 Task: Check the picks of the 2023 Victory Lane Racing NASCAR Cup Series for the race "Coca-Cola 600" on the track "Charlotte".
Action: Mouse moved to (198, 433)
Screenshot: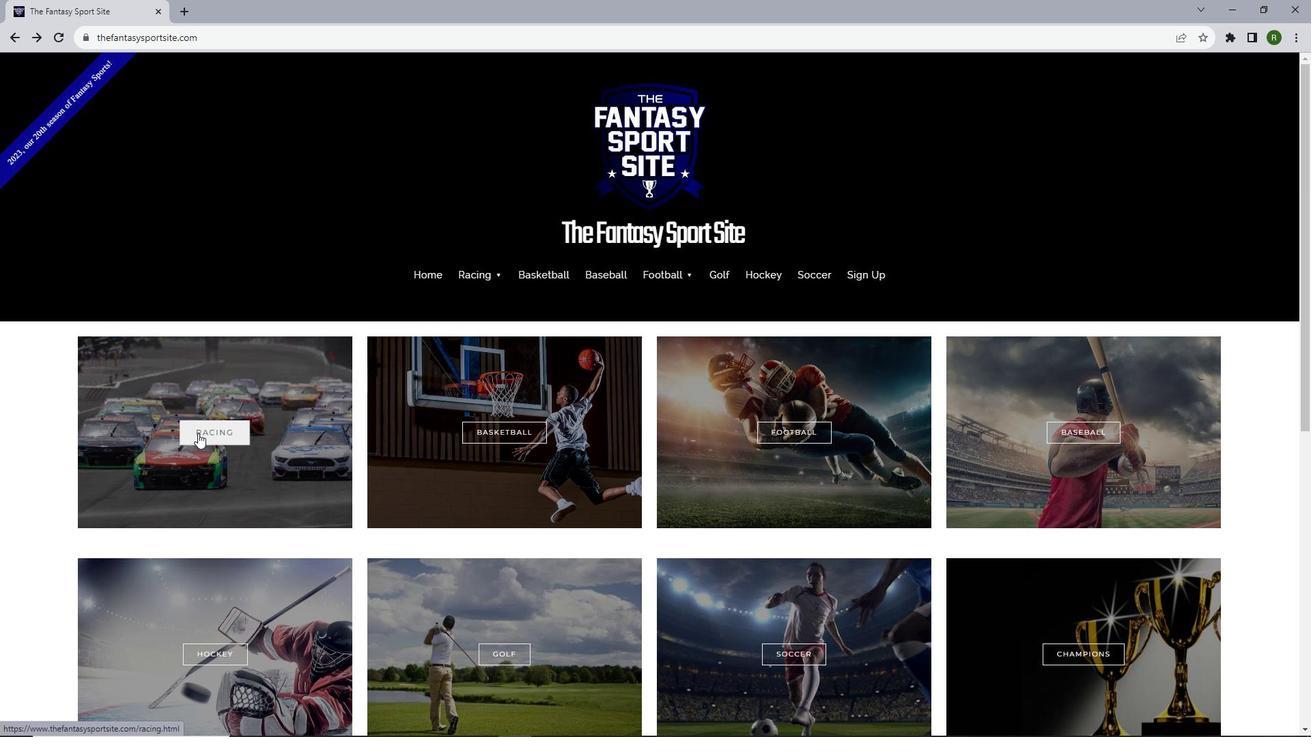 
Action: Mouse pressed left at (198, 433)
Screenshot: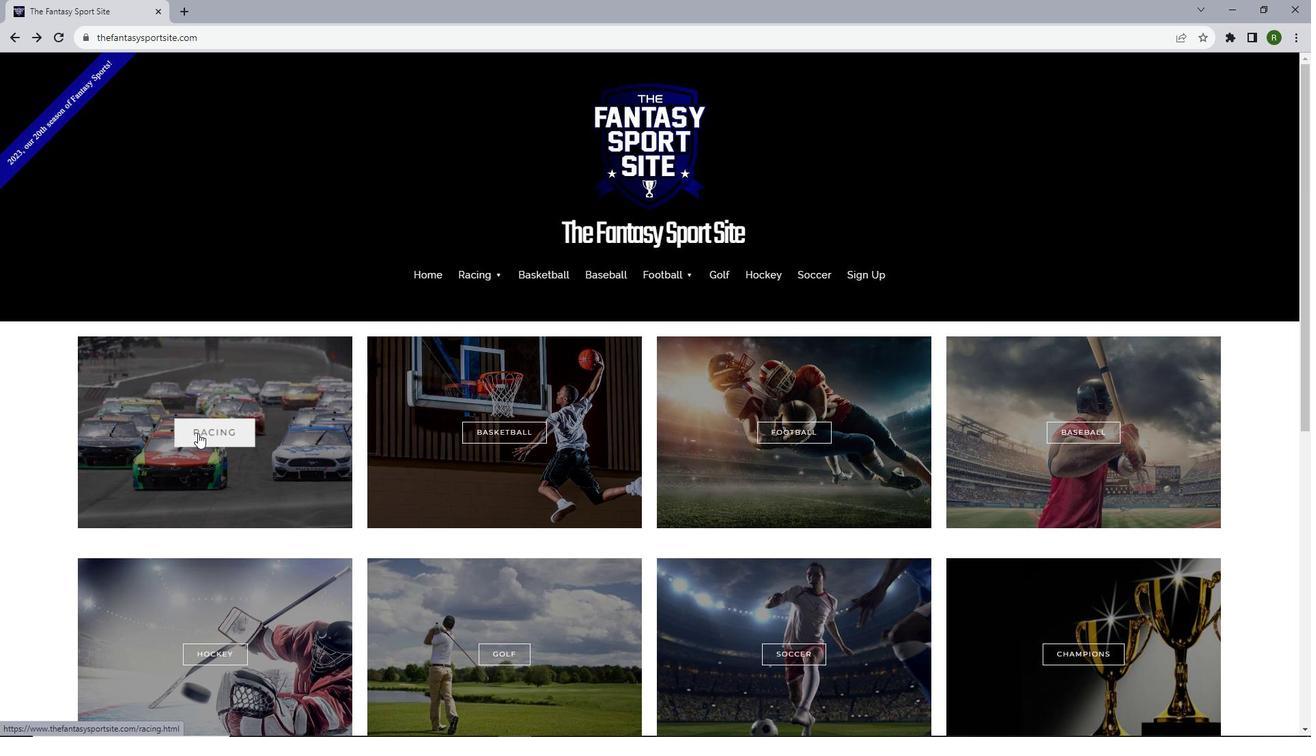 
Action: Mouse moved to (409, 429)
Screenshot: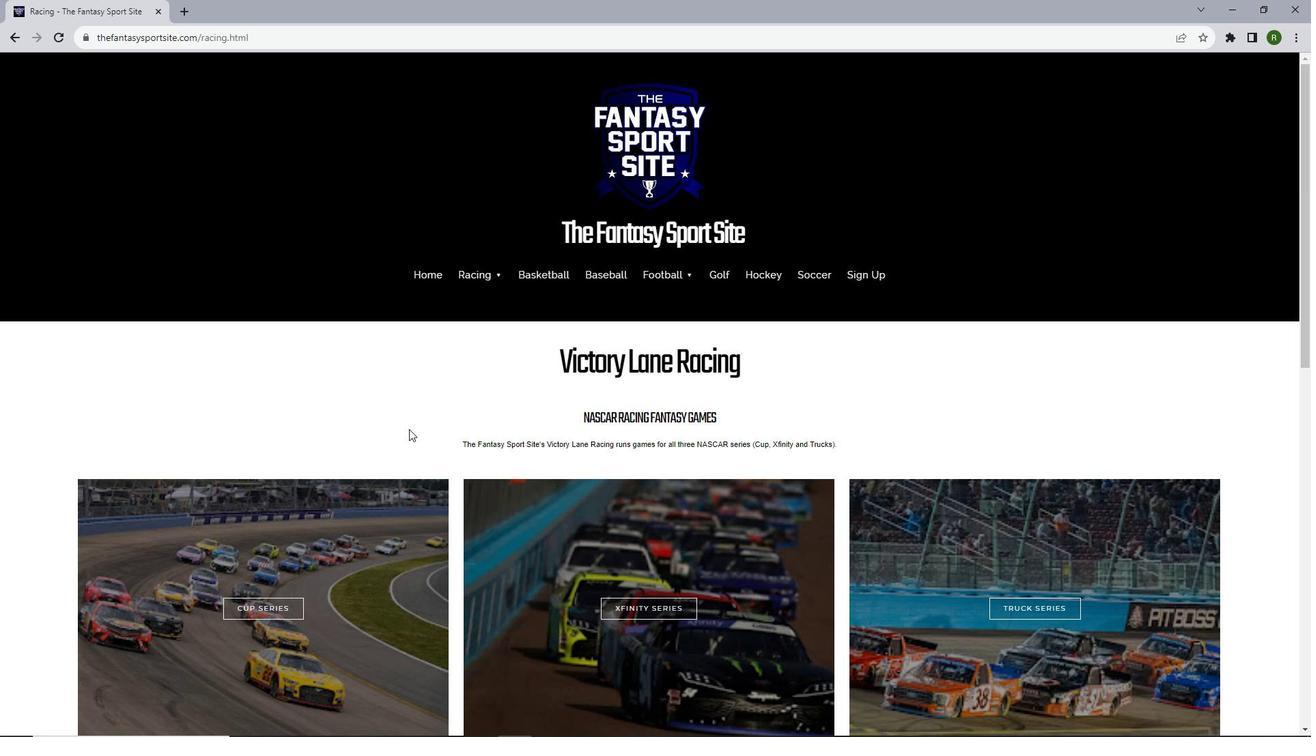 
Action: Mouse scrolled (409, 428) with delta (0, 0)
Screenshot: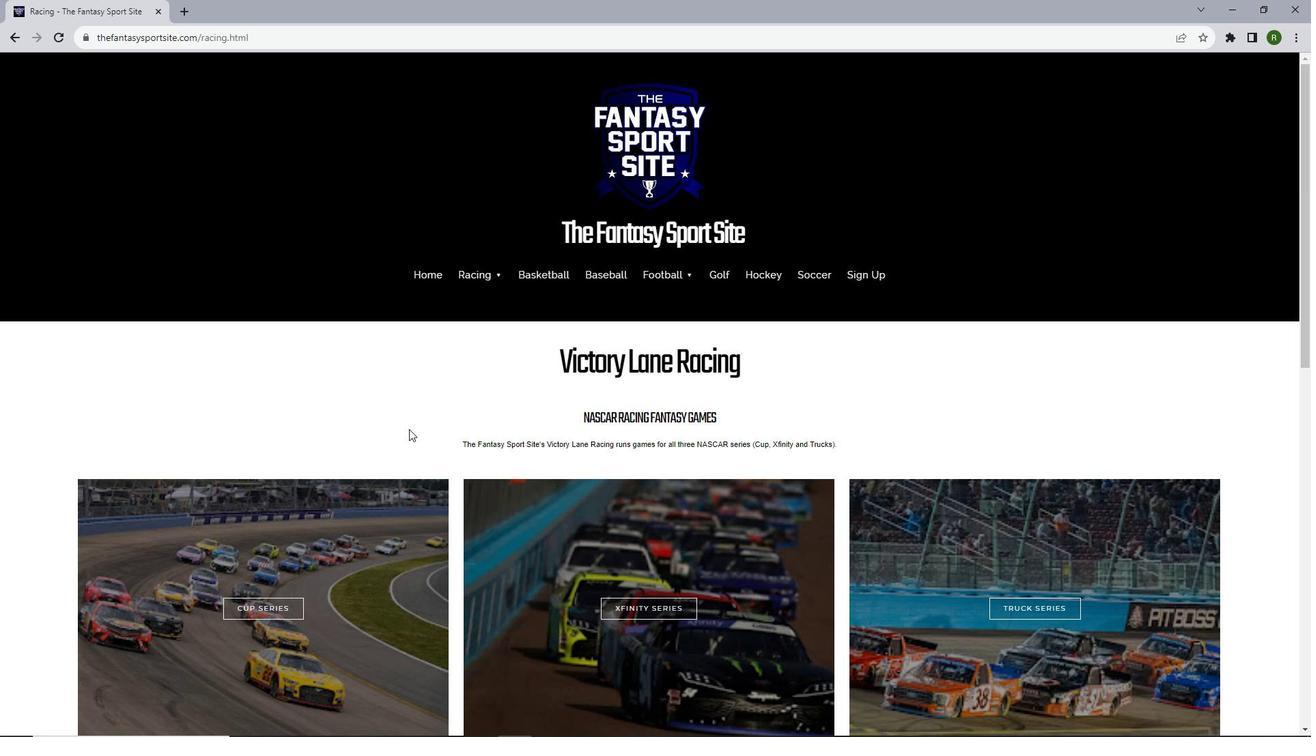 
Action: Mouse scrolled (409, 428) with delta (0, 0)
Screenshot: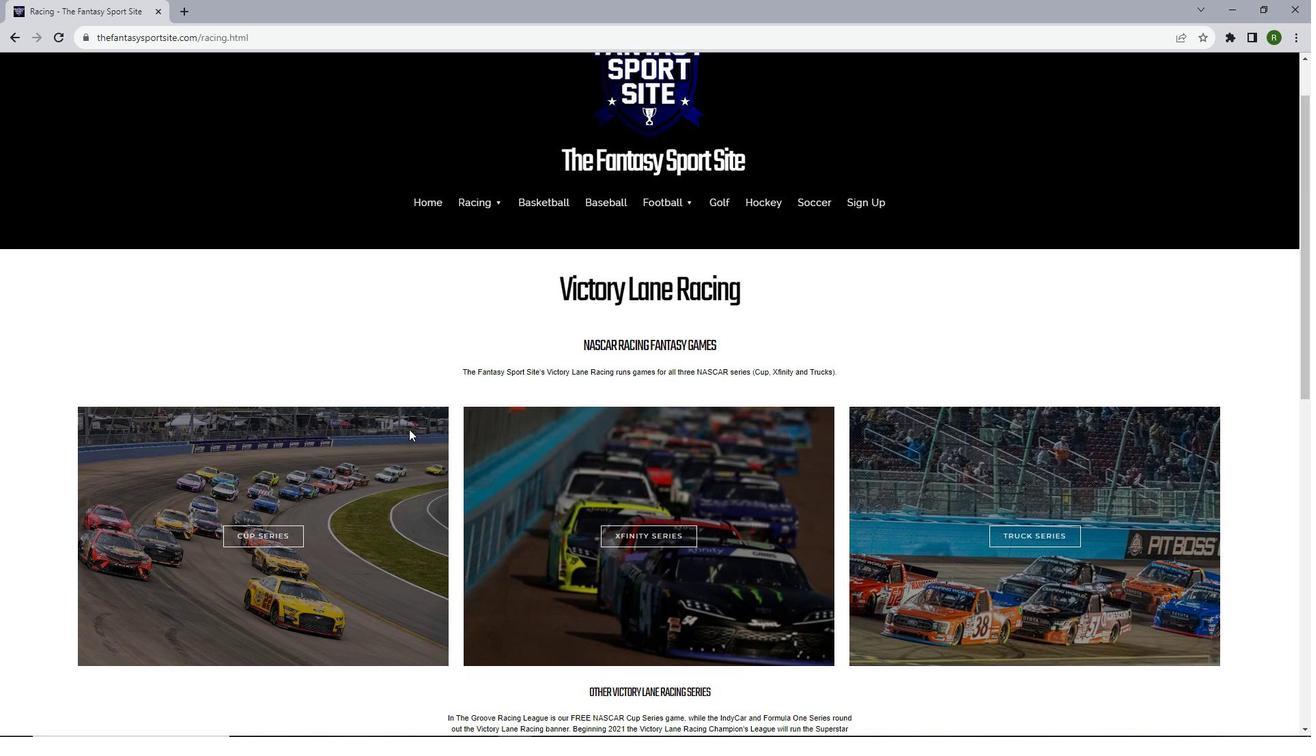 
Action: Mouse moved to (409, 440)
Screenshot: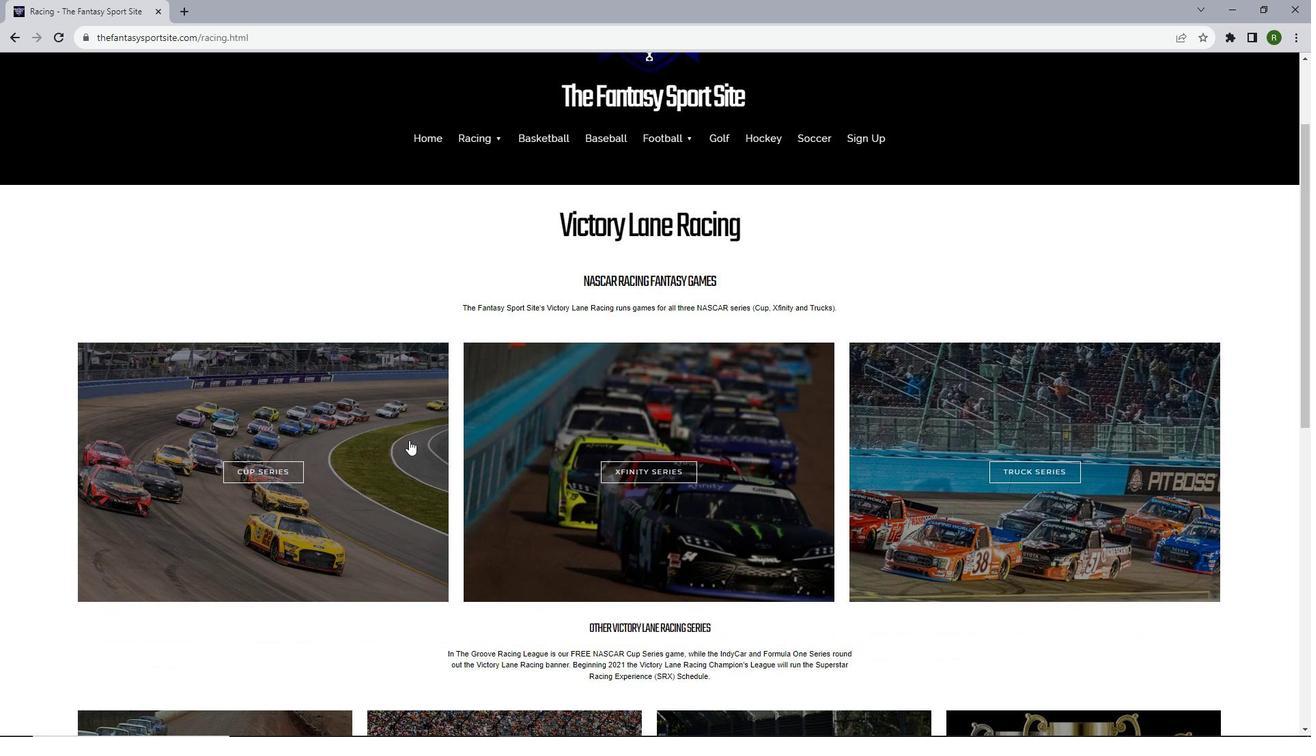 
Action: Mouse scrolled (409, 439) with delta (0, 0)
Screenshot: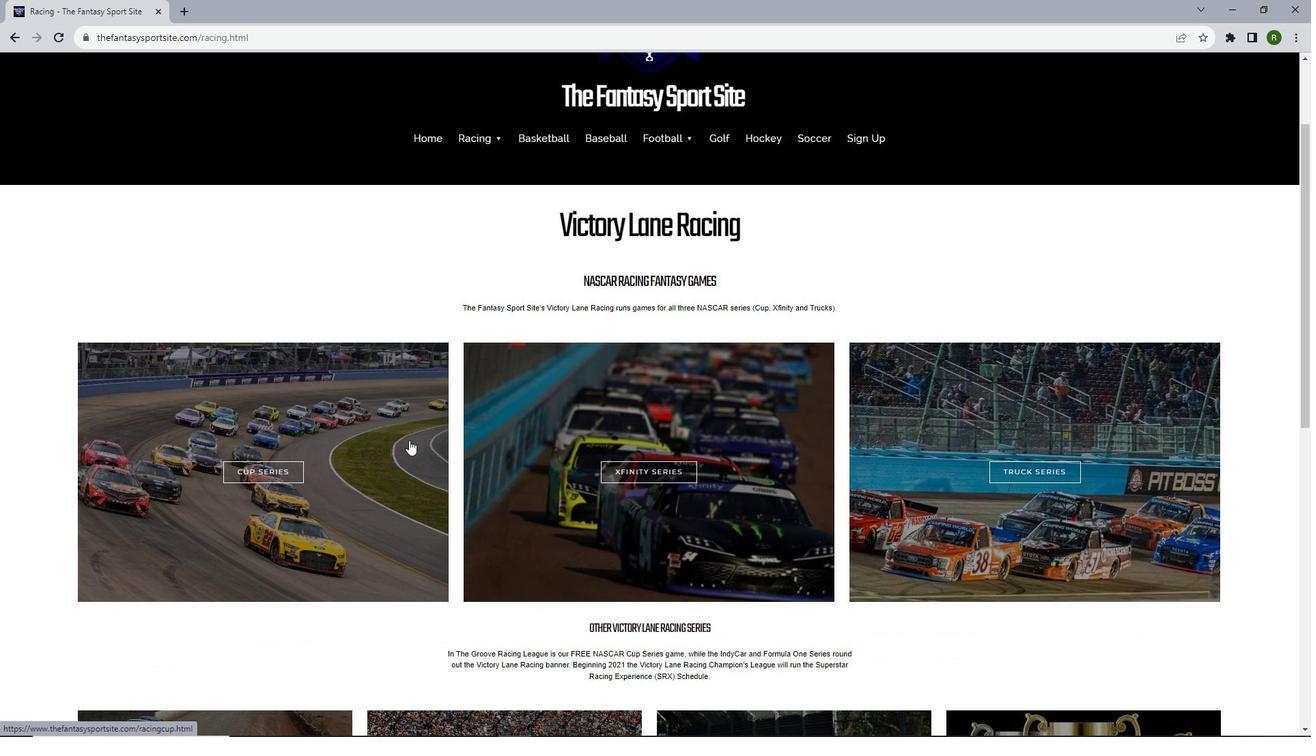
Action: Mouse moved to (237, 397)
Screenshot: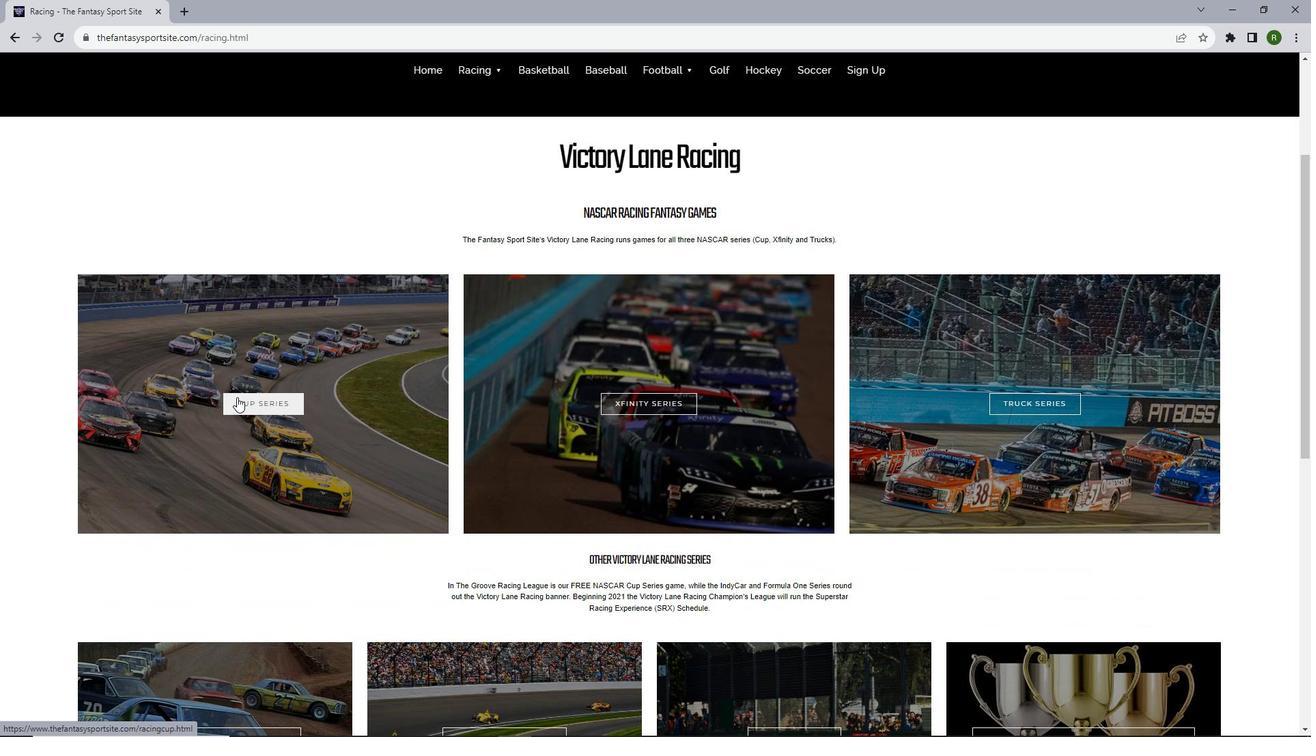 
Action: Mouse pressed left at (237, 397)
Screenshot: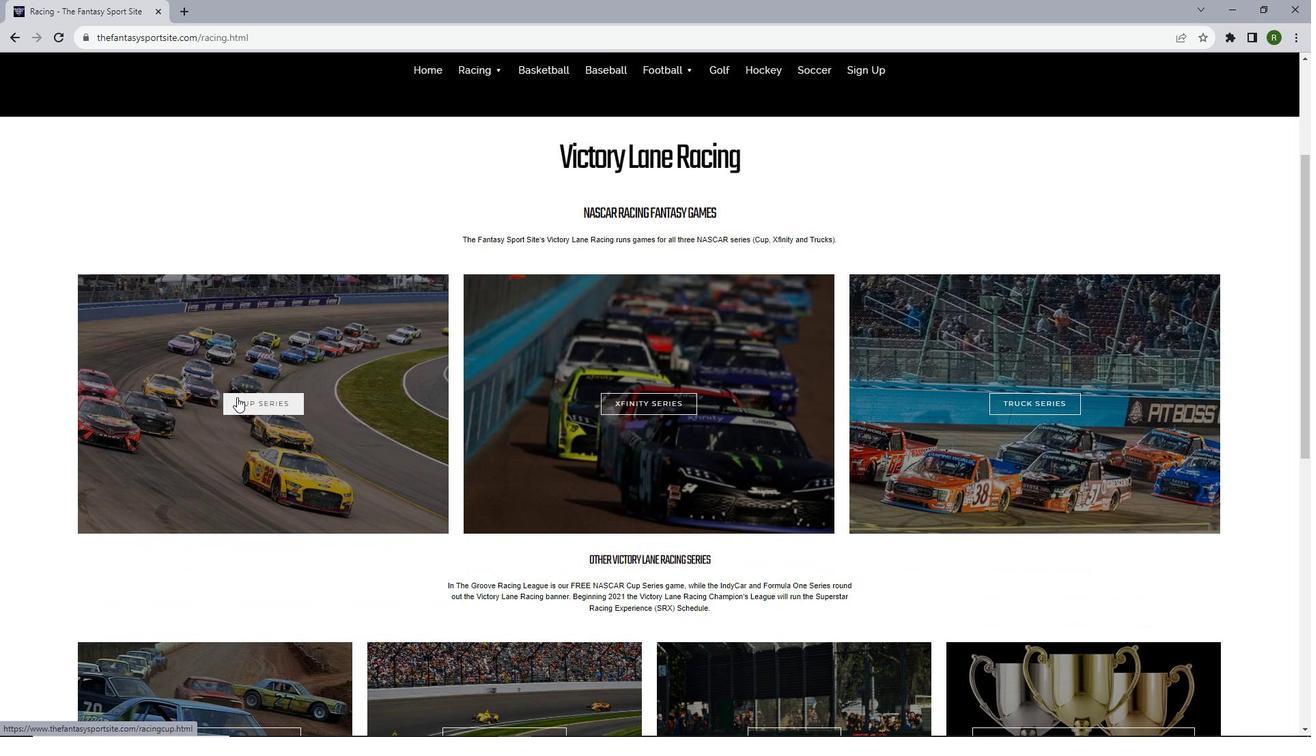 
Action: Mouse moved to (458, 403)
Screenshot: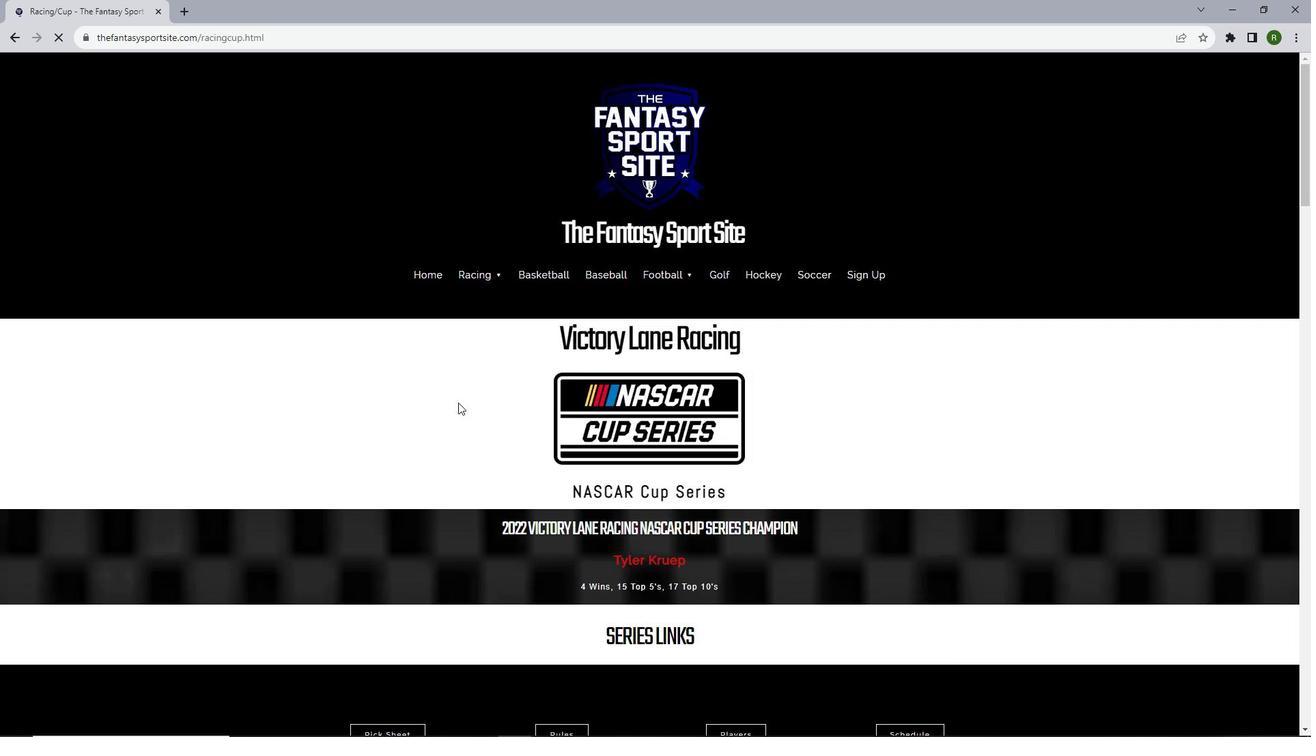 
Action: Mouse scrolled (458, 402) with delta (0, 0)
Screenshot: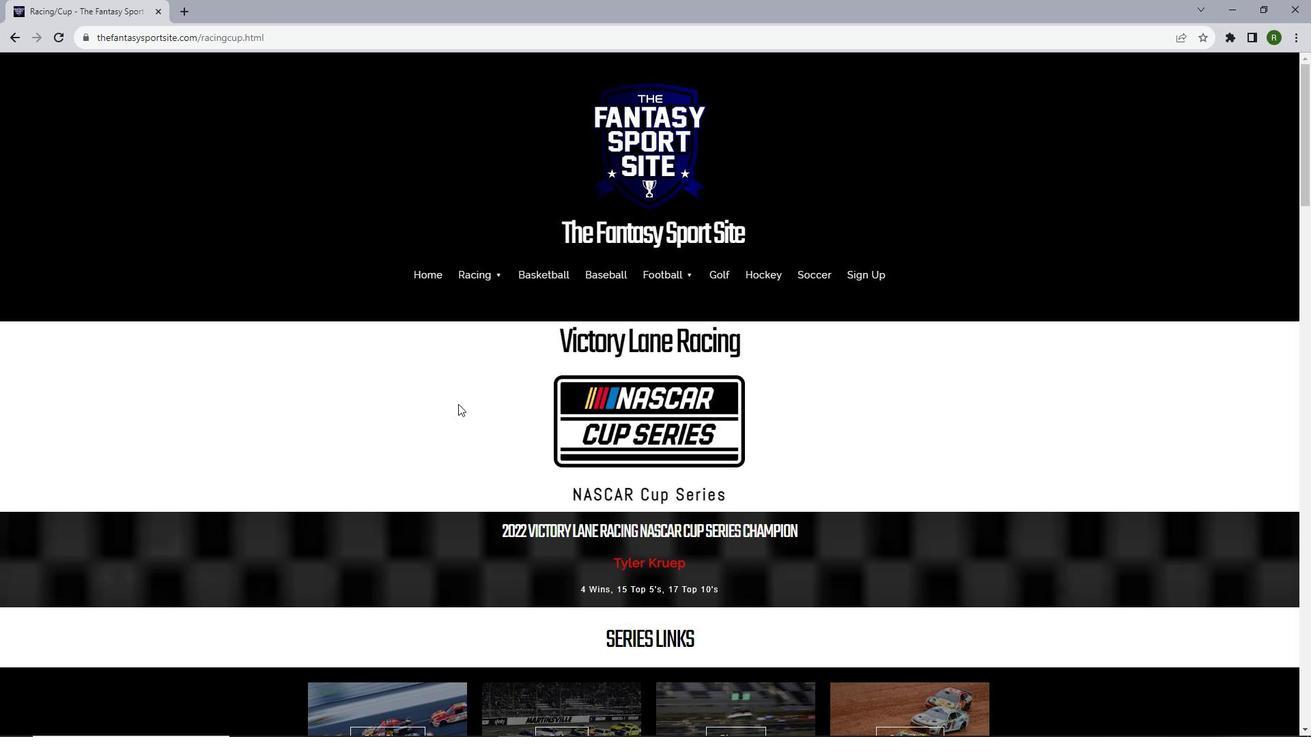 
Action: Mouse moved to (458, 404)
Screenshot: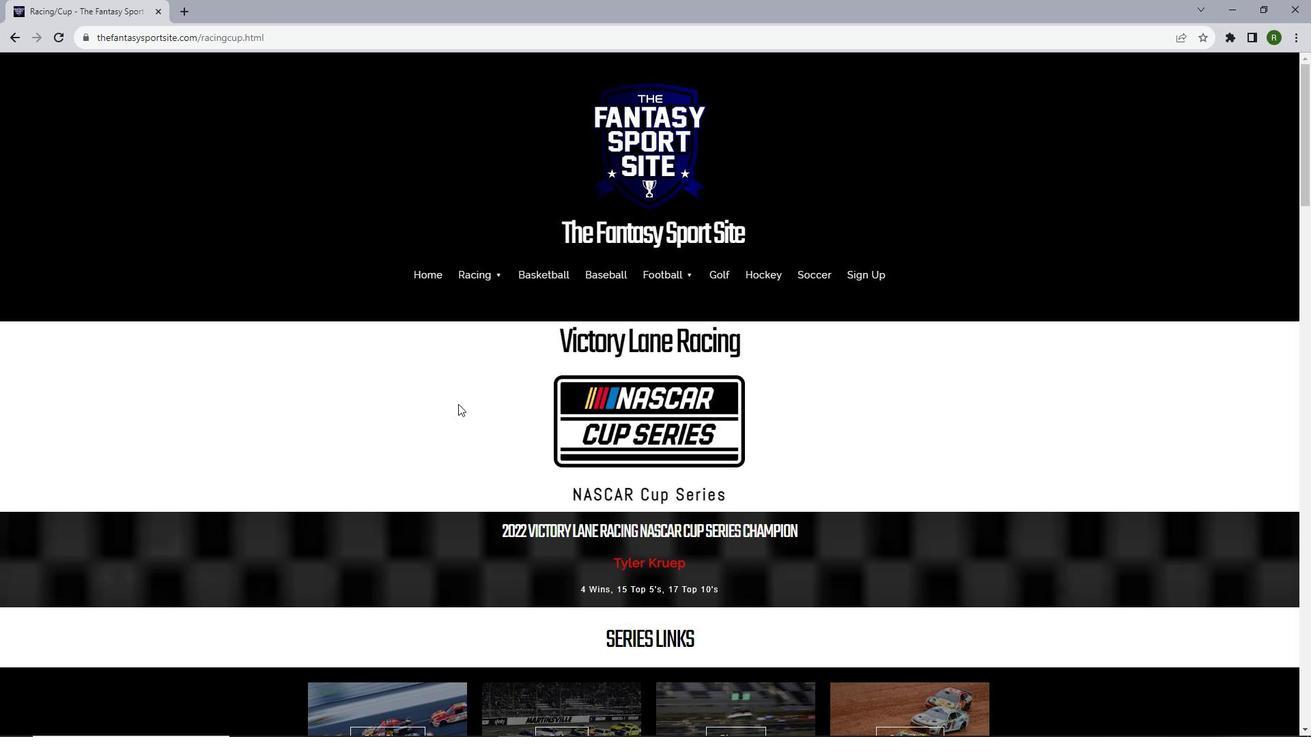
Action: Mouse scrolled (458, 403) with delta (0, 0)
Screenshot: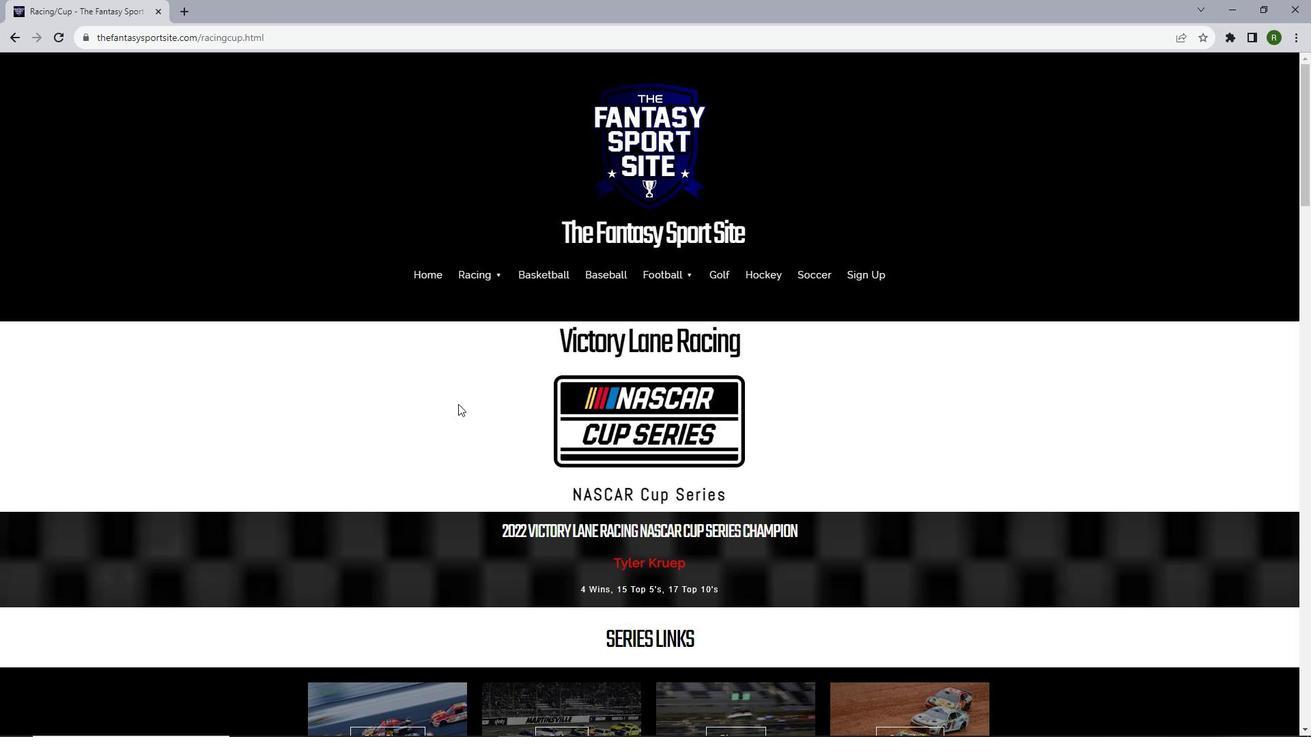 
Action: Mouse moved to (459, 406)
Screenshot: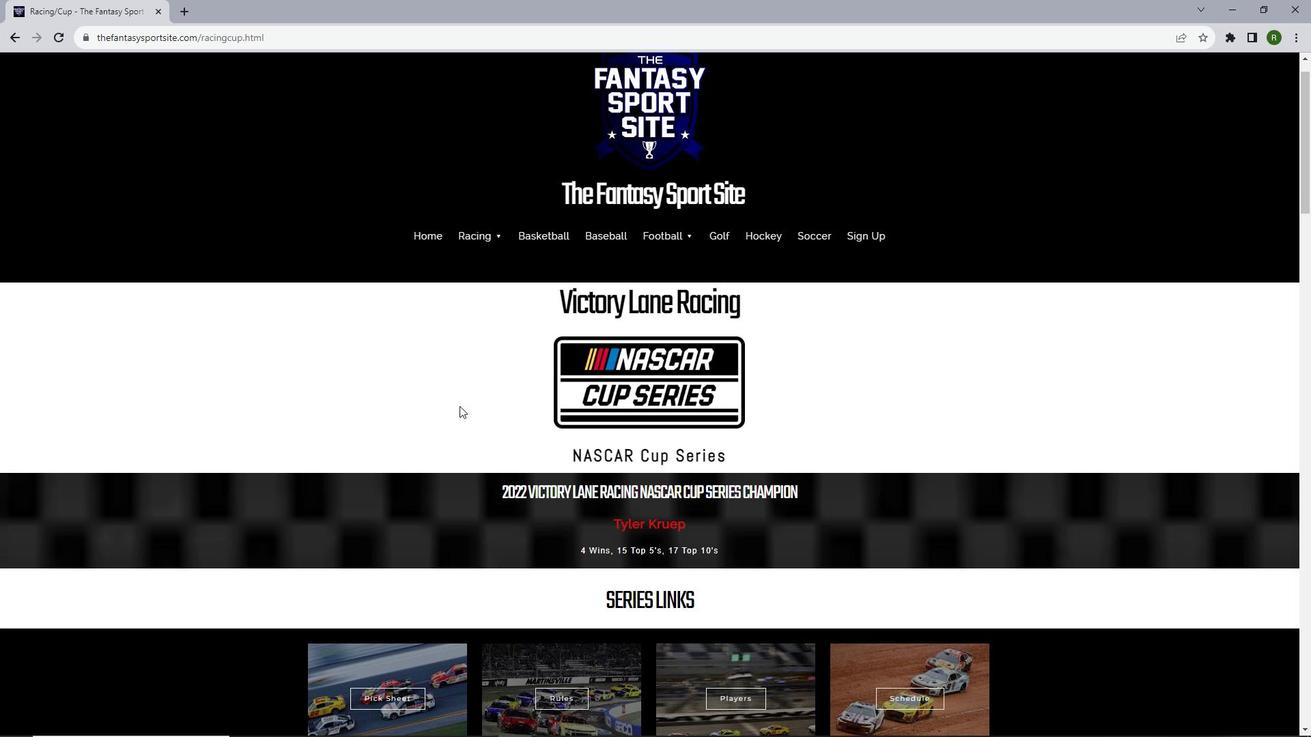 
Action: Mouse scrolled (459, 405) with delta (0, 0)
Screenshot: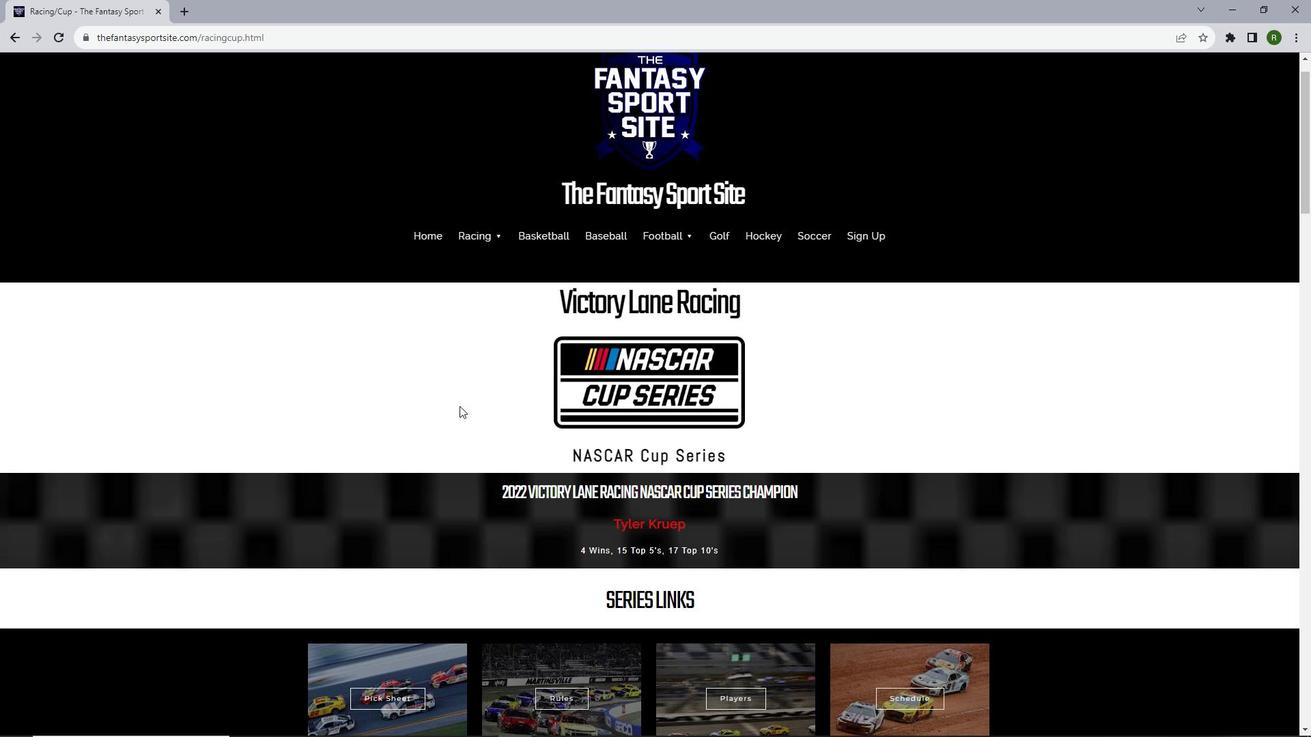 
Action: Mouse scrolled (459, 405) with delta (0, 0)
Screenshot: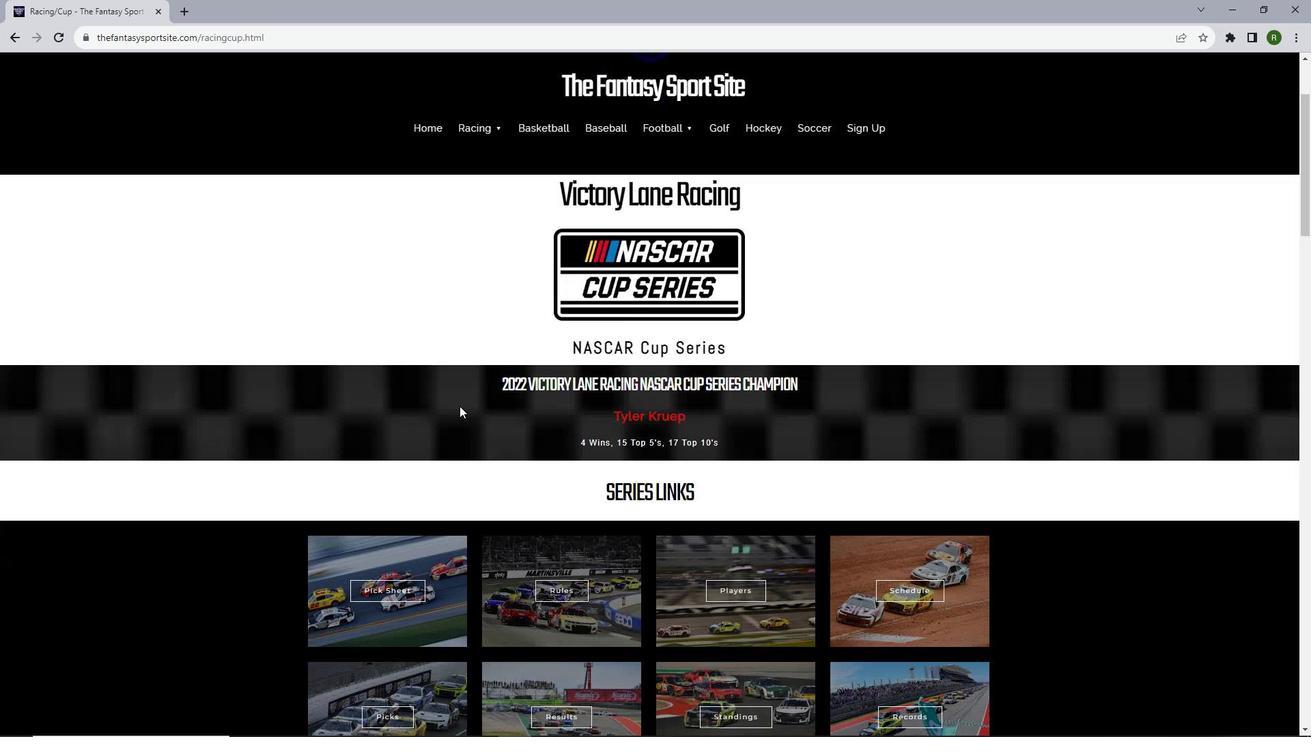 
Action: Mouse moved to (396, 582)
Screenshot: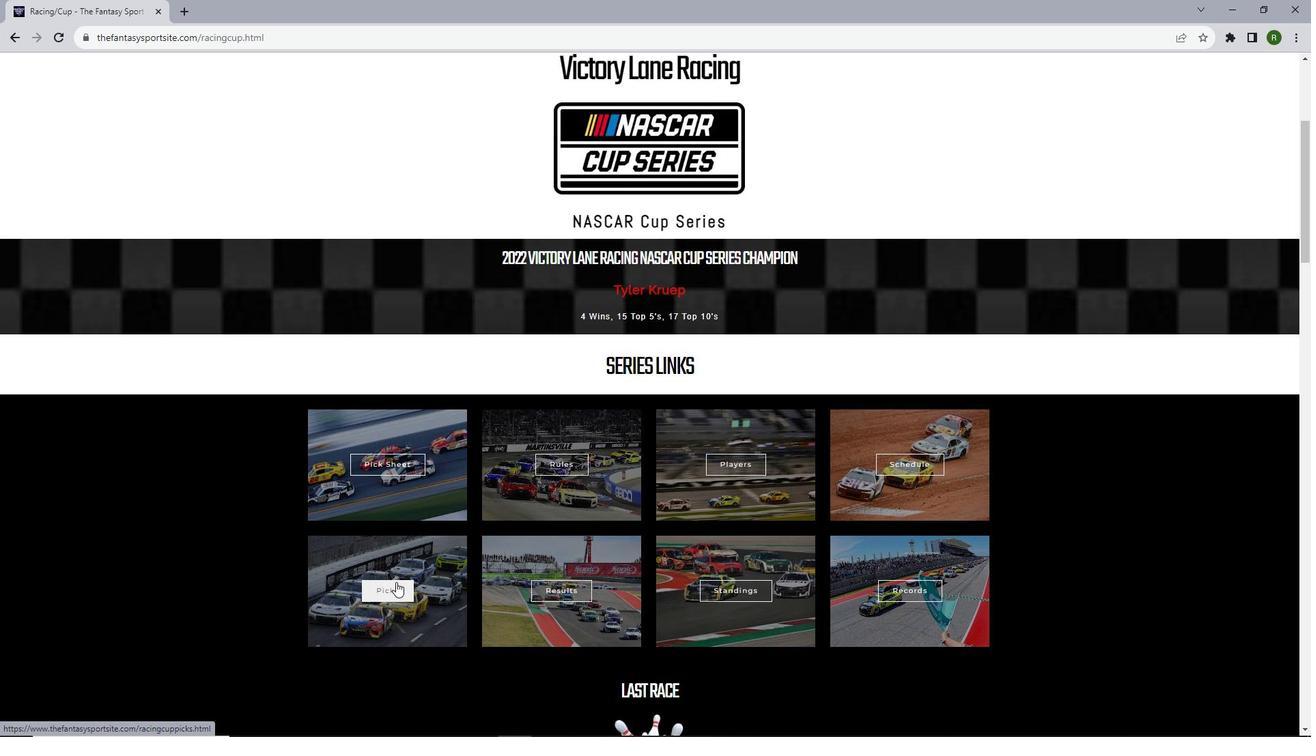 
Action: Mouse pressed left at (396, 582)
Screenshot: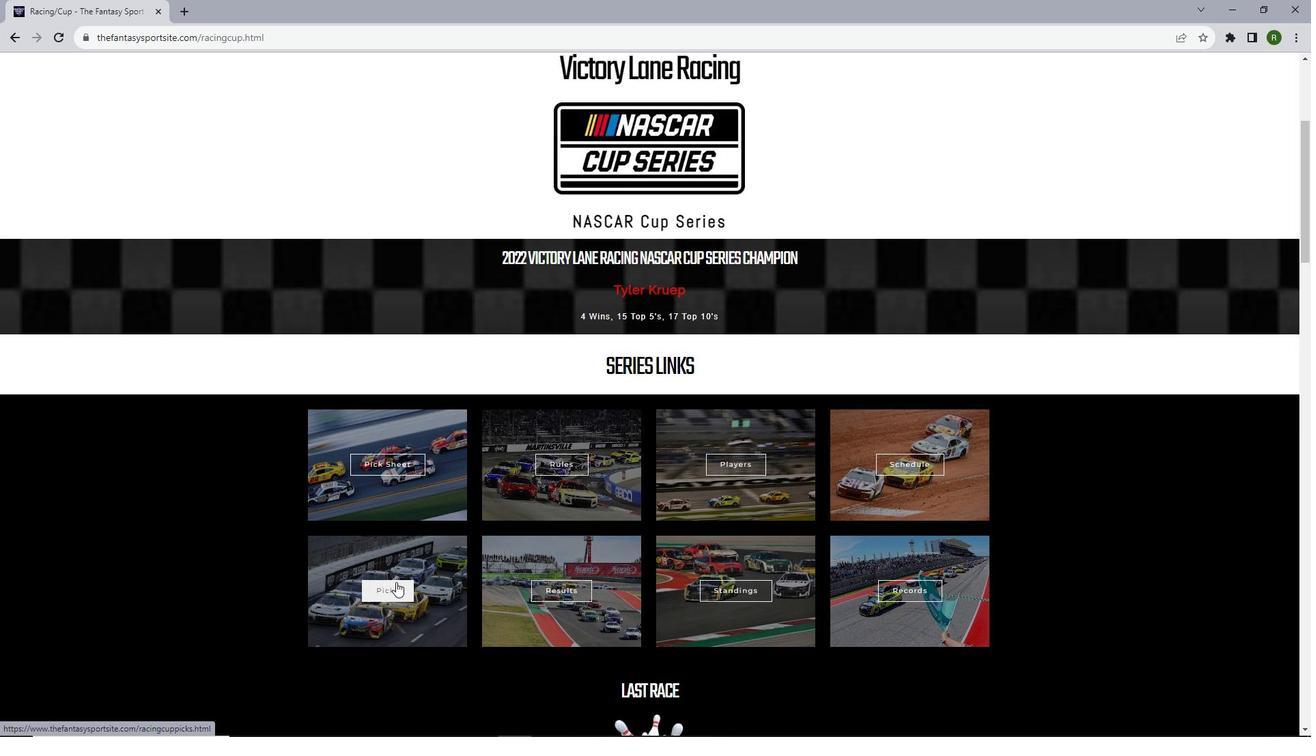
Action: Mouse moved to (456, 457)
Screenshot: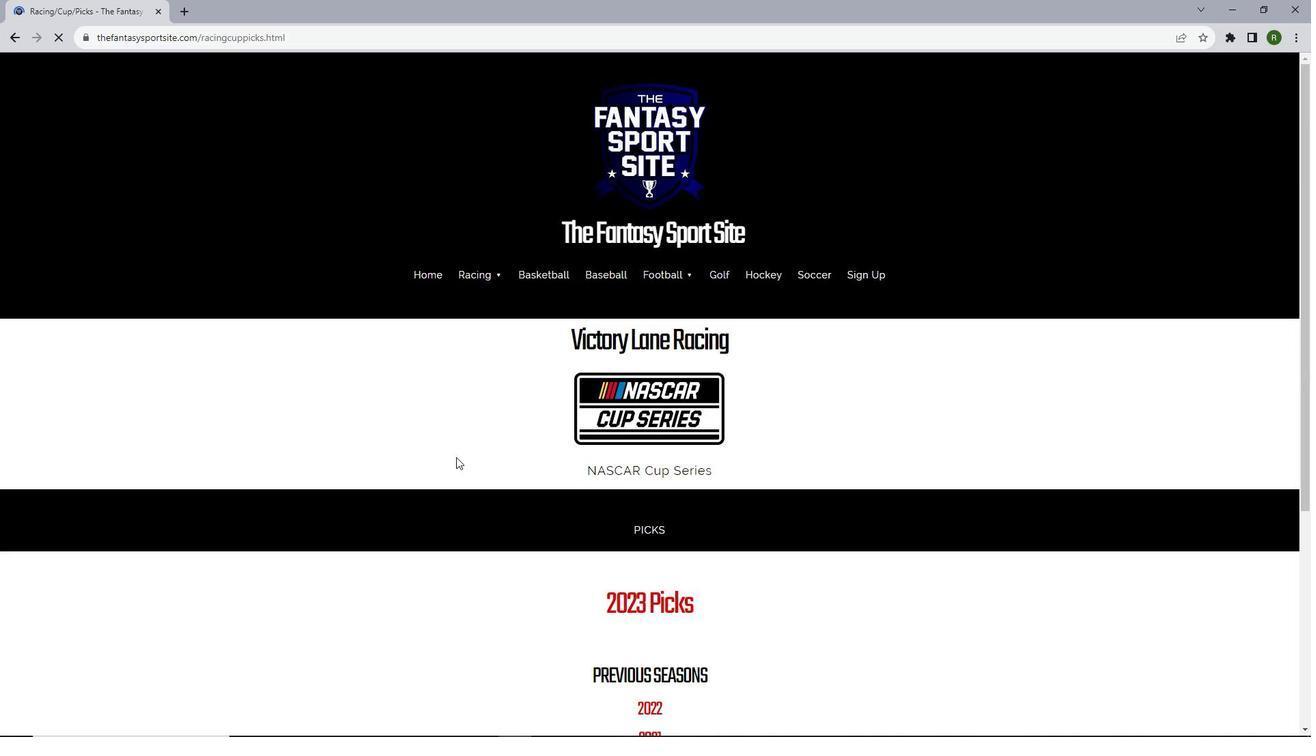 
Action: Mouse scrolled (456, 457) with delta (0, 0)
Screenshot: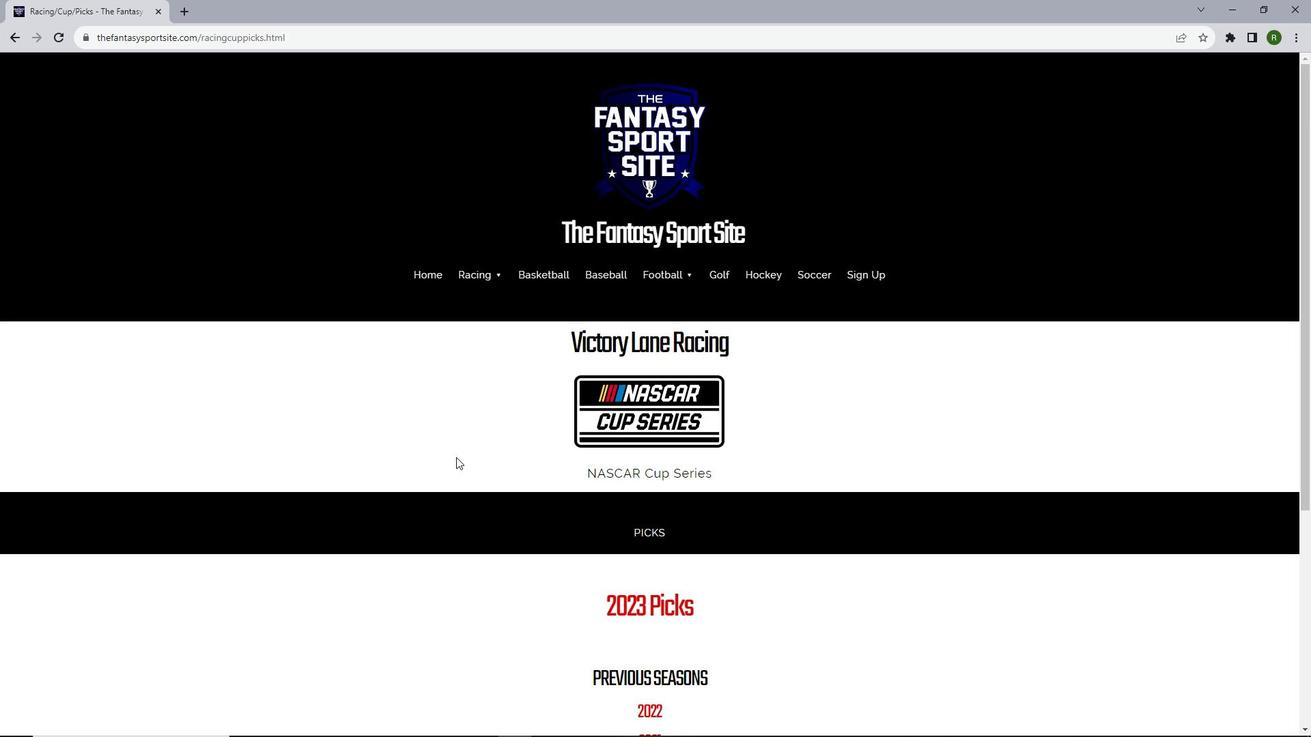 
Action: Mouse scrolled (456, 457) with delta (0, 0)
Screenshot: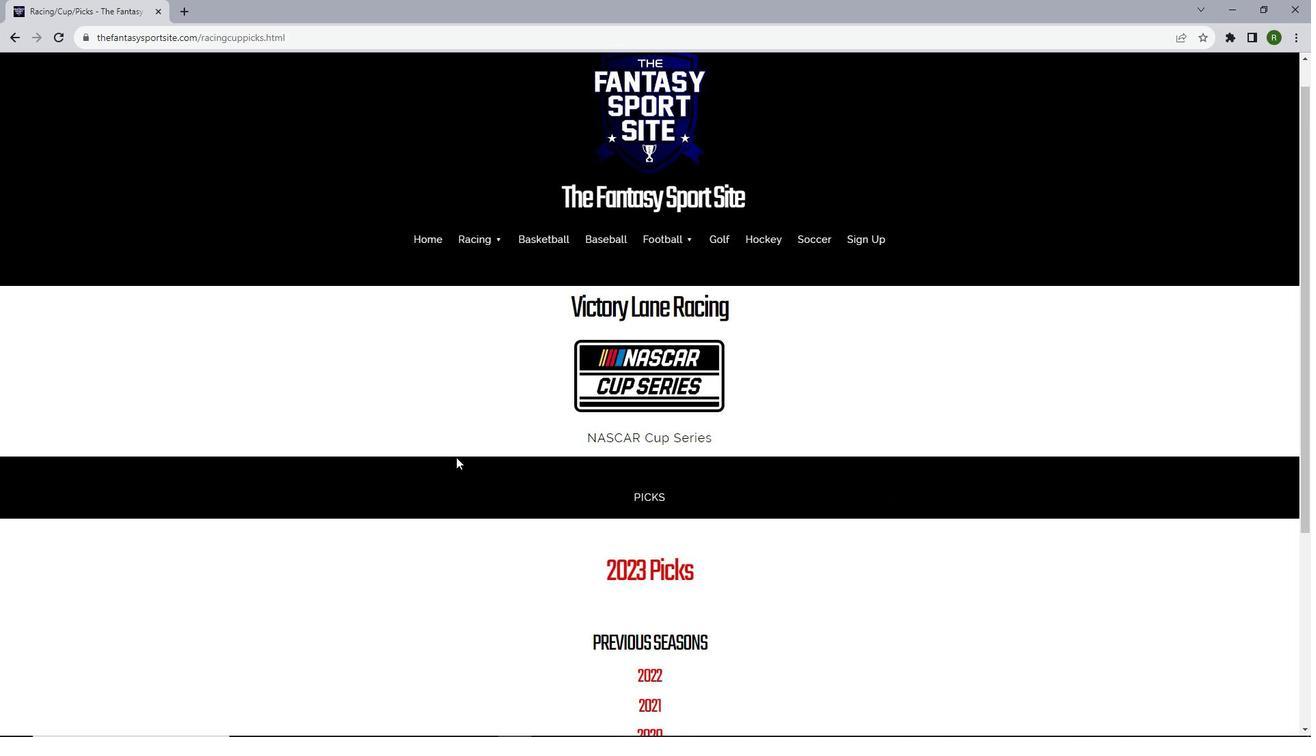 
Action: Mouse scrolled (456, 457) with delta (0, 0)
Screenshot: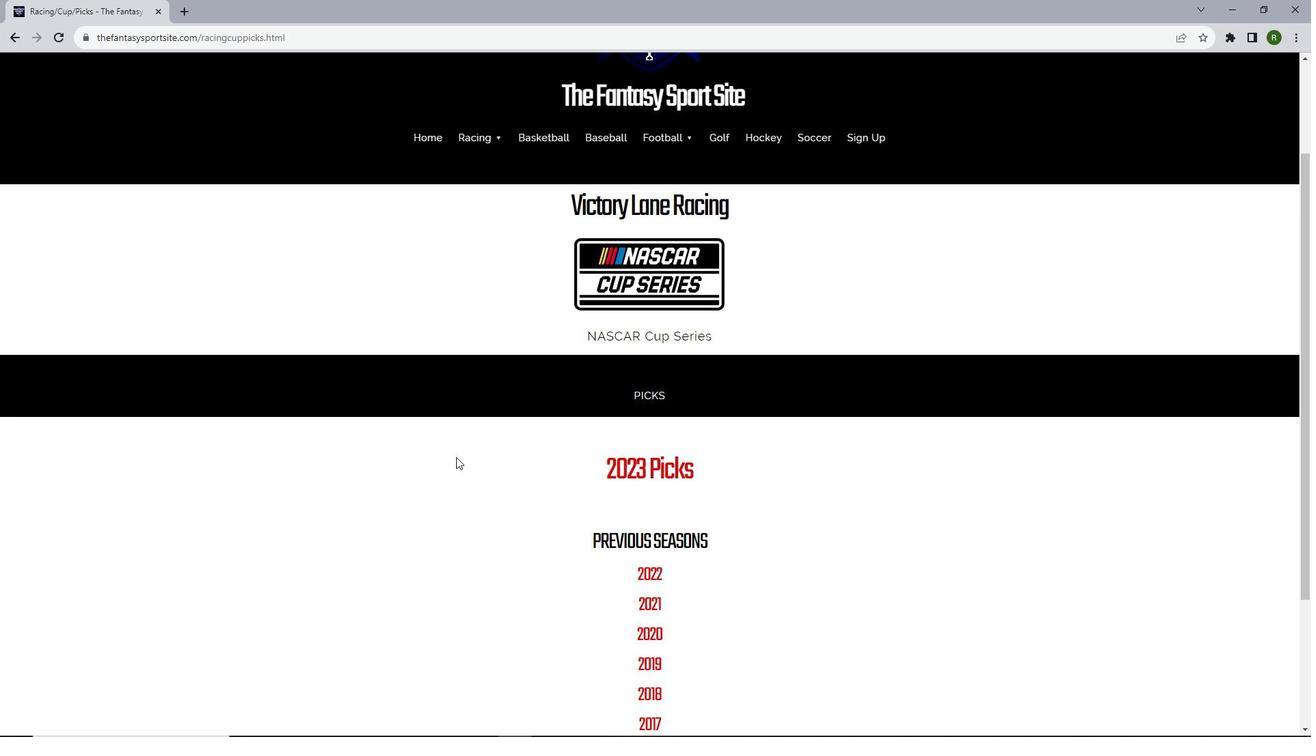 
Action: Mouse moved to (646, 390)
Screenshot: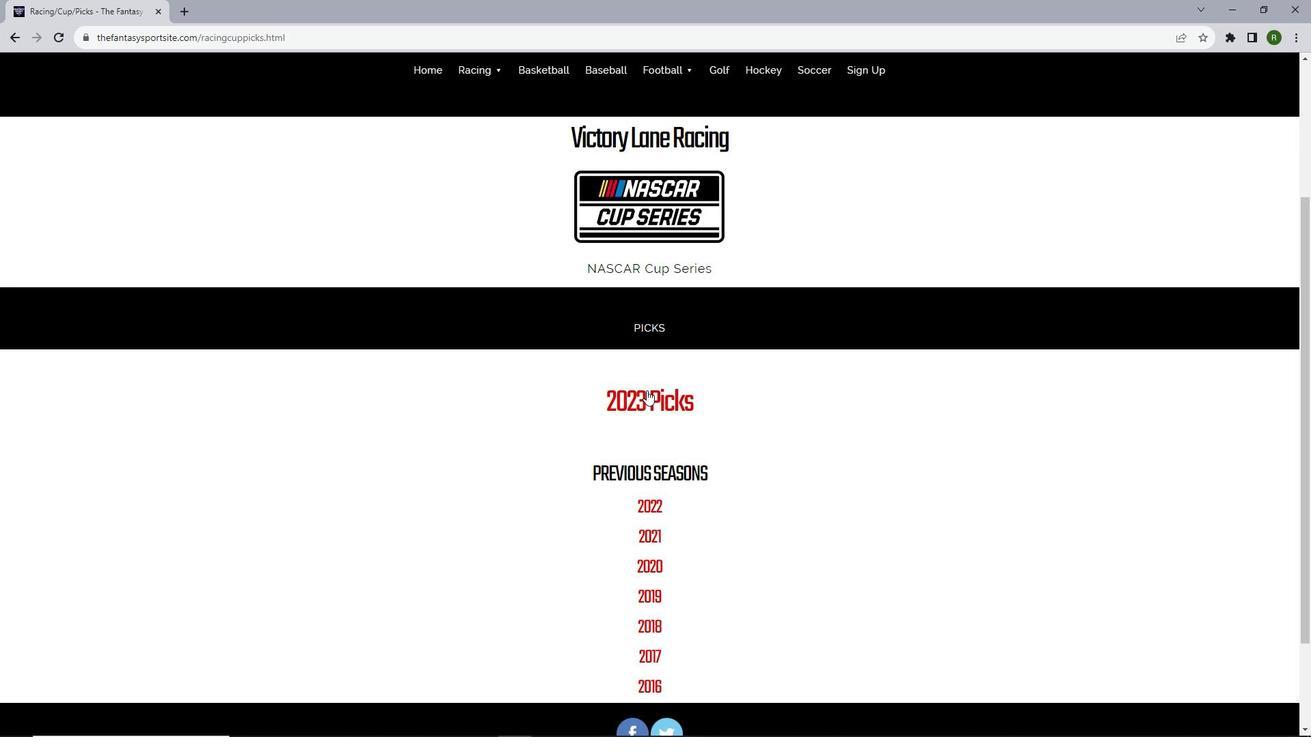 
Action: Mouse pressed left at (646, 390)
Screenshot: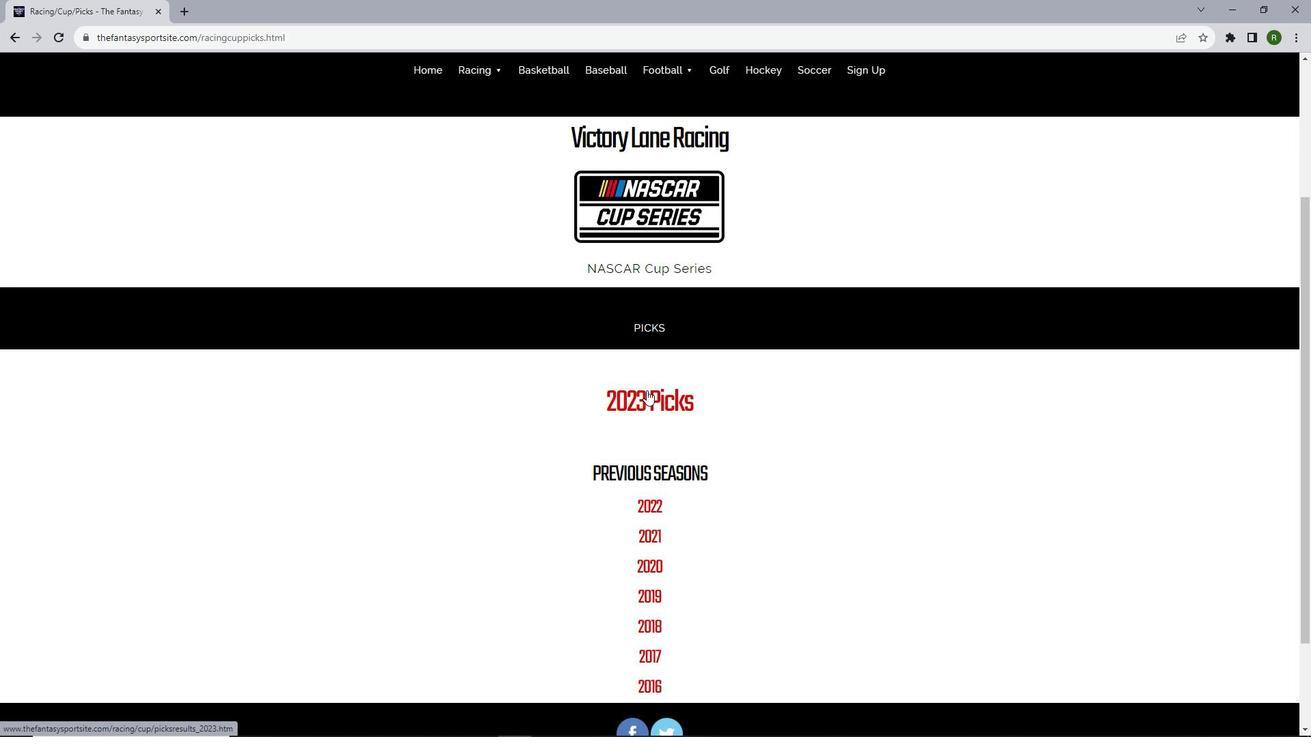 
Action: Mouse moved to (650, 292)
Screenshot: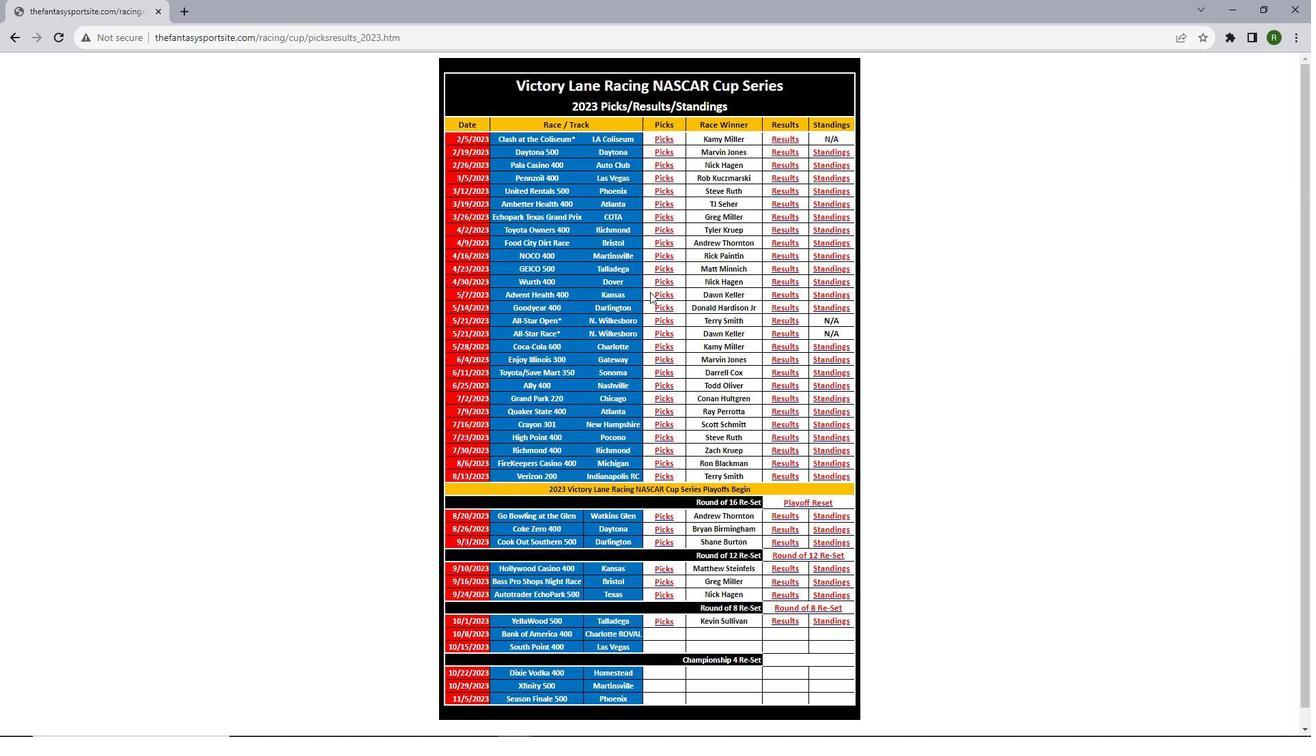 
Action: Mouse scrolled (650, 291) with delta (0, 0)
Screenshot: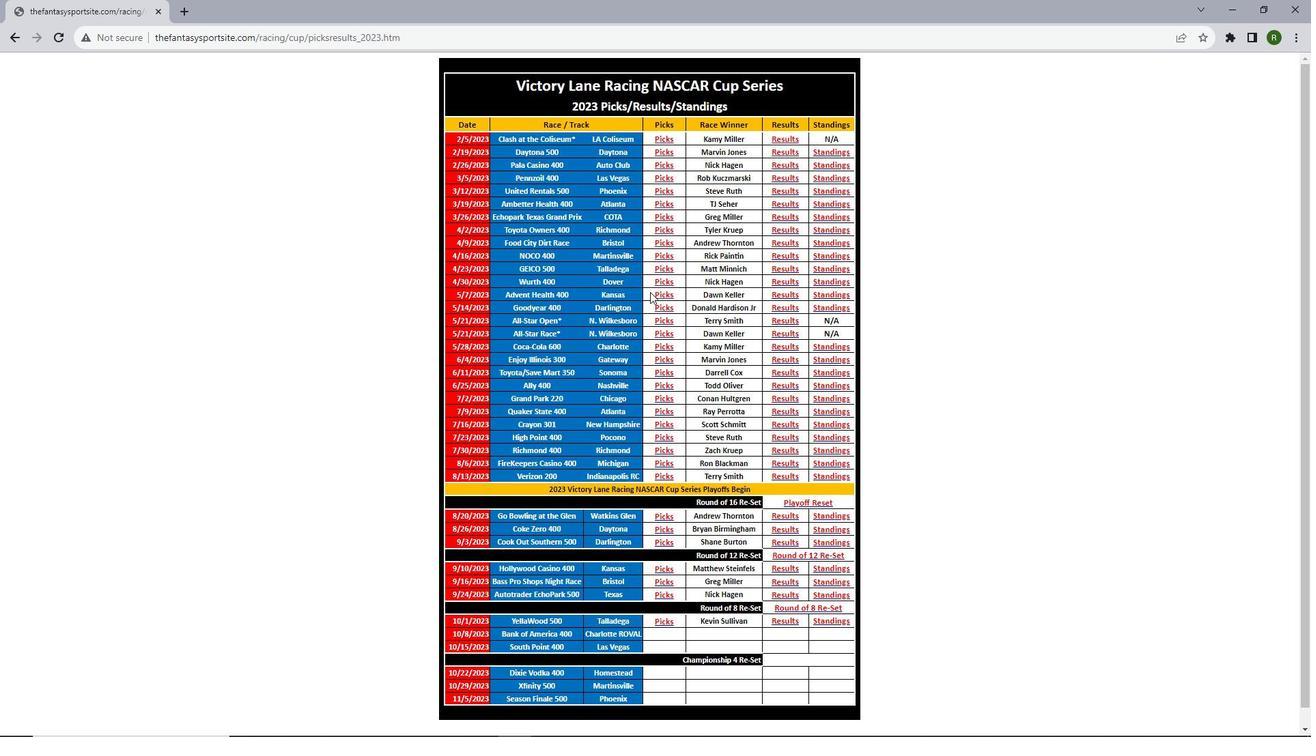 
Action: Mouse moved to (666, 323)
Screenshot: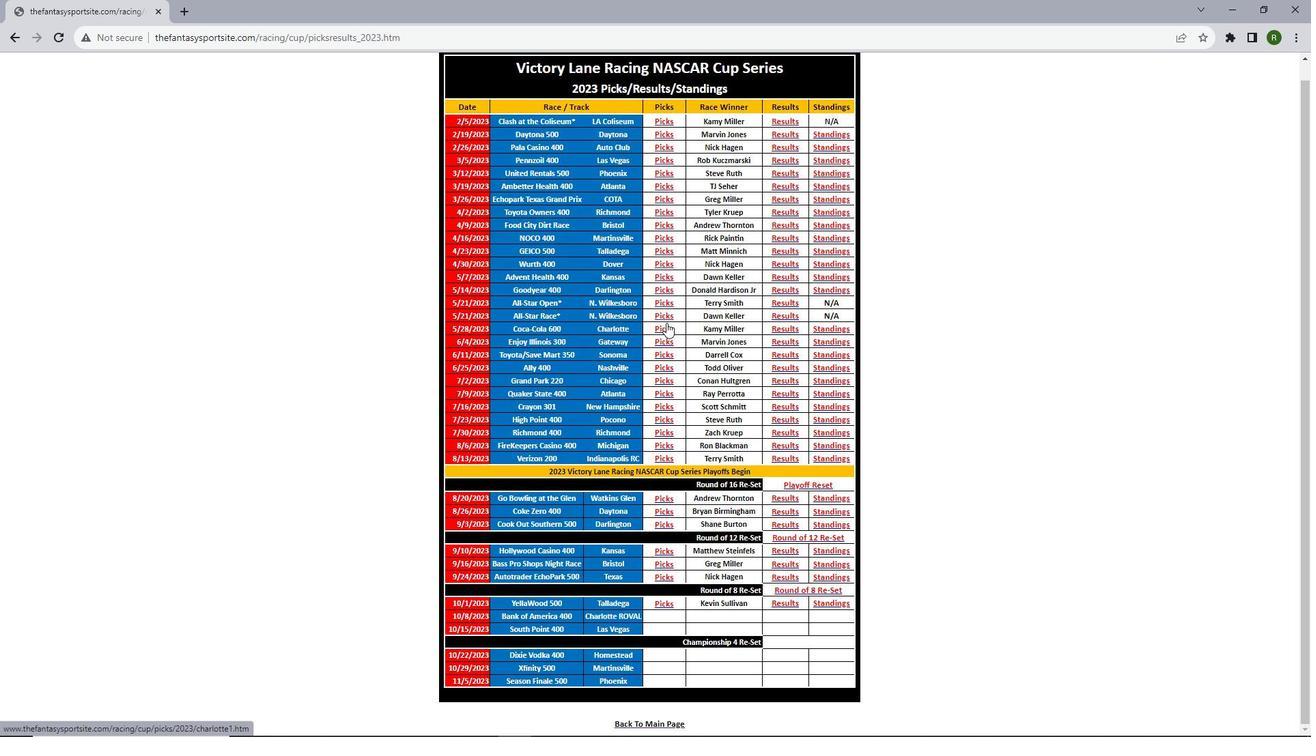 
Action: Mouse pressed left at (666, 323)
Screenshot: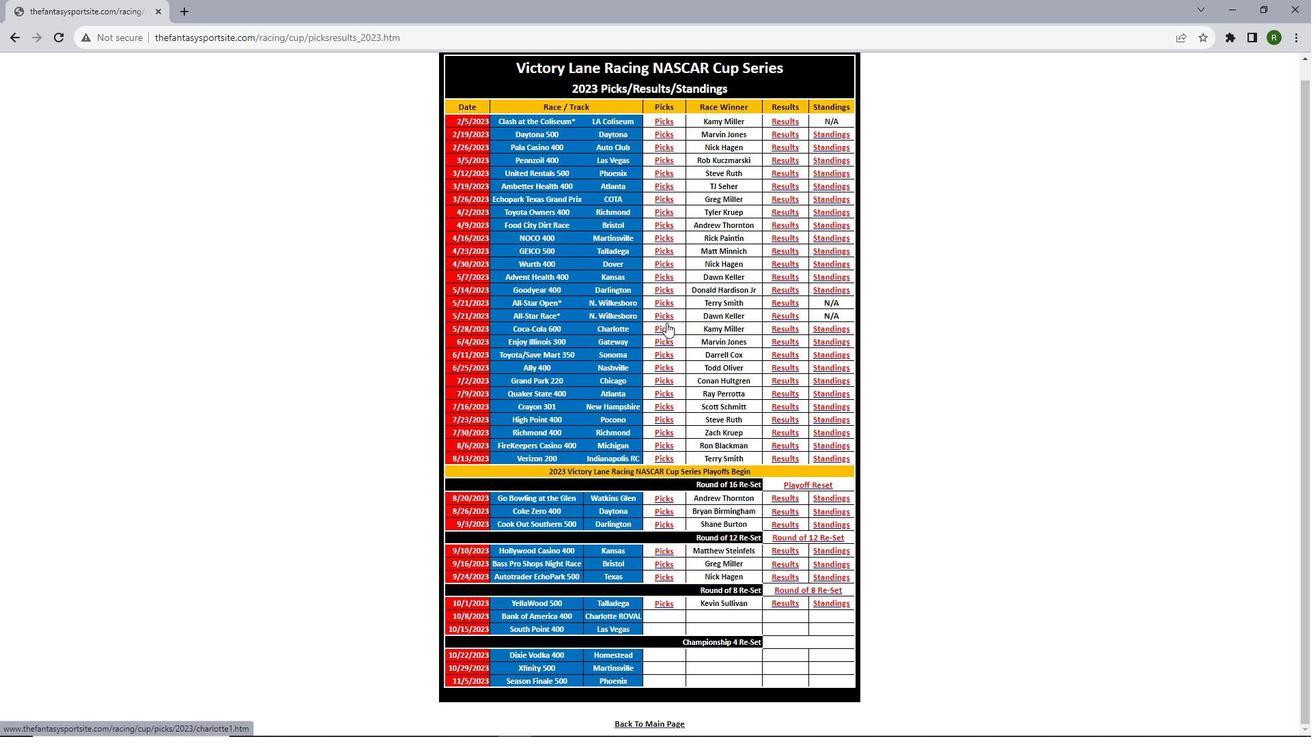 
Action: Mouse moved to (679, 283)
Screenshot: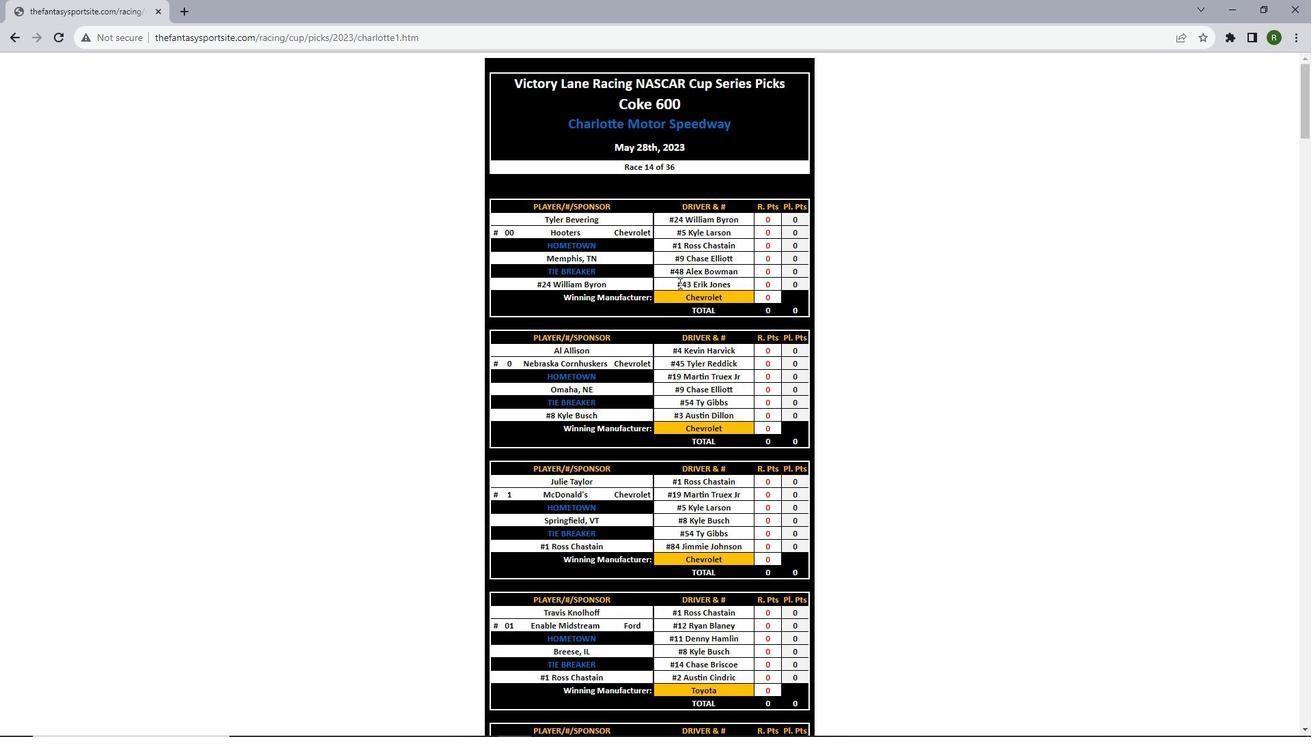
Action: Mouse scrolled (679, 282) with delta (0, 0)
Screenshot: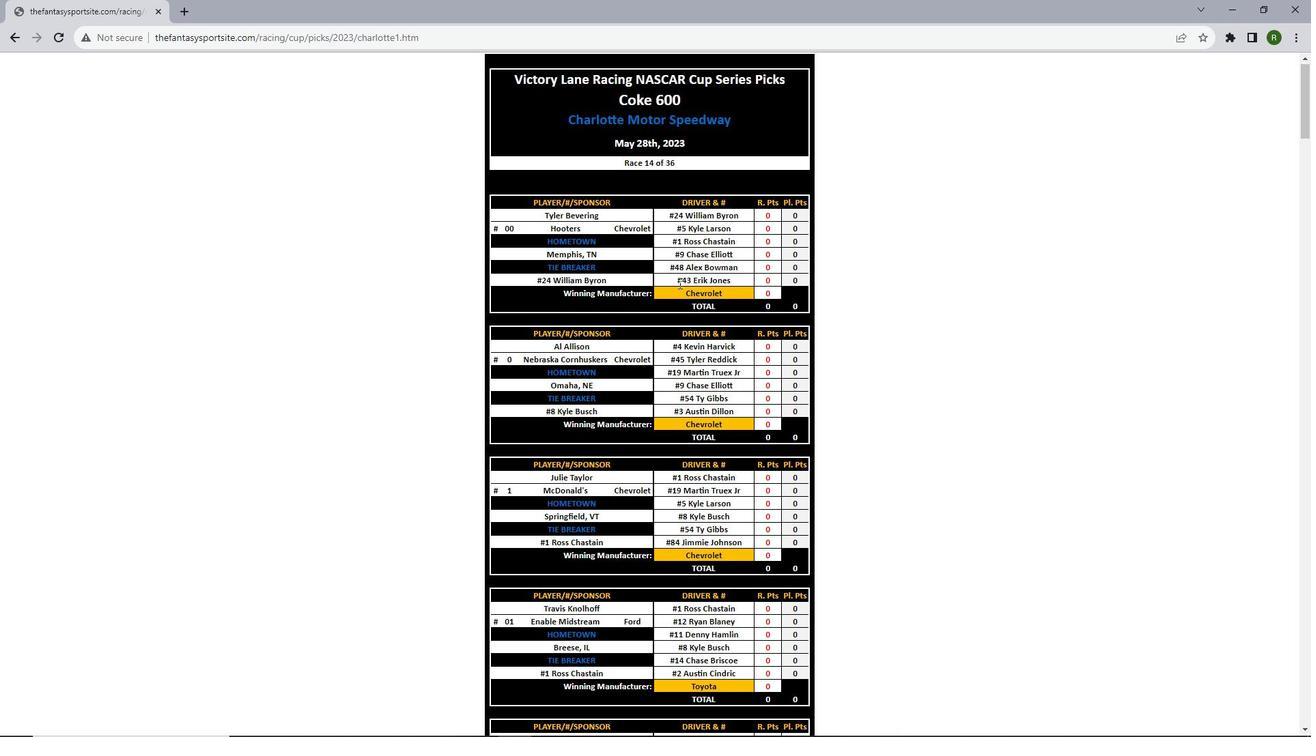 
Action: Mouse scrolled (679, 282) with delta (0, 0)
Screenshot: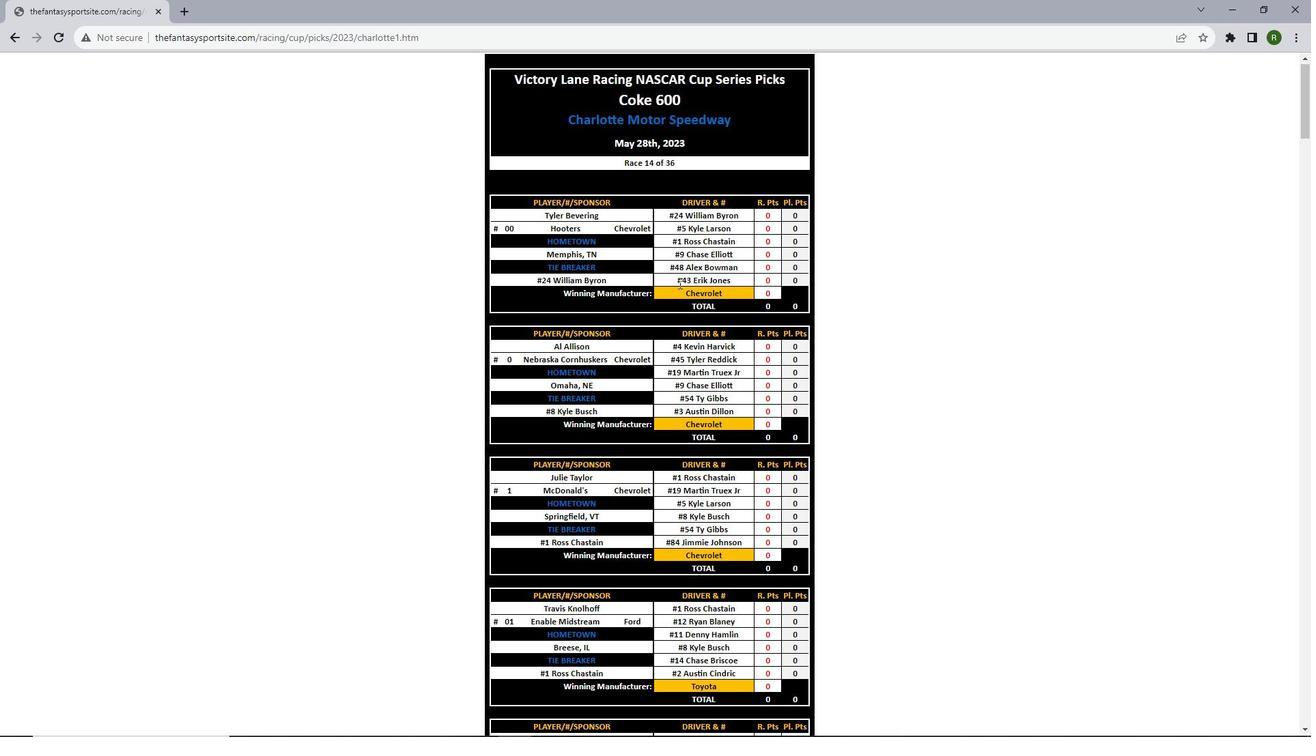 
Action: Mouse scrolled (679, 282) with delta (0, 0)
Screenshot: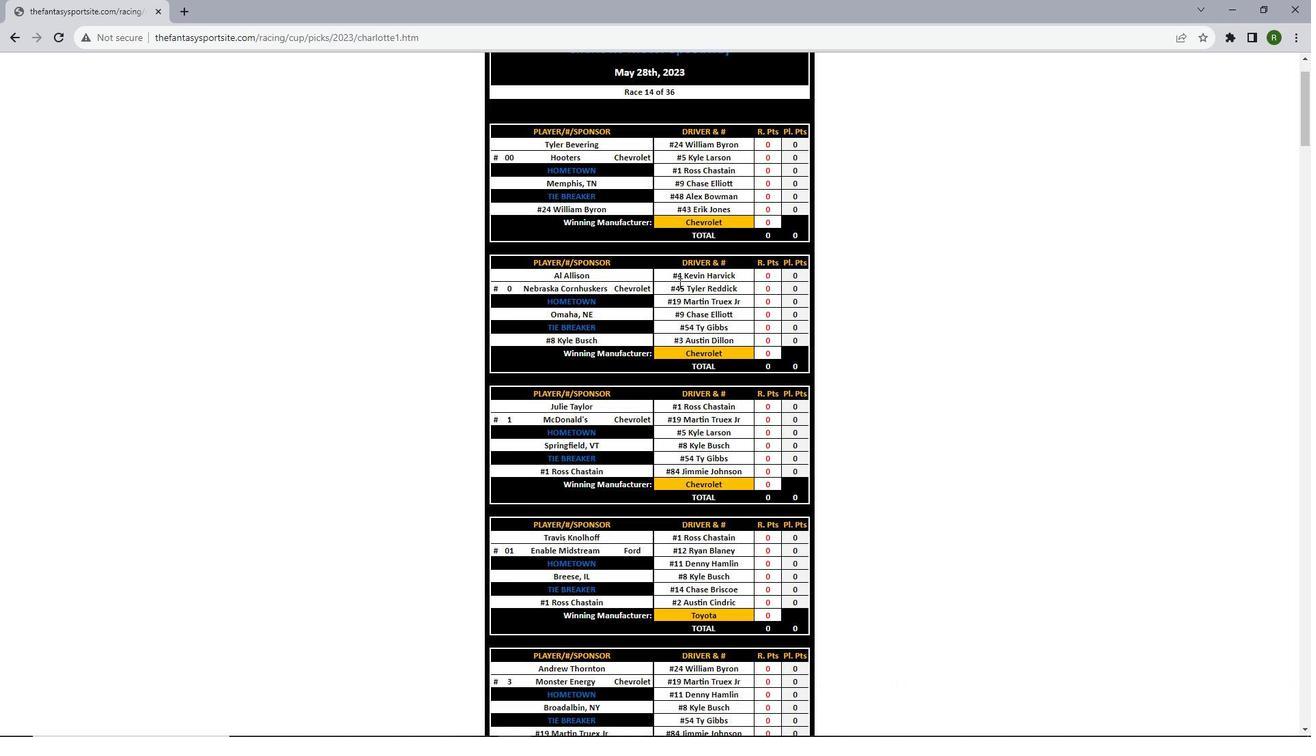 
Action: Mouse moved to (678, 283)
Screenshot: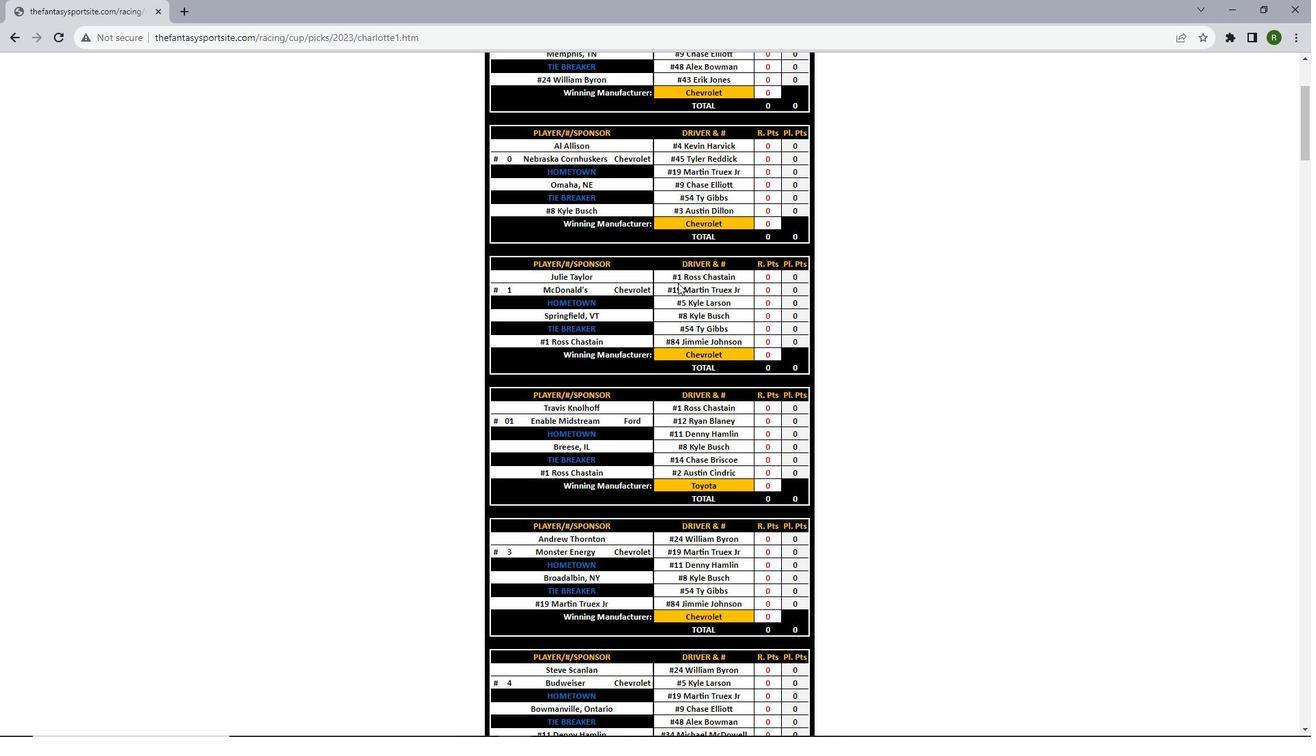 
Action: Mouse scrolled (678, 282) with delta (0, 0)
Screenshot: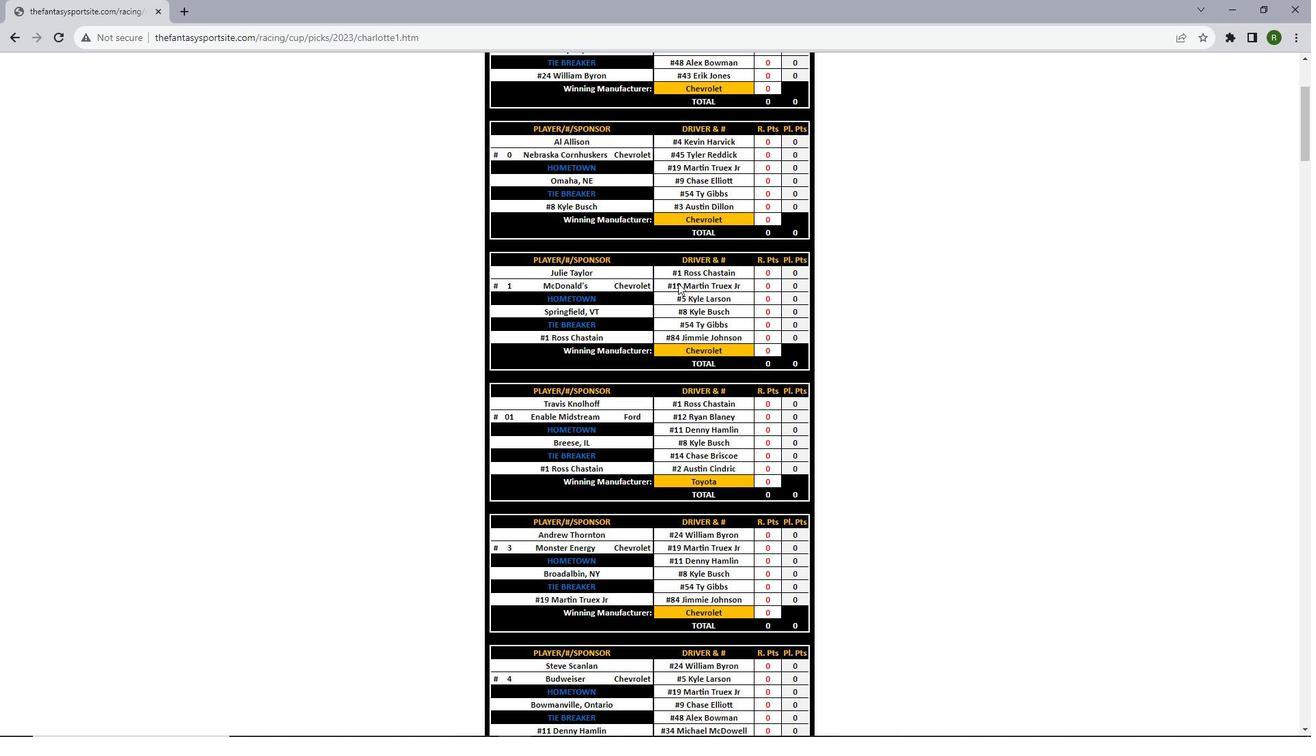
Action: Mouse scrolled (678, 282) with delta (0, 0)
Screenshot: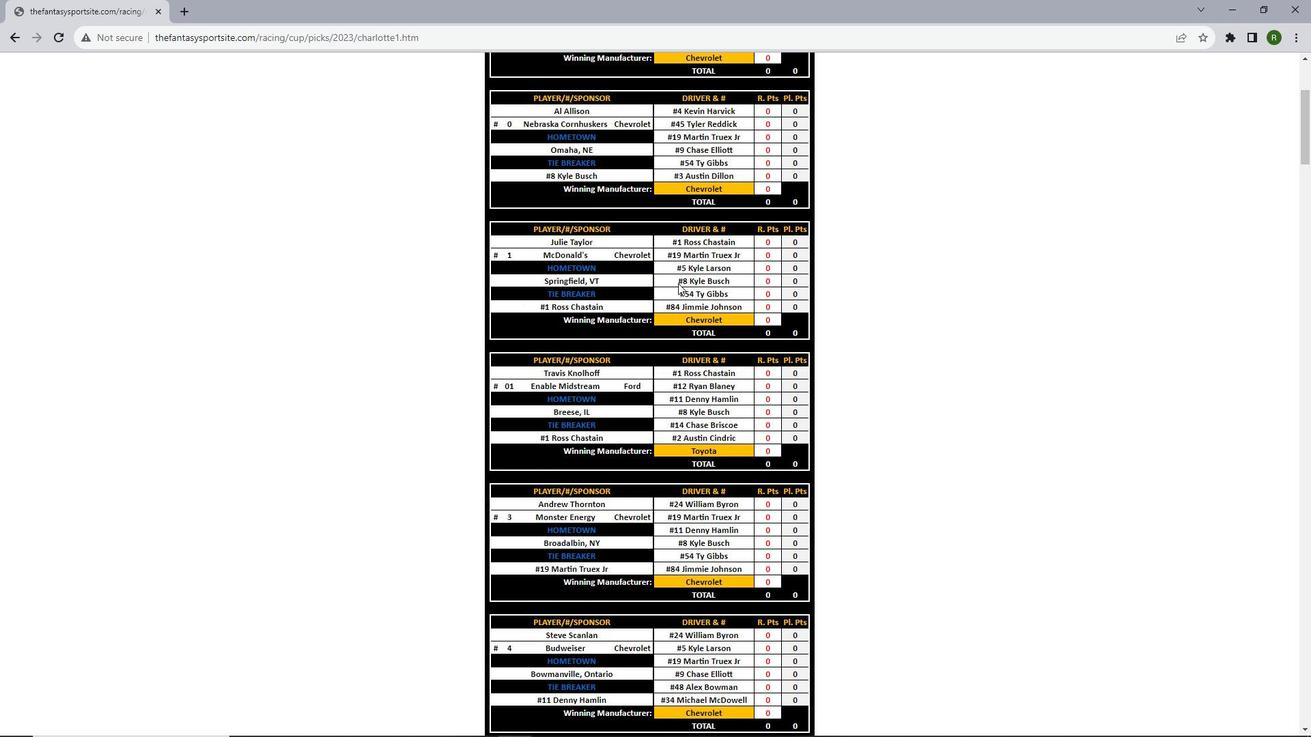 
Action: Mouse moved to (676, 284)
Screenshot: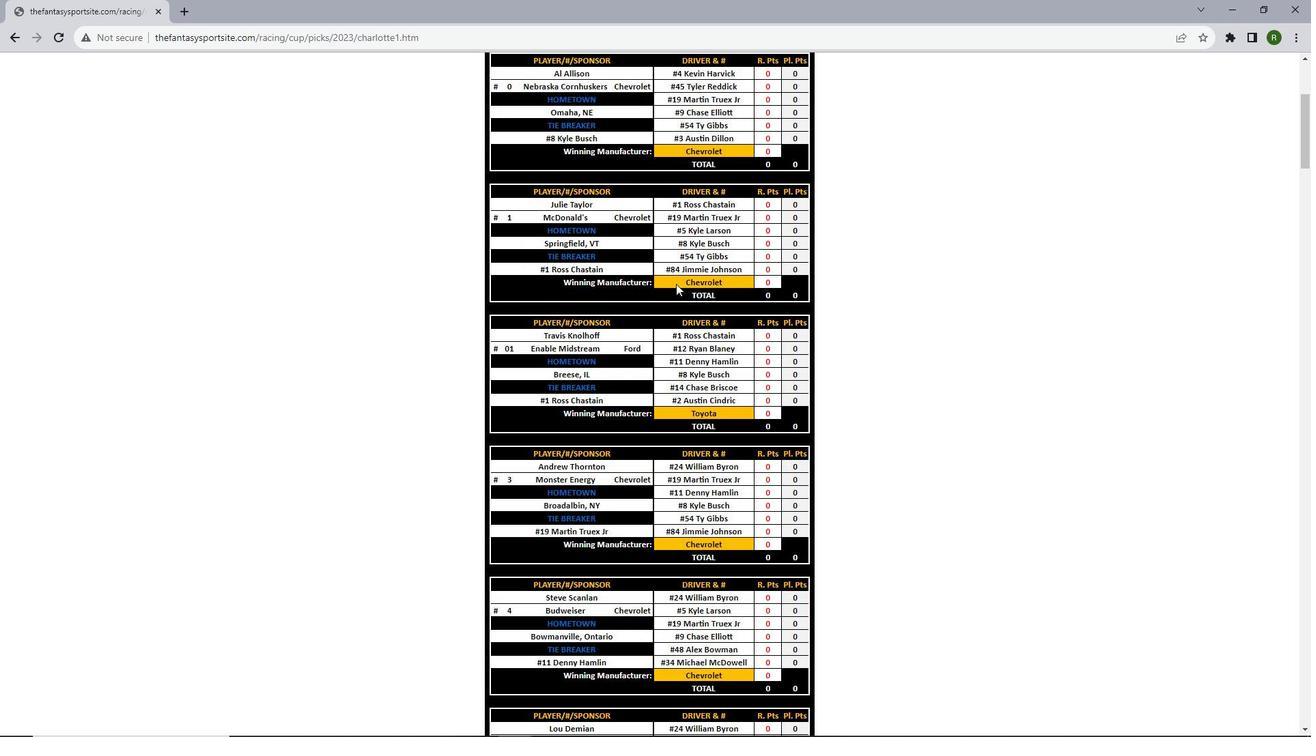 
Action: Mouse scrolled (676, 283) with delta (0, 0)
Screenshot: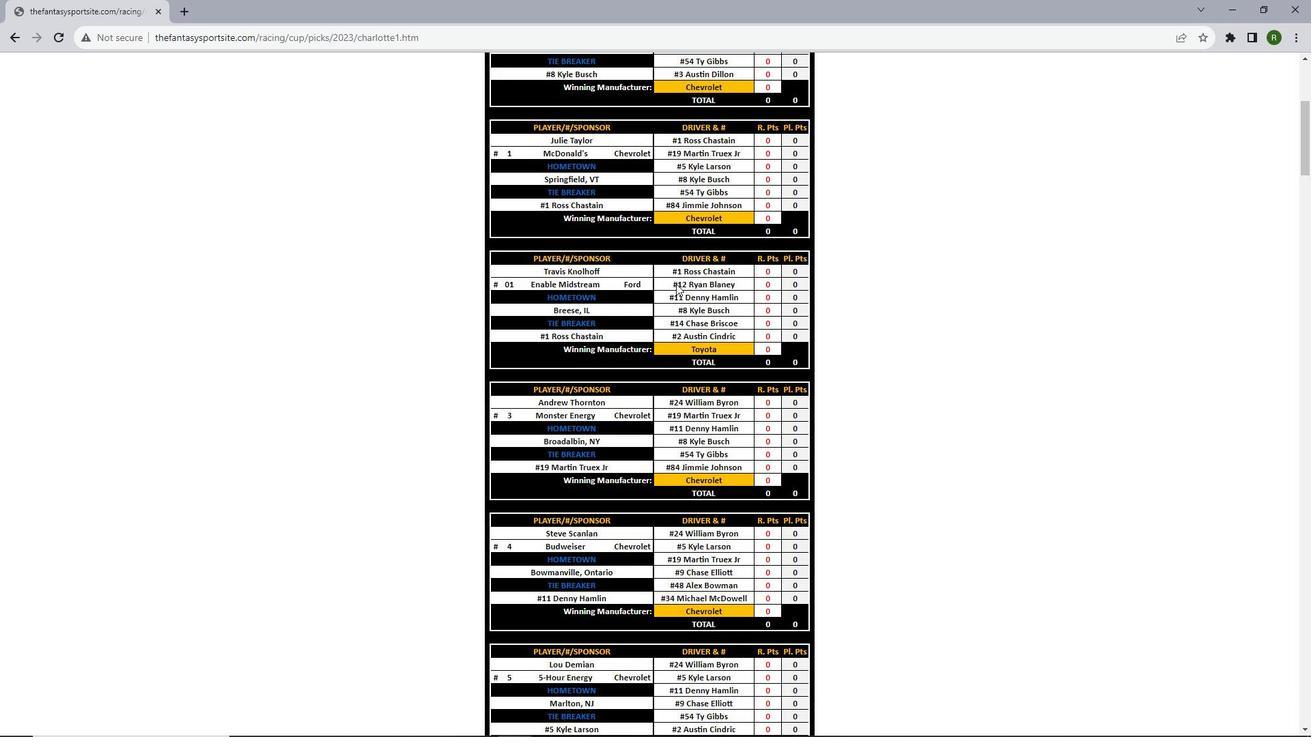 
Action: Mouse scrolled (676, 283) with delta (0, 0)
Screenshot: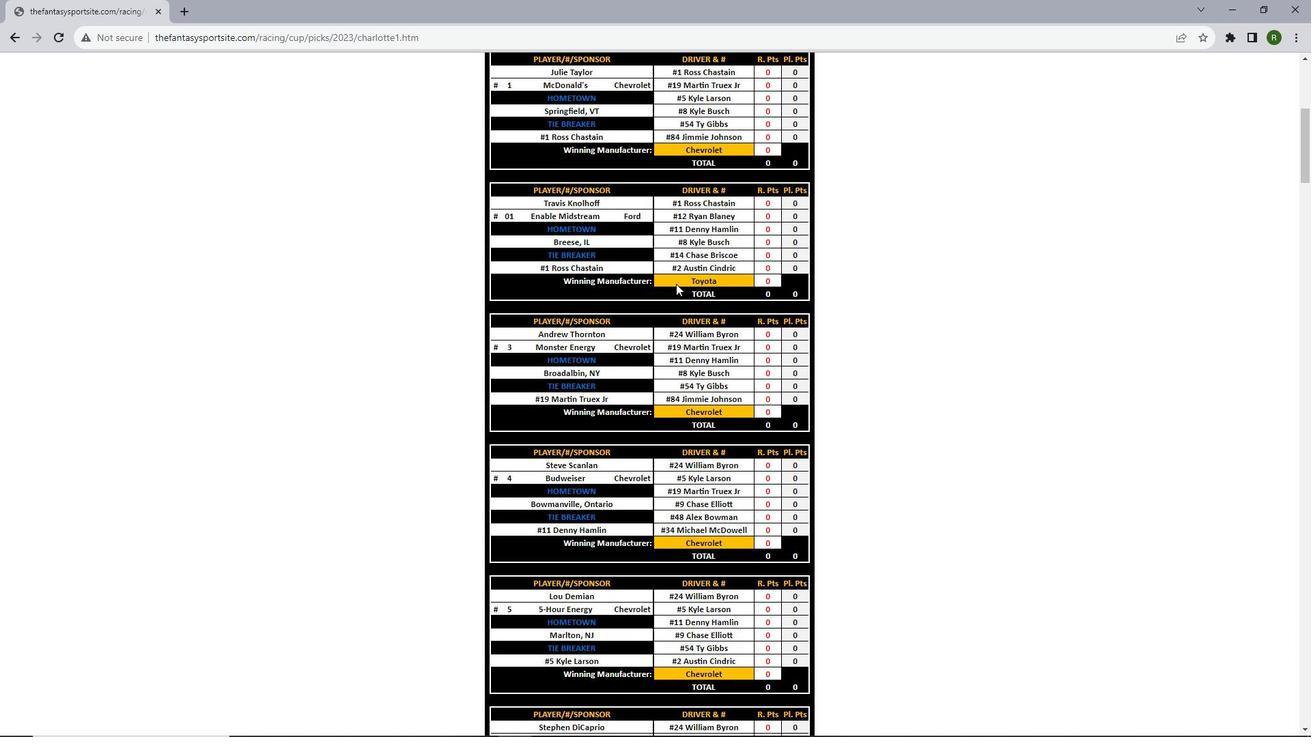 
Action: Mouse scrolled (676, 283) with delta (0, 0)
Screenshot: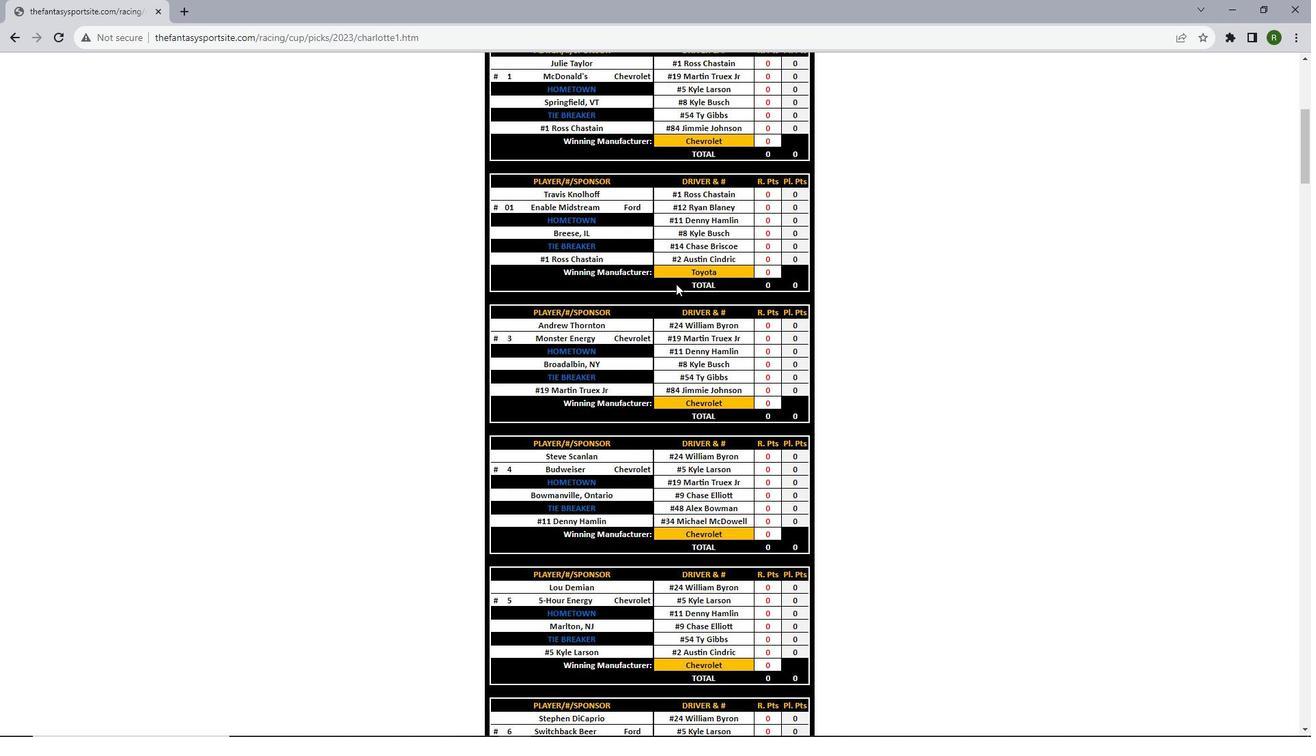 
Action: Mouse scrolled (676, 283) with delta (0, 0)
Screenshot: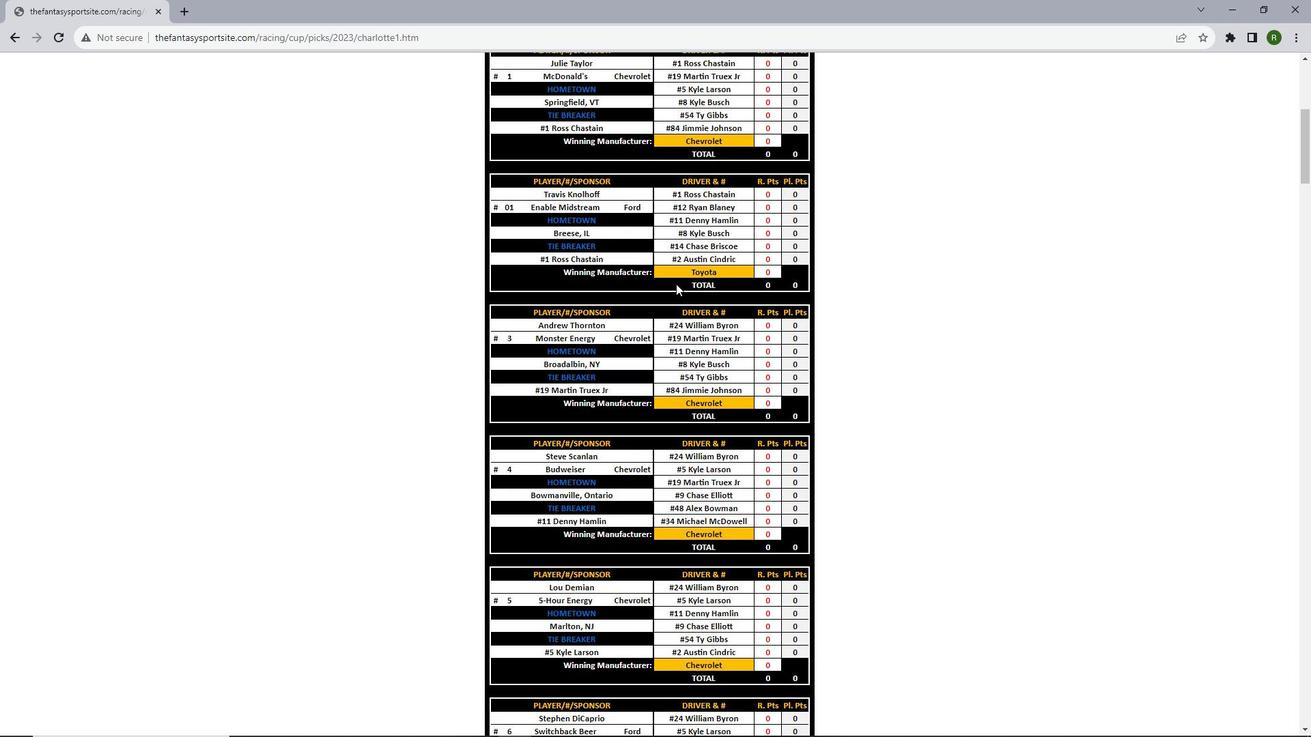 
Action: Mouse scrolled (676, 283) with delta (0, 0)
Screenshot: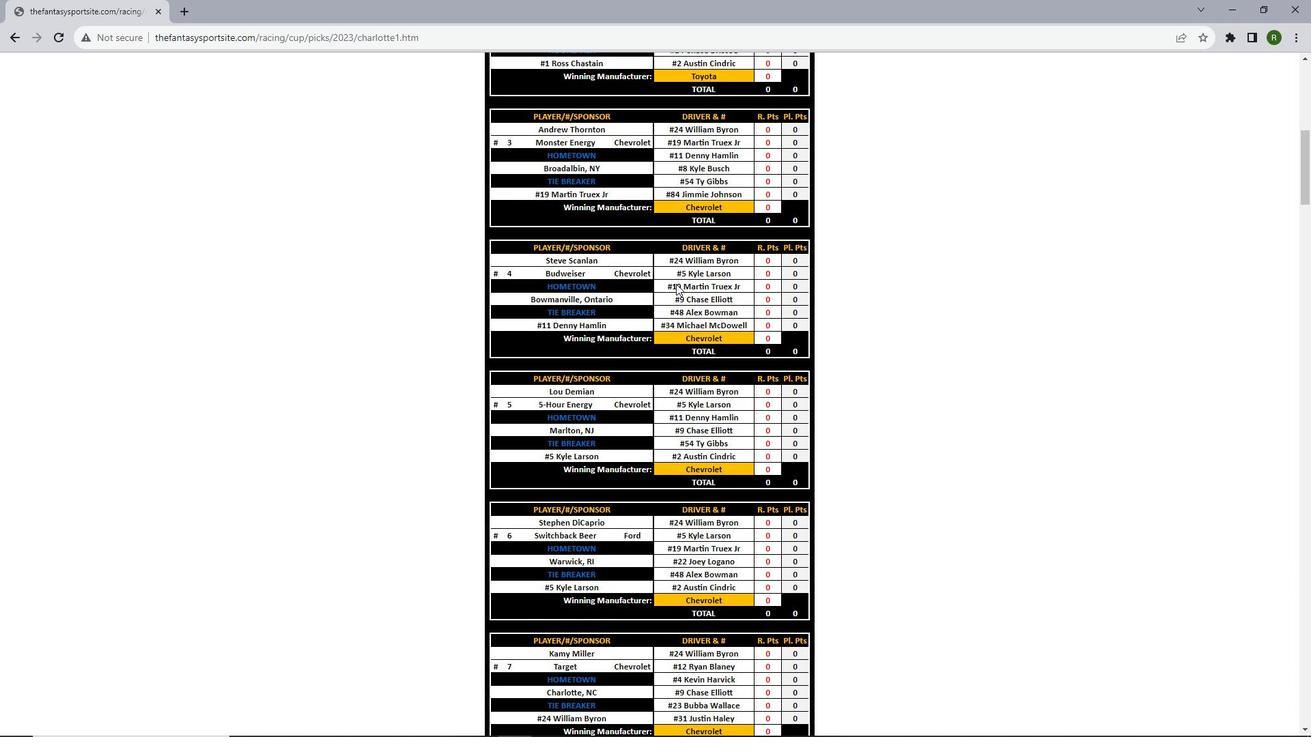 
Action: Mouse scrolled (676, 283) with delta (0, 0)
Screenshot: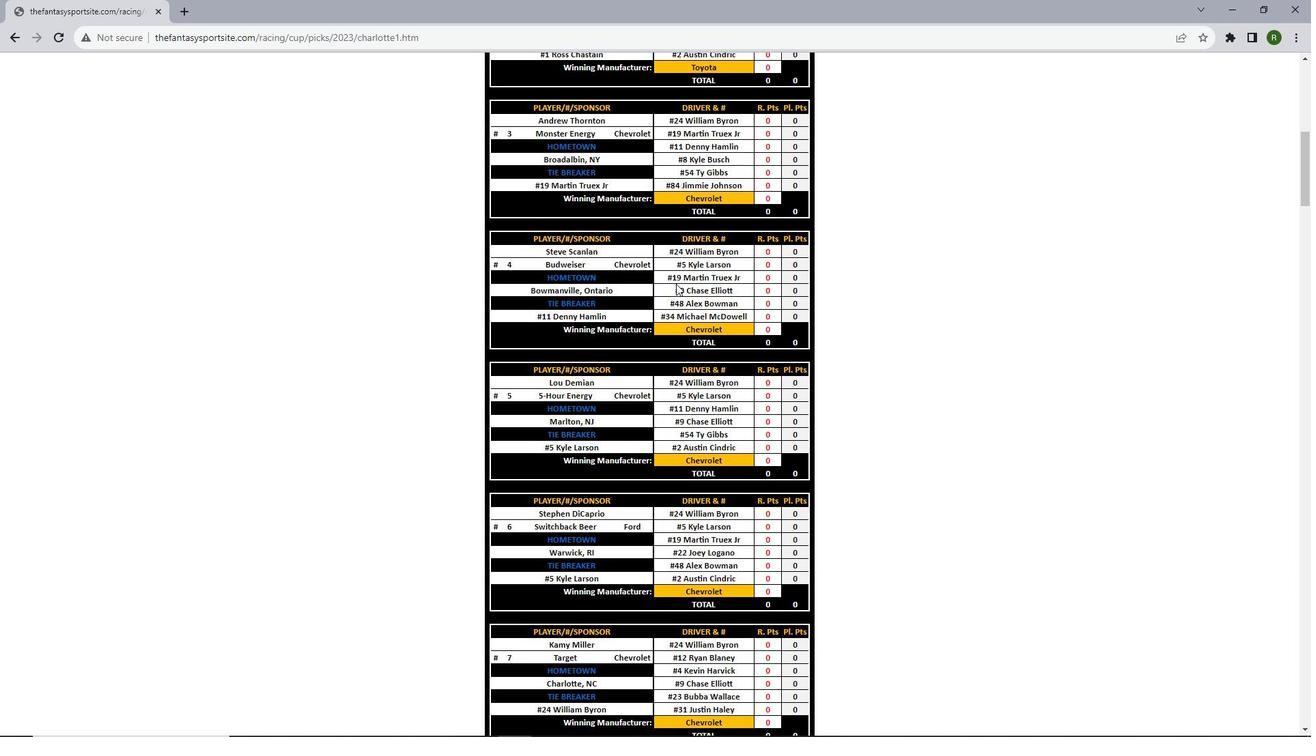 
Action: Mouse scrolled (676, 283) with delta (0, 0)
Screenshot: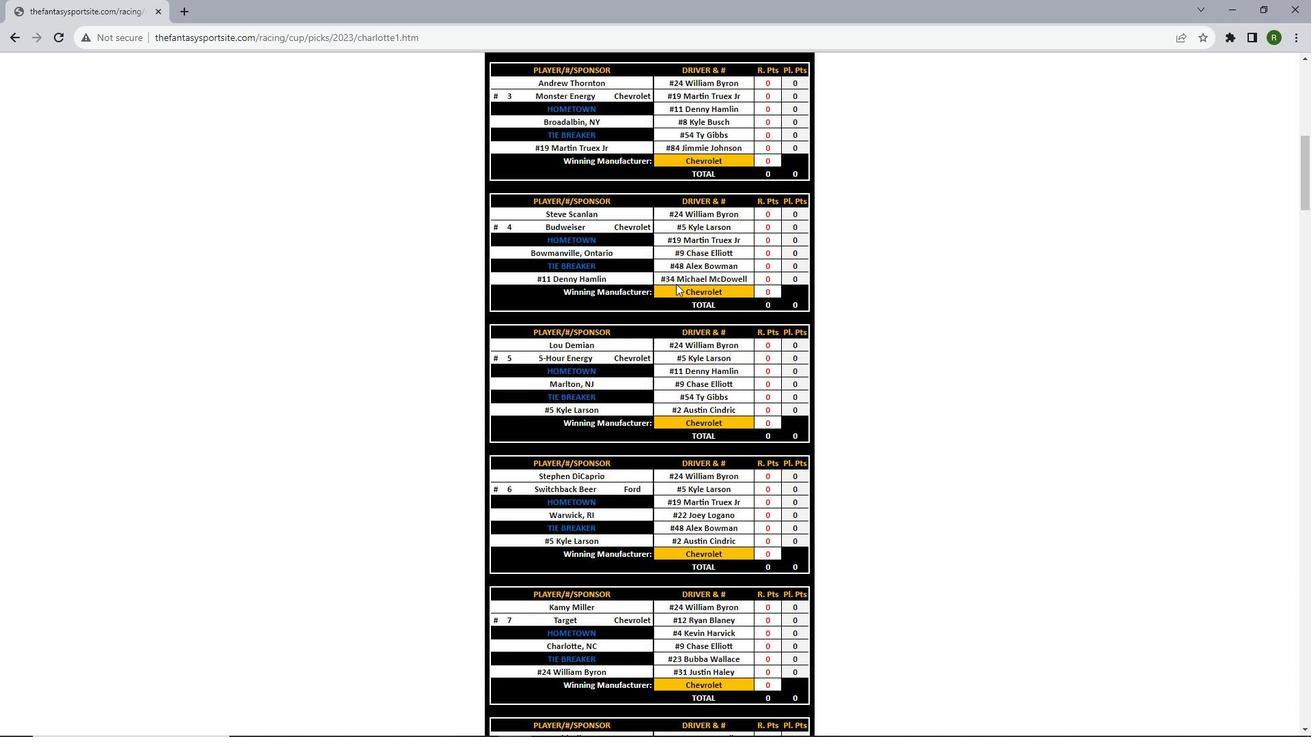 
Action: Mouse scrolled (676, 283) with delta (0, 0)
Screenshot: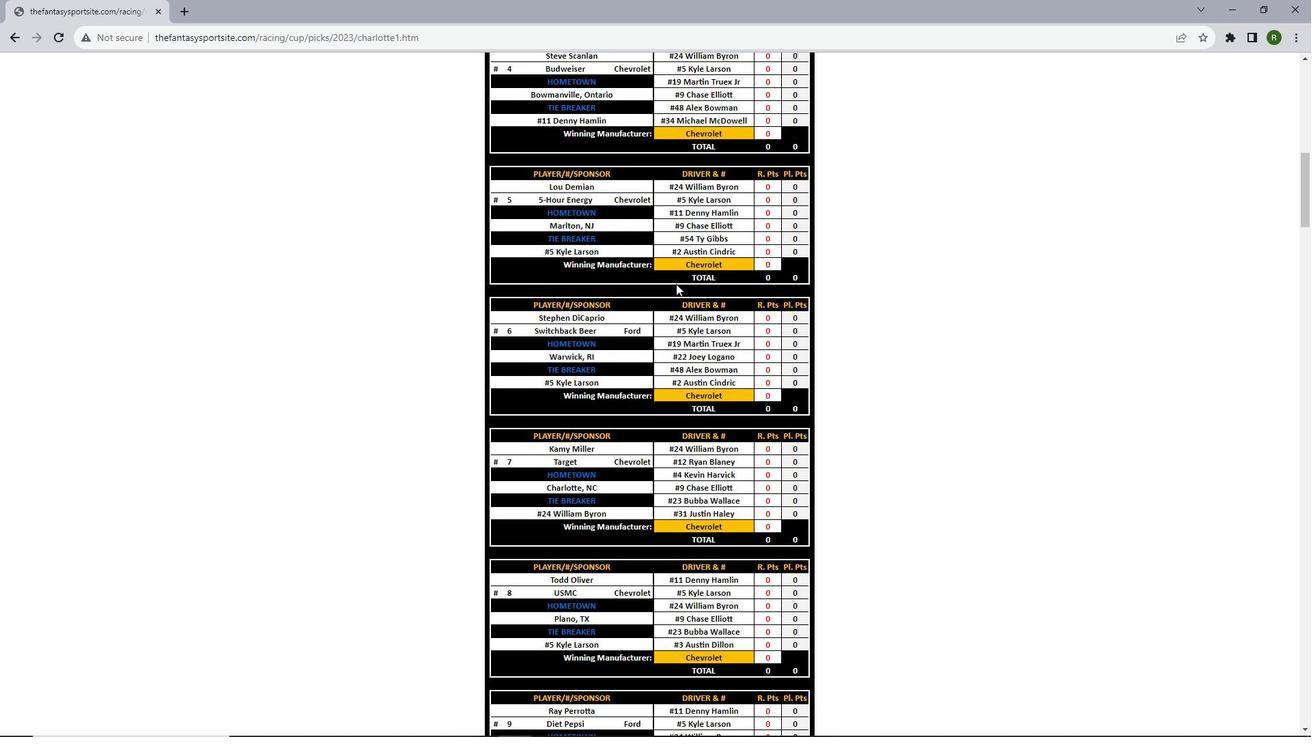 
Action: Mouse scrolled (676, 283) with delta (0, 0)
Screenshot: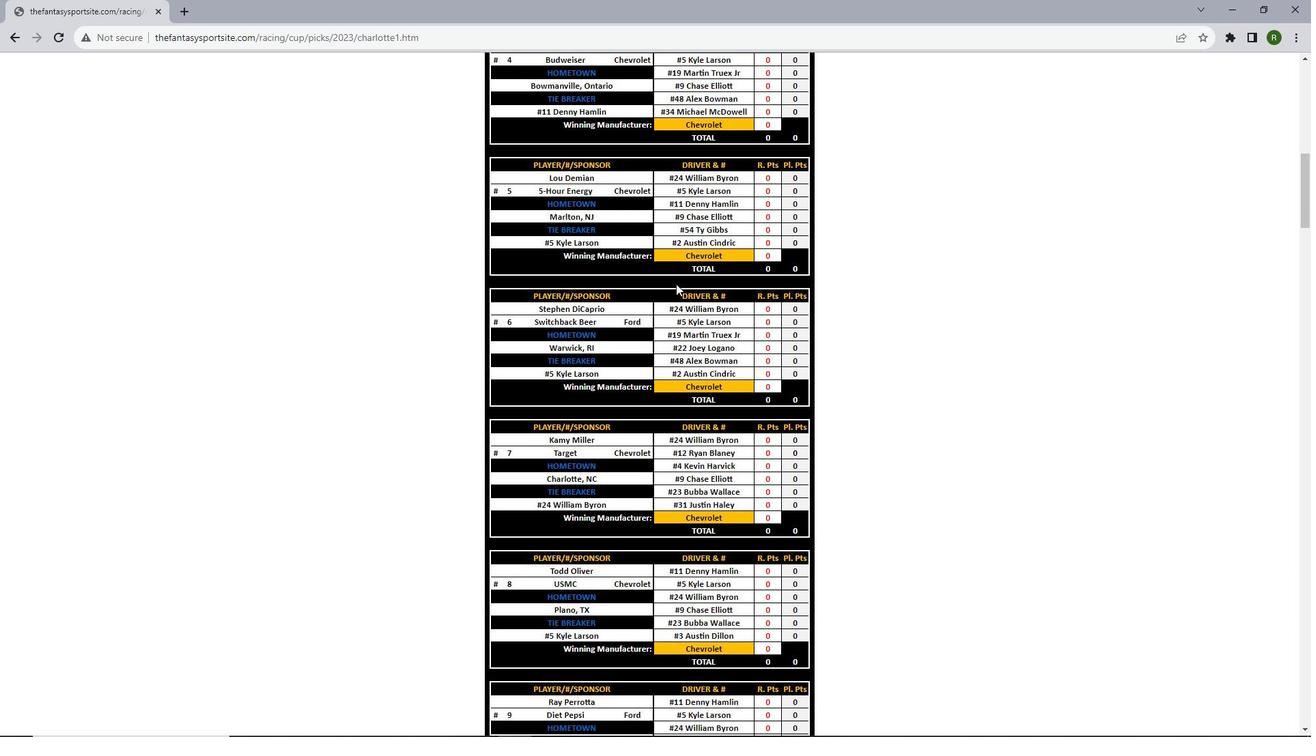 
Action: Mouse scrolled (676, 283) with delta (0, 0)
Screenshot: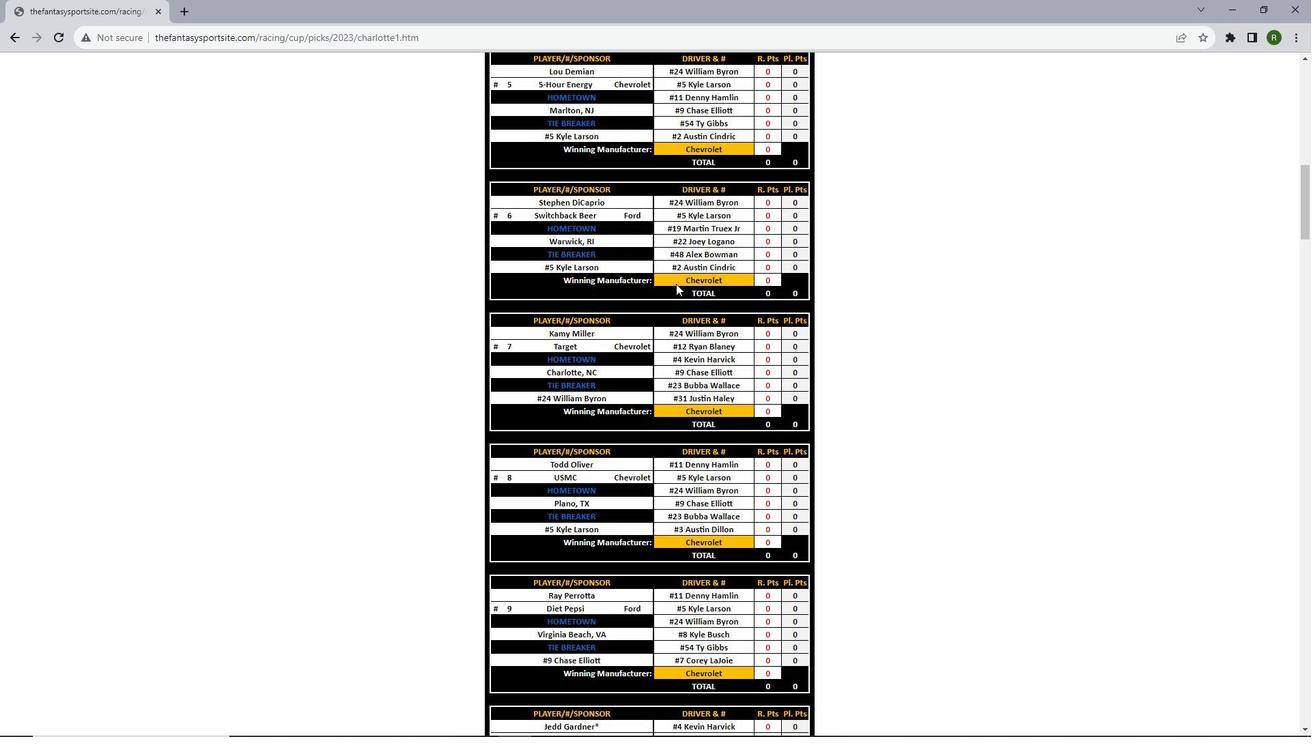 
Action: Mouse scrolled (676, 283) with delta (0, 0)
Screenshot: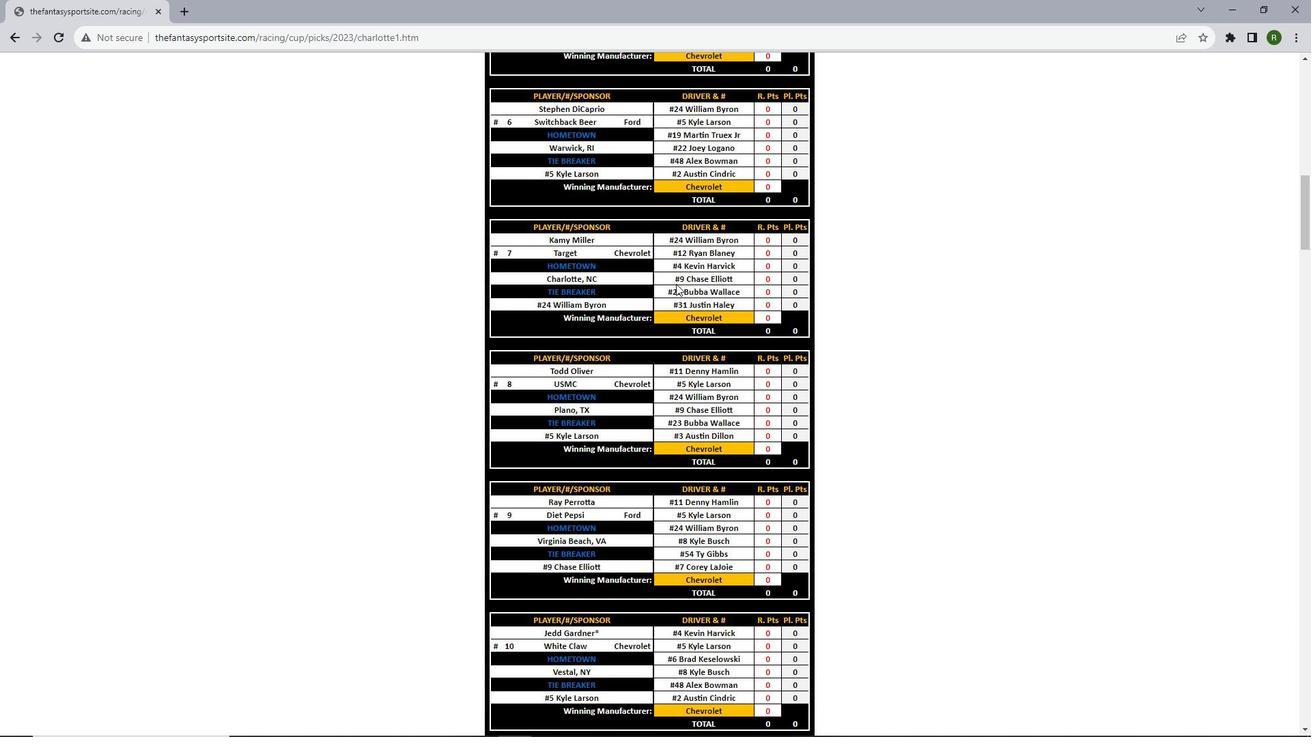 
Action: Mouse scrolled (676, 283) with delta (0, 0)
Screenshot: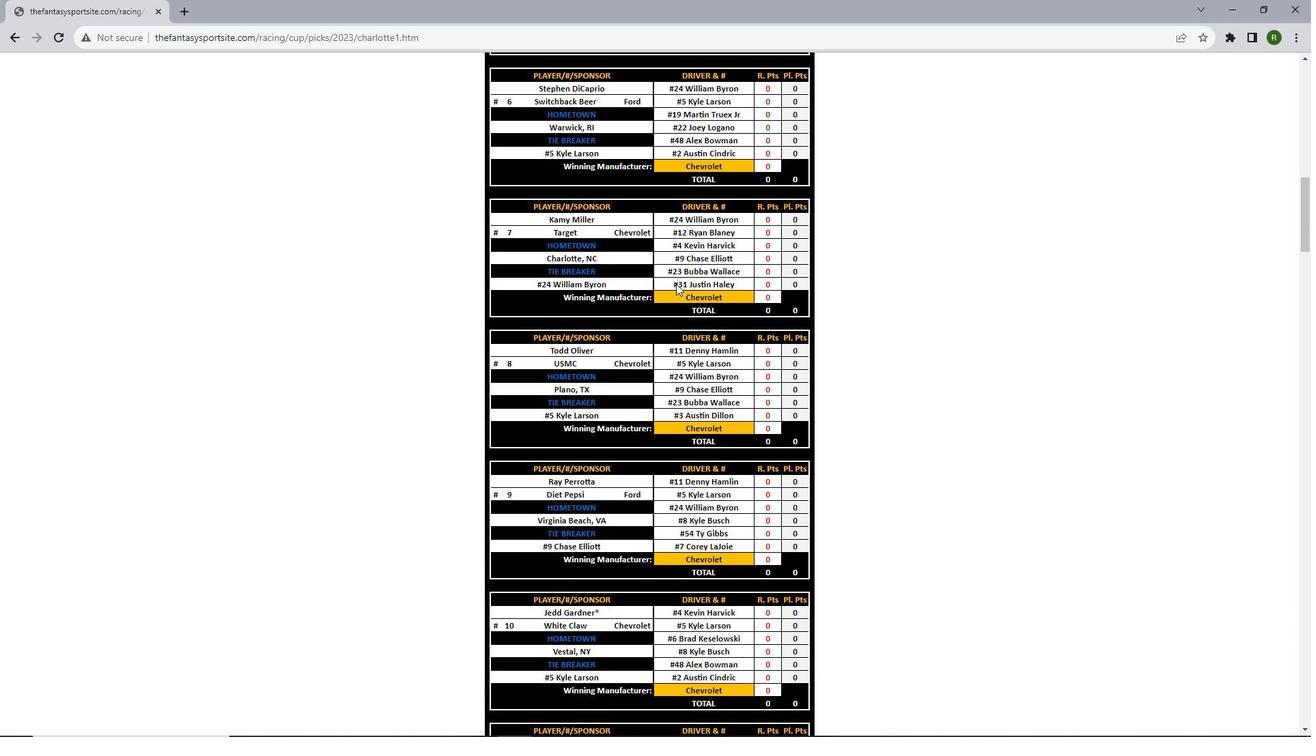 
Action: Mouse scrolled (676, 283) with delta (0, 0)
Screenshot: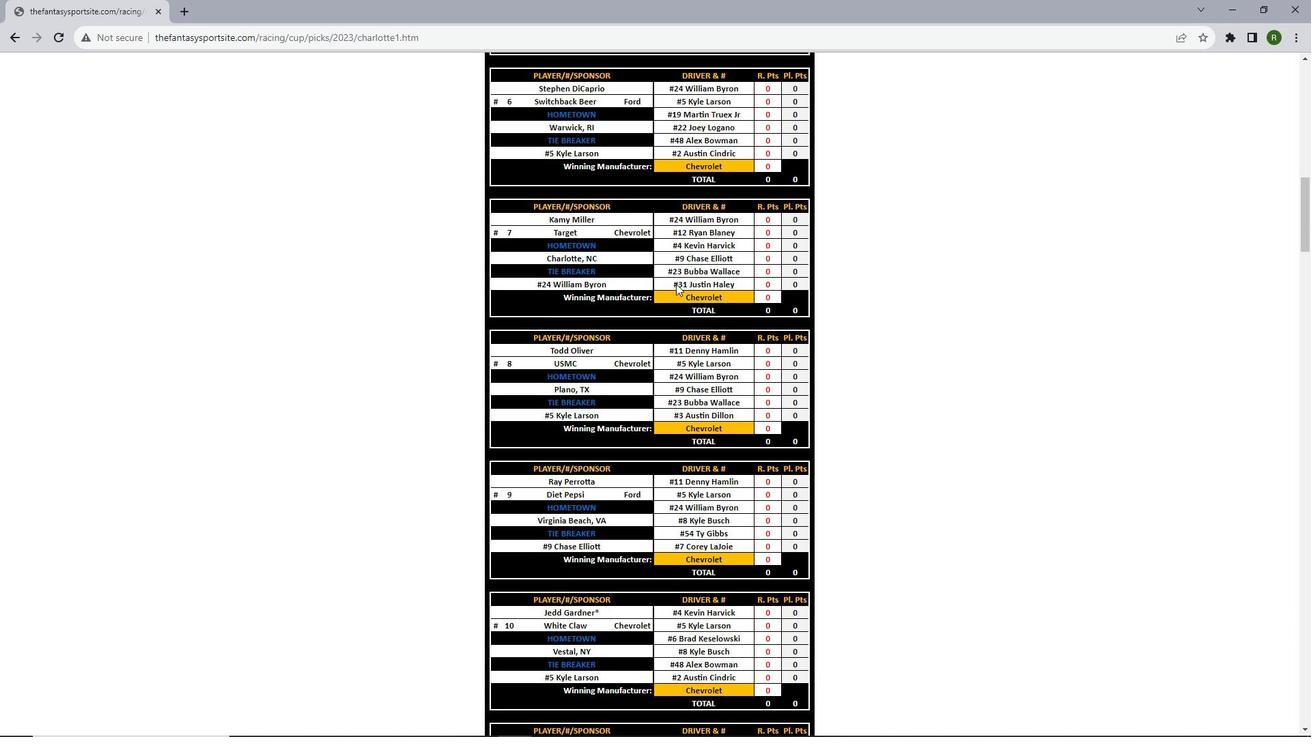 
Action: Mouse scrolled (676, 283) with delta (0, 0)
Screenshot: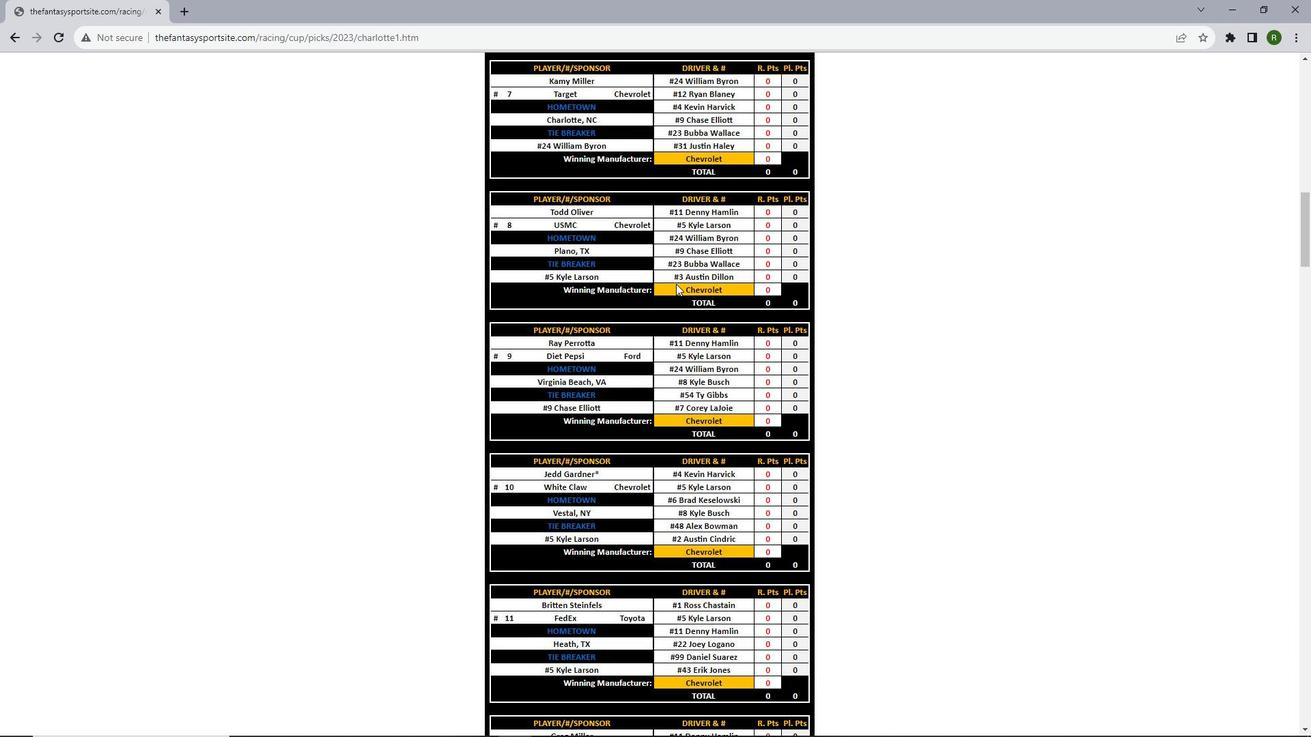 
Action: Mouse scrolled (676, 283) with delta (0, 0)
Screenshot: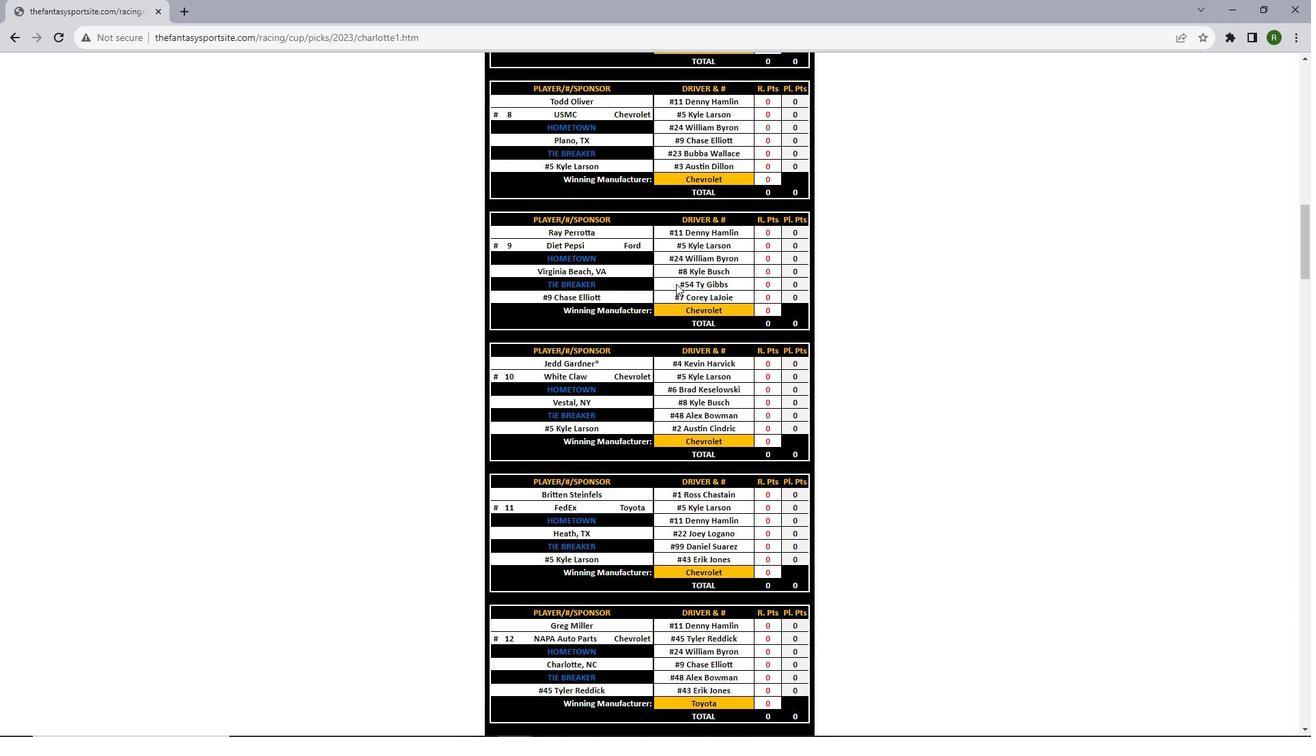 
Action: Mouse scrolled (676, 283) with delta (0, 0)
Screenshot: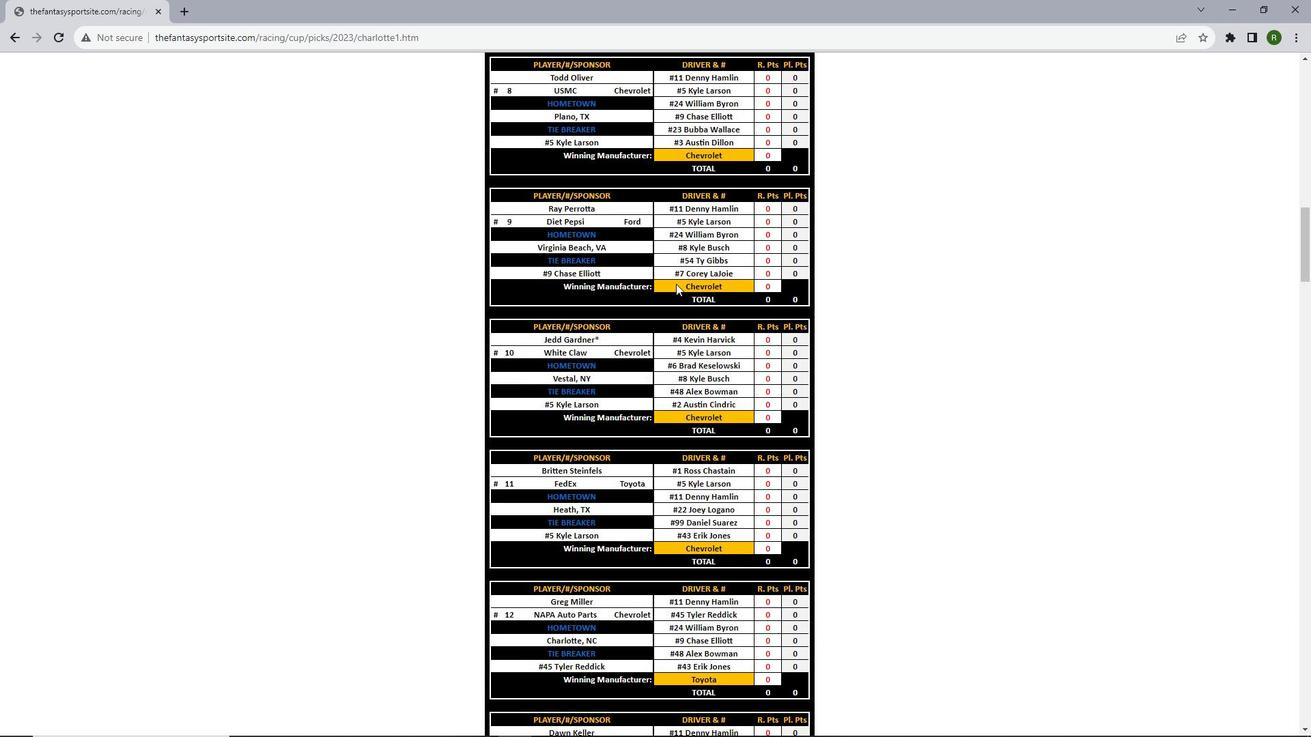 
Action: Mouse scrolled (676, 283) with delta (0, 0)
Screenshot: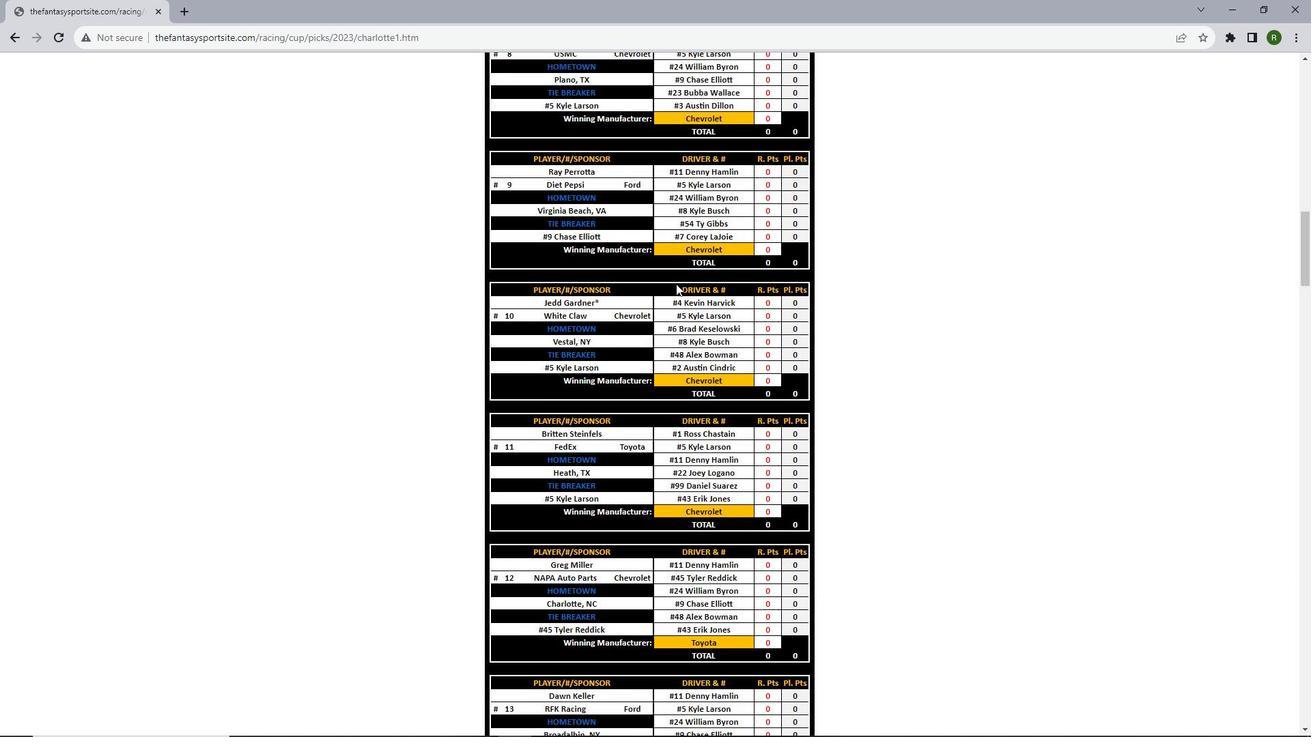 
Action: Mouse scrolled (676, 283) with delta (0, 0)
Screenshot: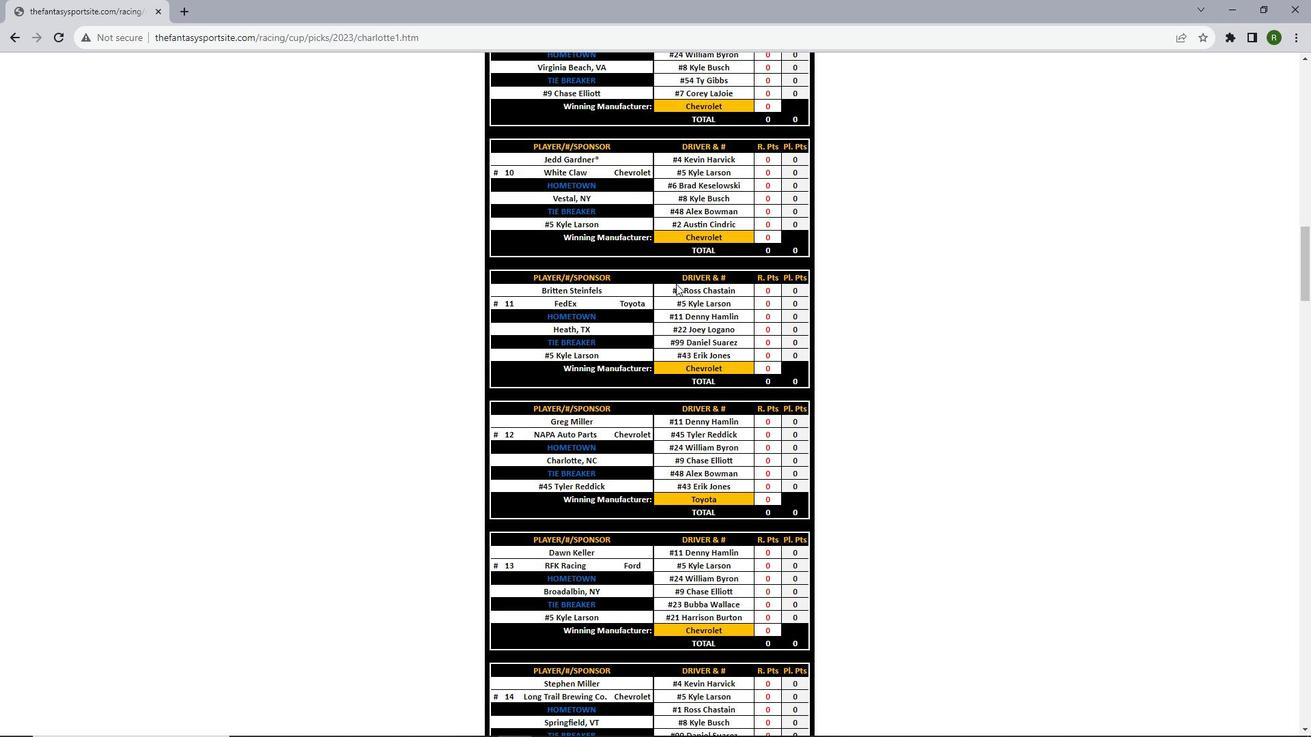 
Action: Mouse scrolled (676, 283) with delta (0, 0)
Screenshot: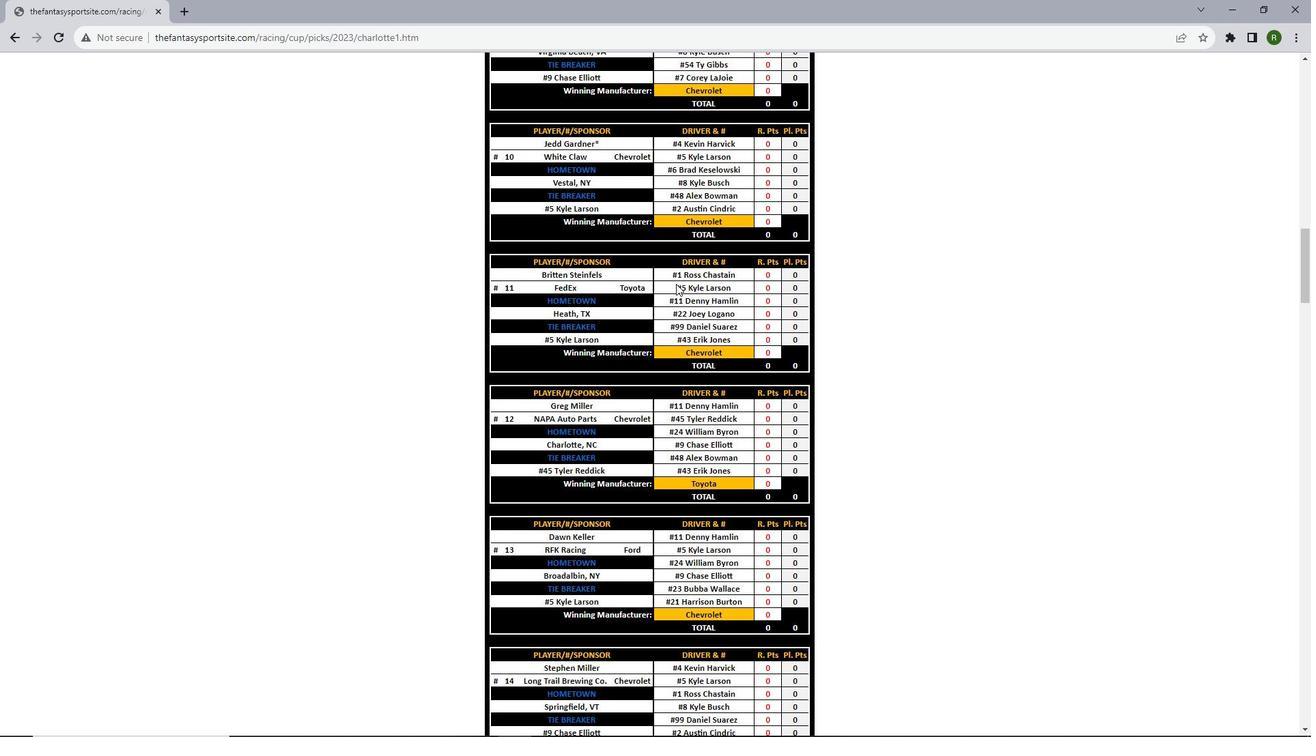 
Action: Mouse scrolled (676, 283) with delta (0, 0)
Screenshot: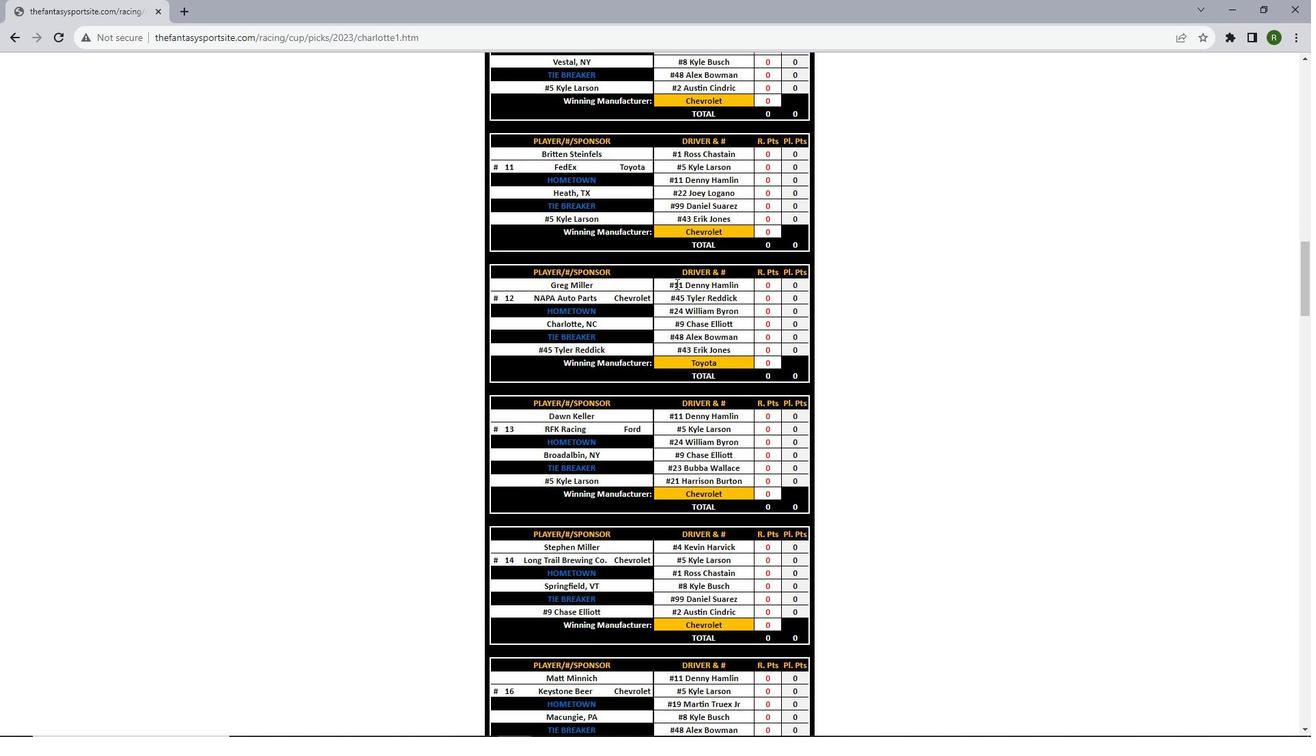 
Action: Mouse scrolled (676, 283) with delta (0, 0)
Screenshot: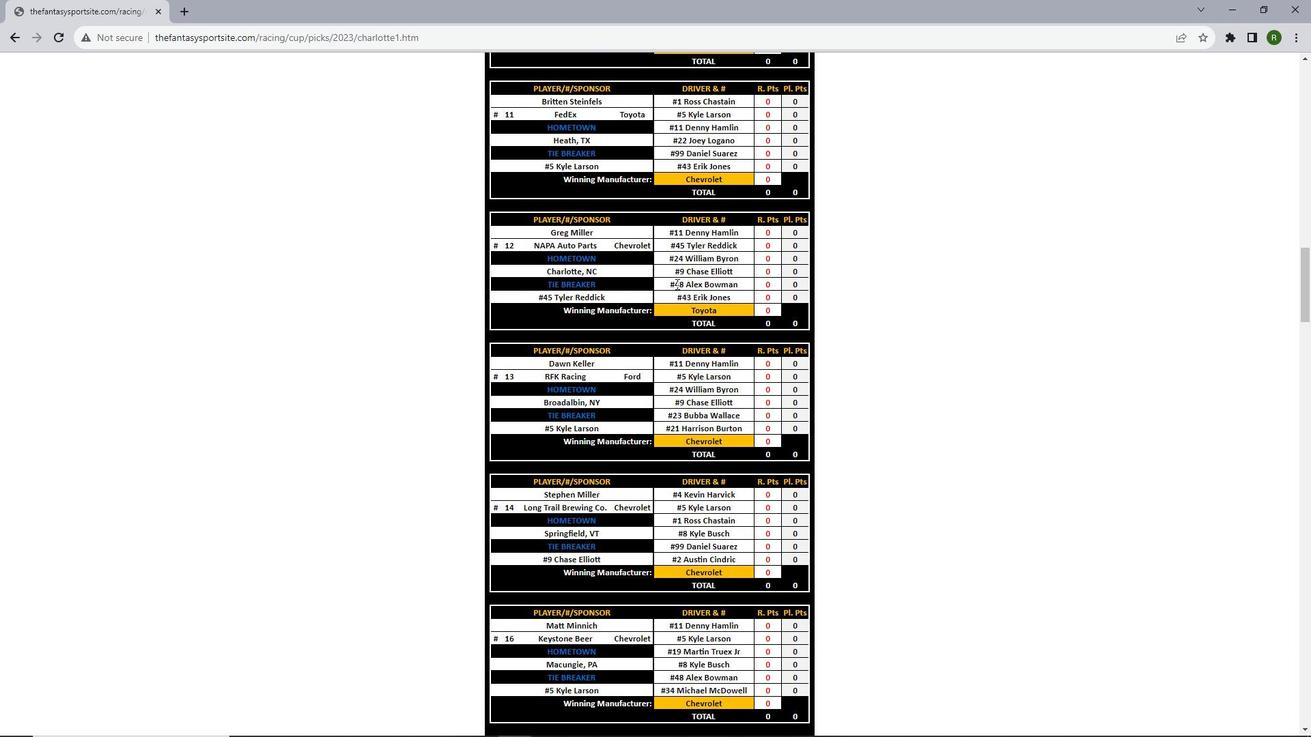
Action: Mouse scrolled (676, 283) with delta (0, 0)
Screenshot: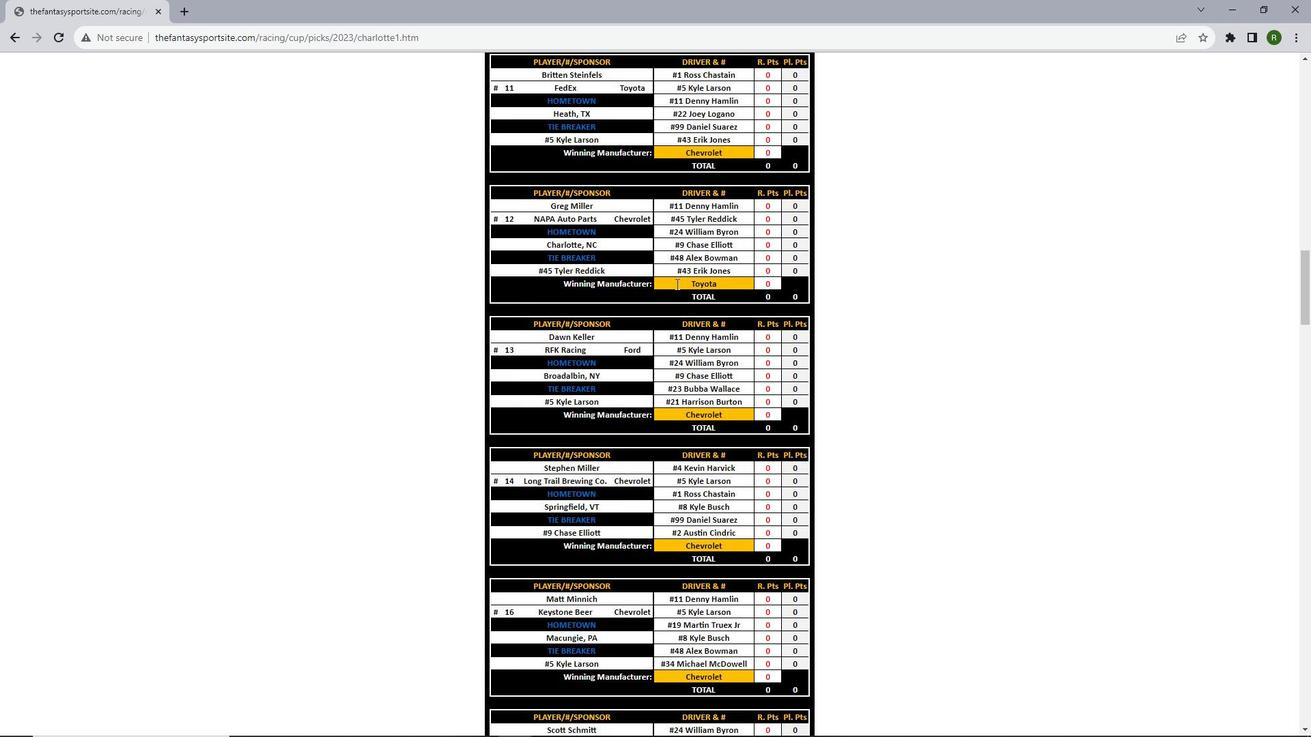 
Action: Mouse scrolled (676, 283) with delta (0, 0)
Screenshot: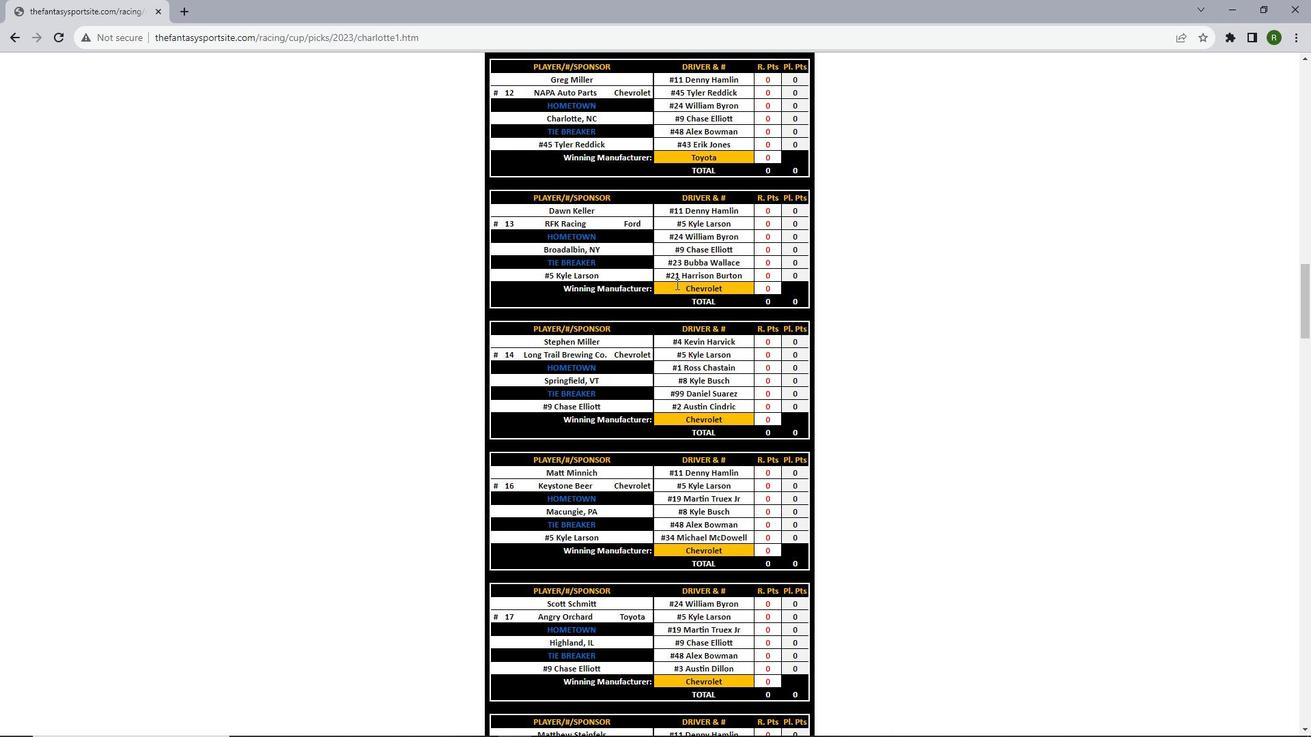 
Action: Mouse scrolled (676, 283) with delta (0, 0)
Screenshot: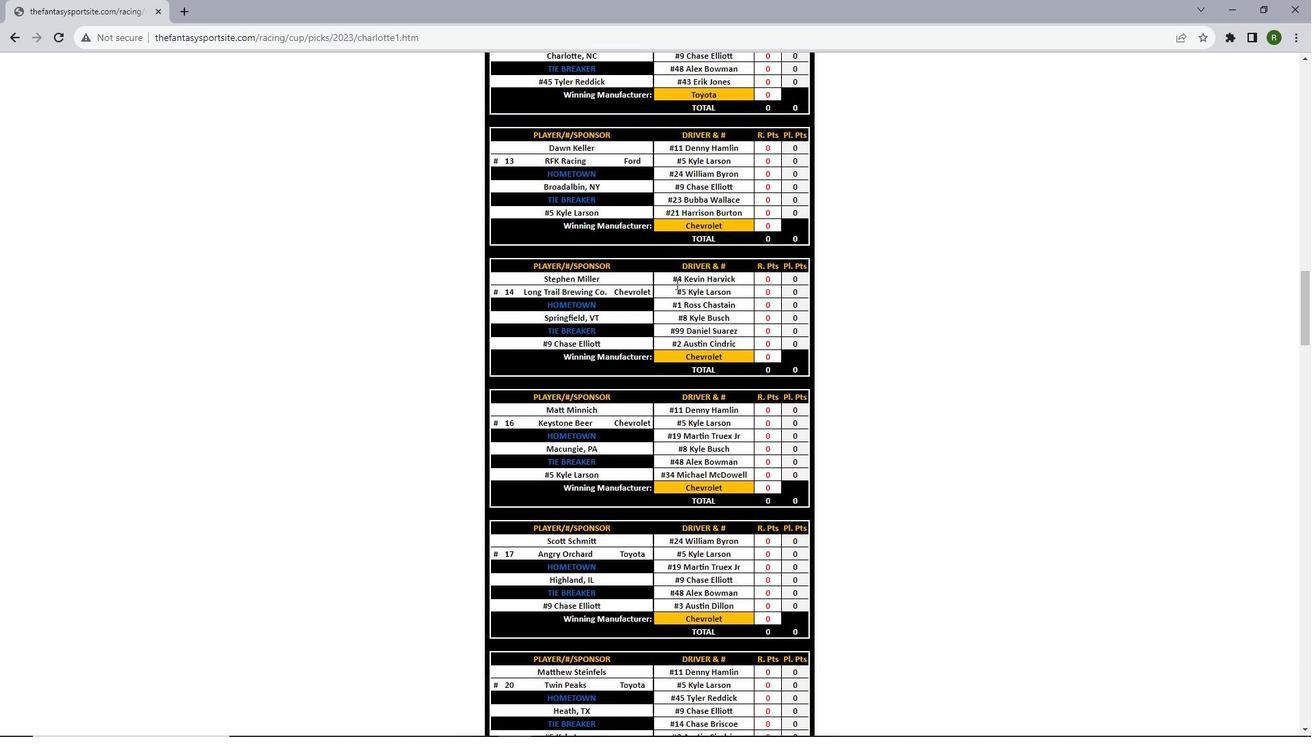 
Action: Mouse scrolled (676, 283) with delta (0, 0)
Screenshot: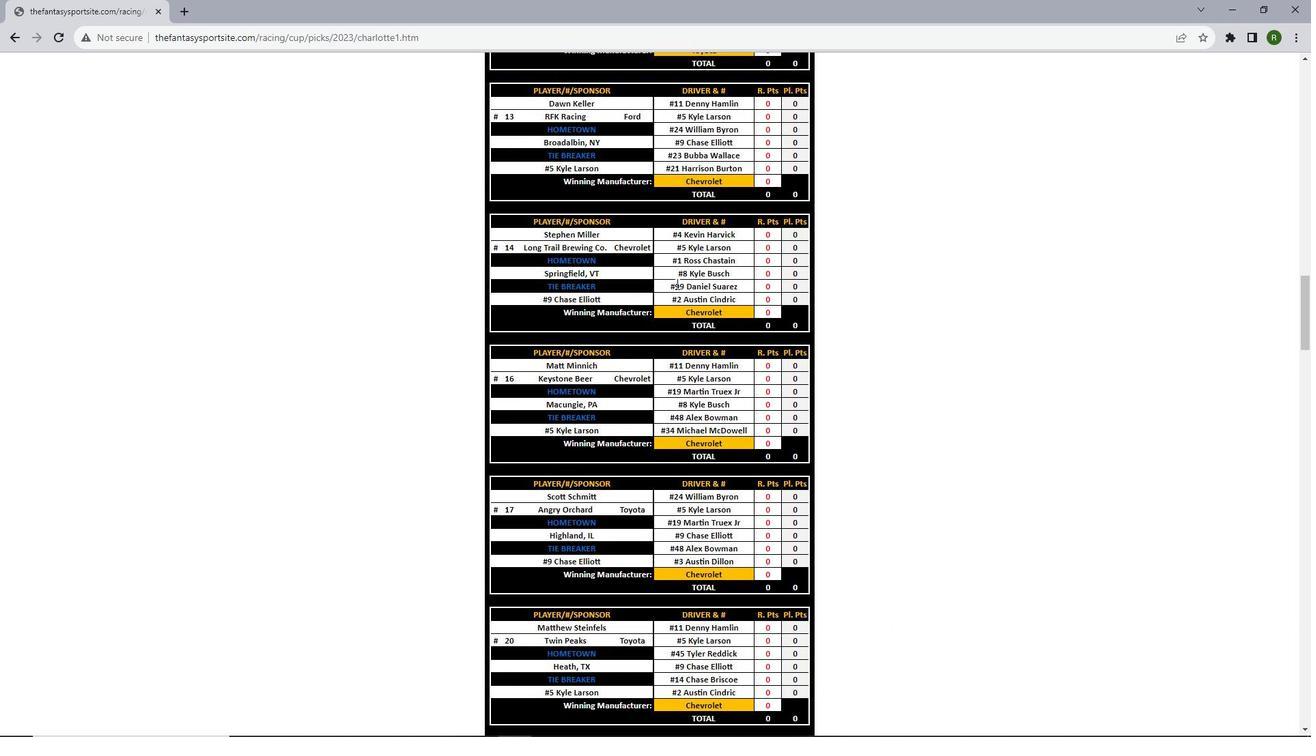 
Action: Mouse scrolled (676, 283) with delta (0, 0)
Screenshot: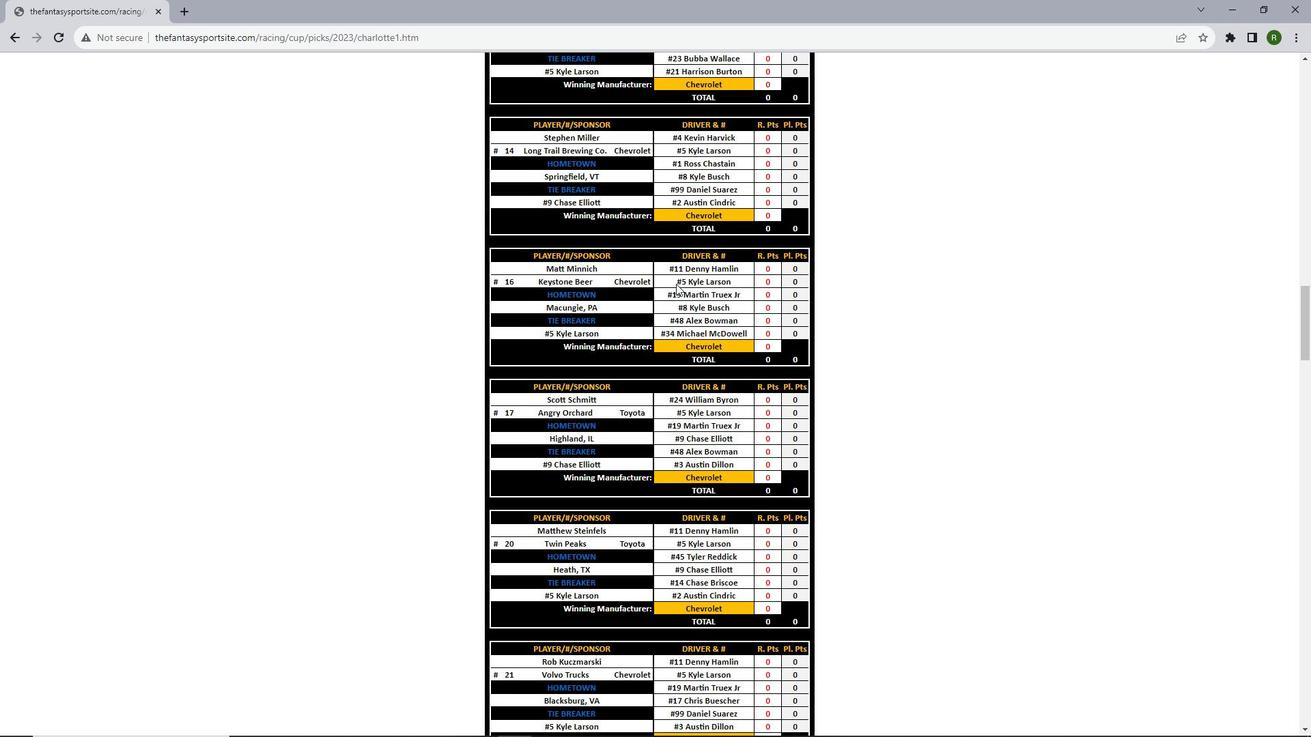 
Action: Mouse scrolled (676, 283) with delta (0, 0)
Screenshot: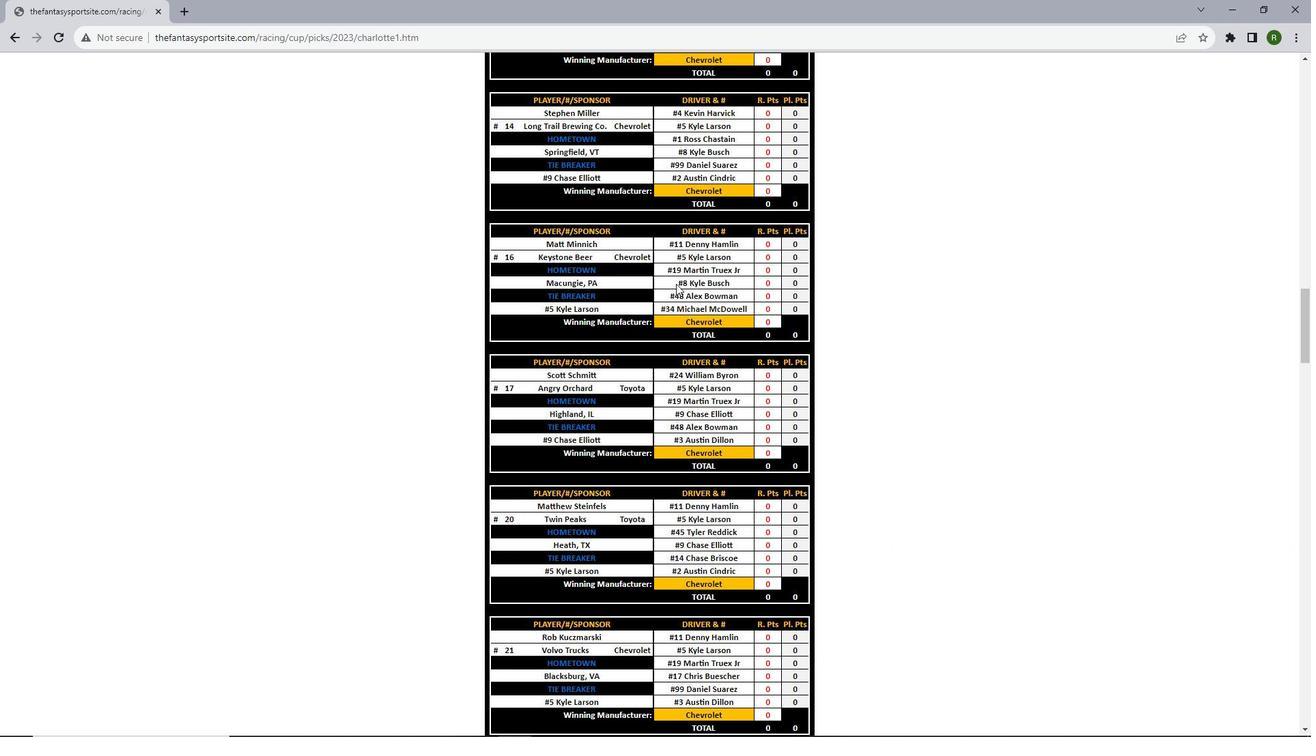 
Action: Mouse scrolled (676, 283) with delta (0, 0)
Screenshot: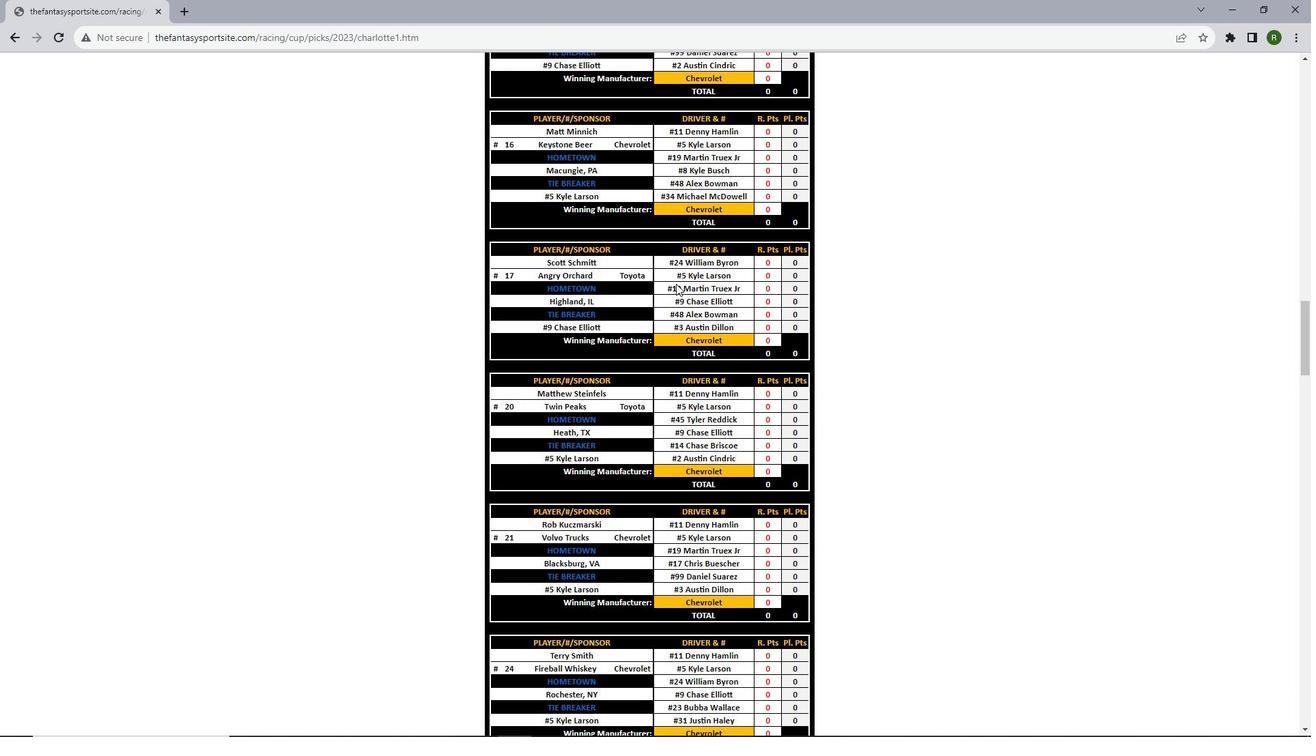 
Action: Mouse scrolled (676, 283) with delta (0, 0)
Screenshot: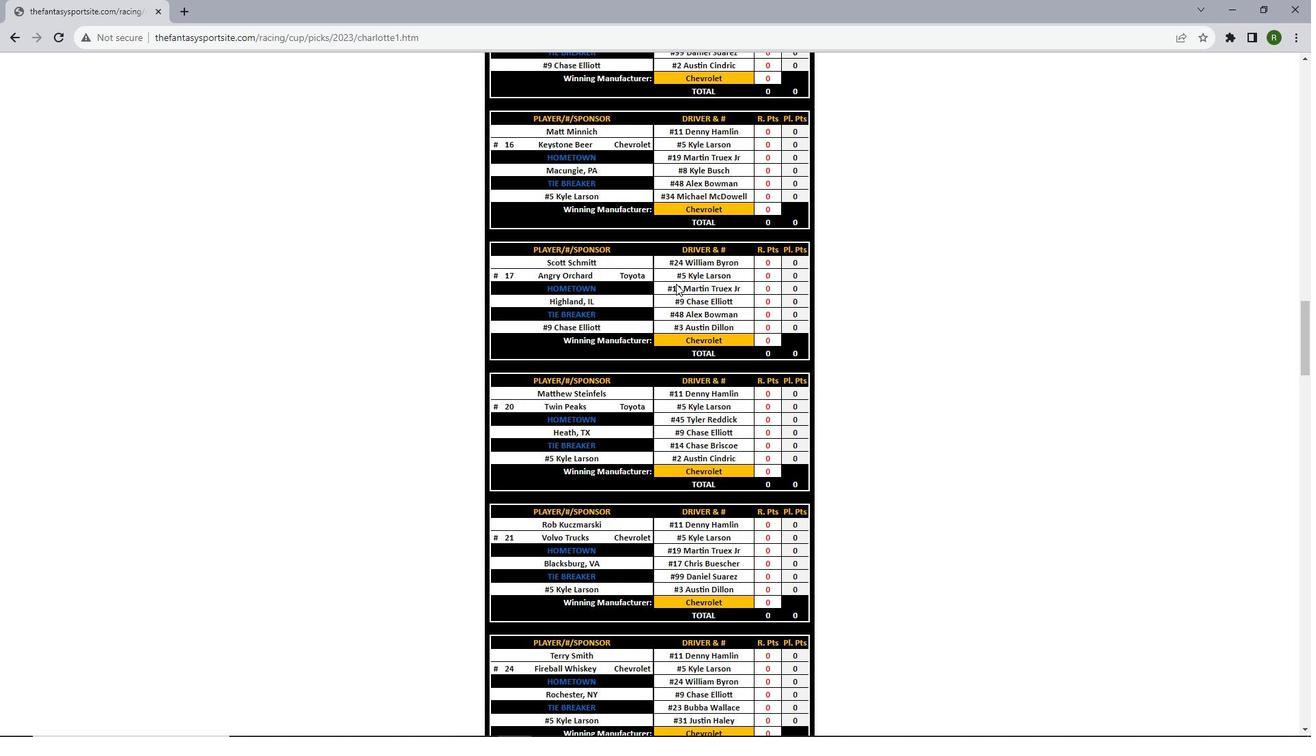 
Action: Mouse scrolled (676, 283) with delta (0, 0)
Screenshot: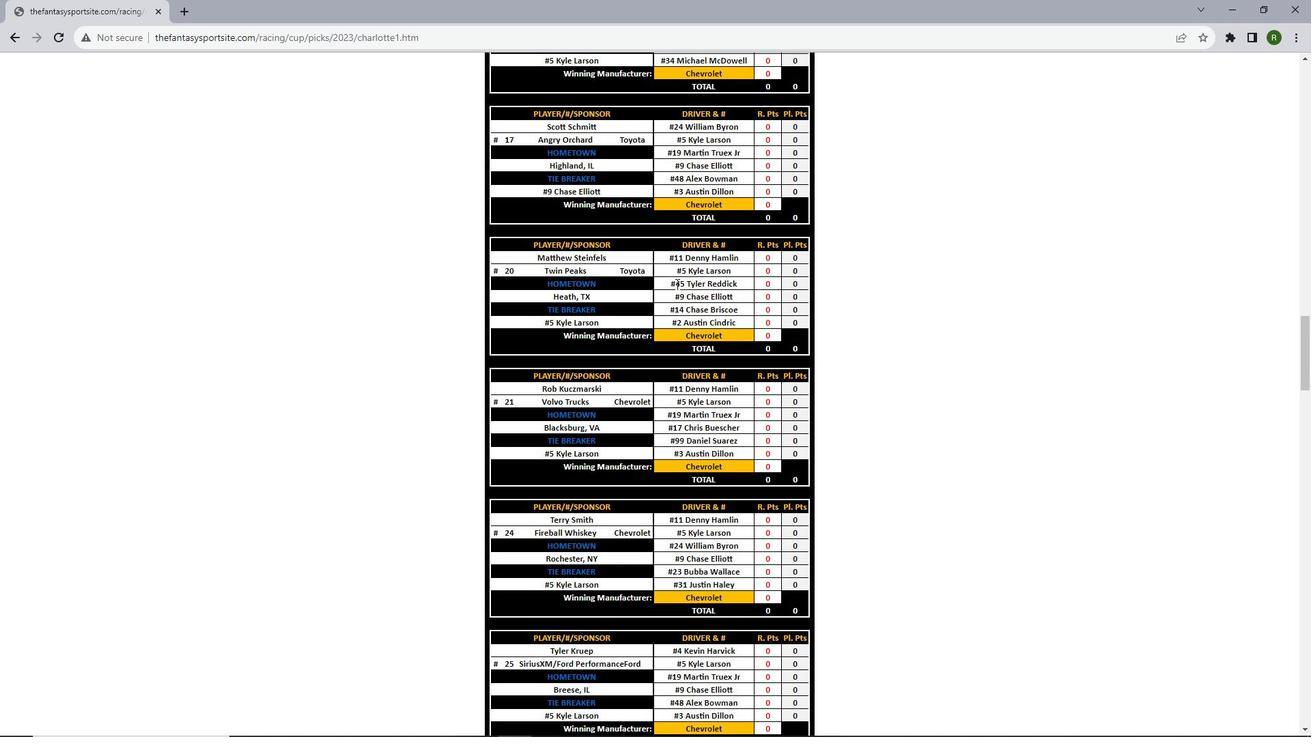 
Action: Mouse scrolled (676, 283) with delta (0, 0)
Screenshot: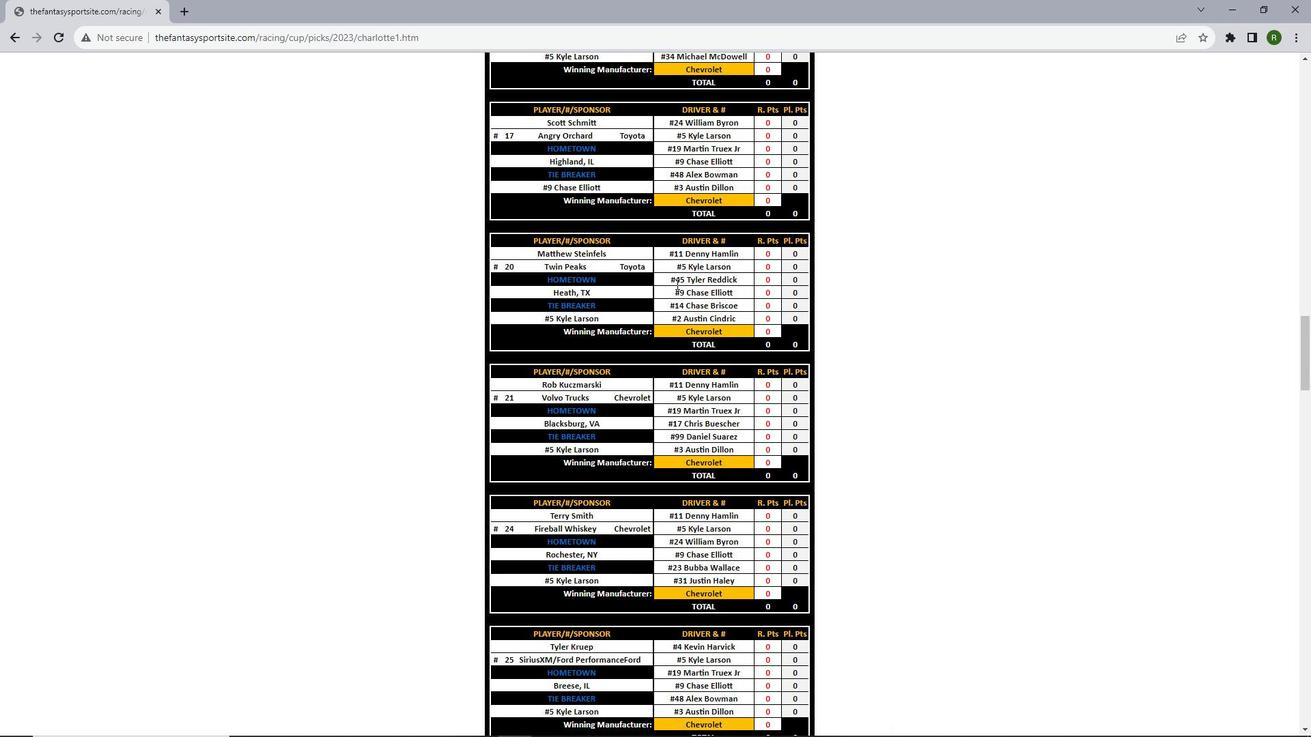 
Action: Mouse scrolled (676, 283) with delta (0, 0)
Screenshot: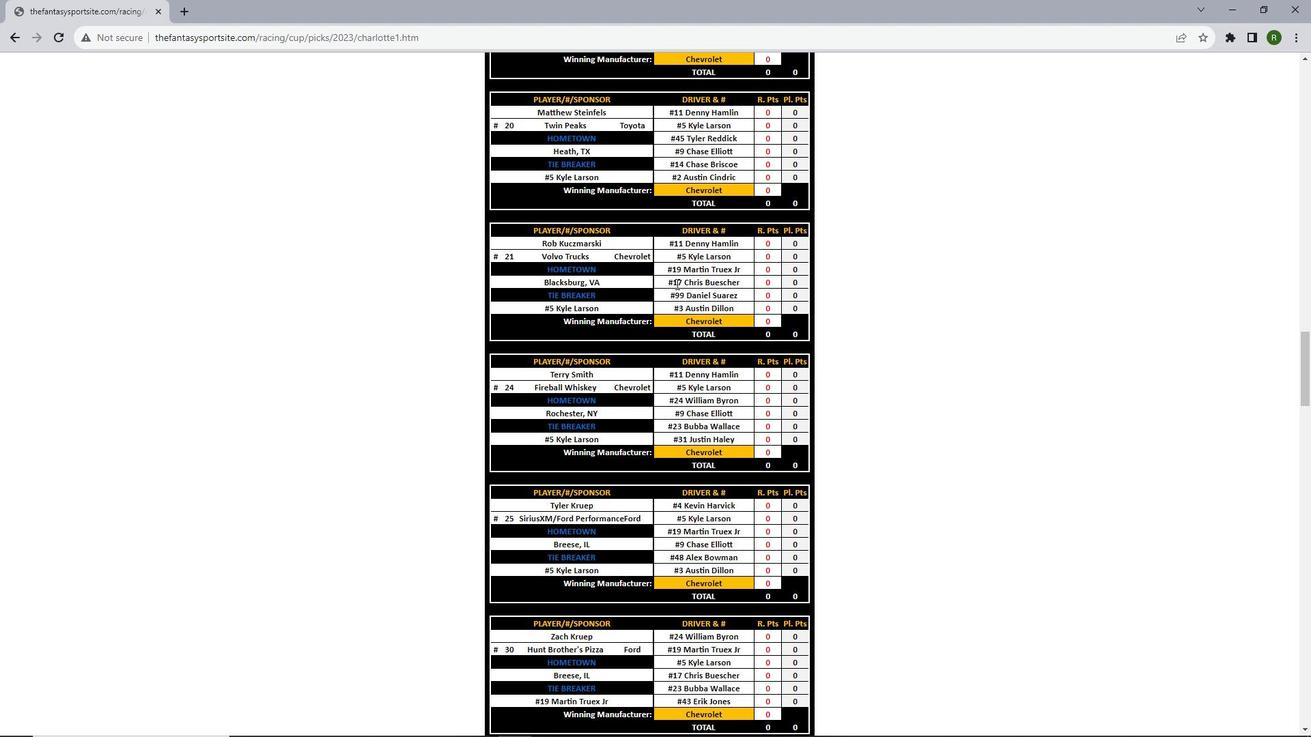 
Action: Mouse scrolled (676, 283) with delta (0, 0)
Screenshot: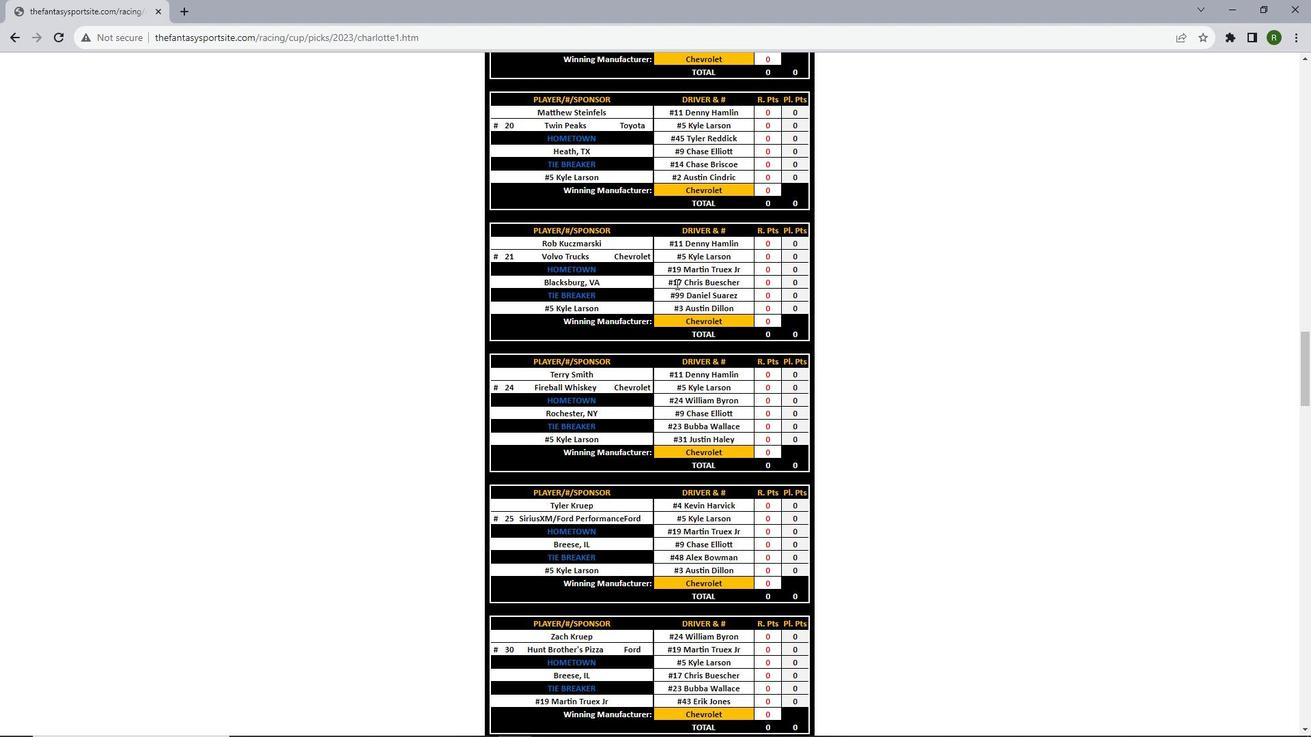 
Action: Mouse scrolled (676, 283) with delta (0, 0)
Screenshot: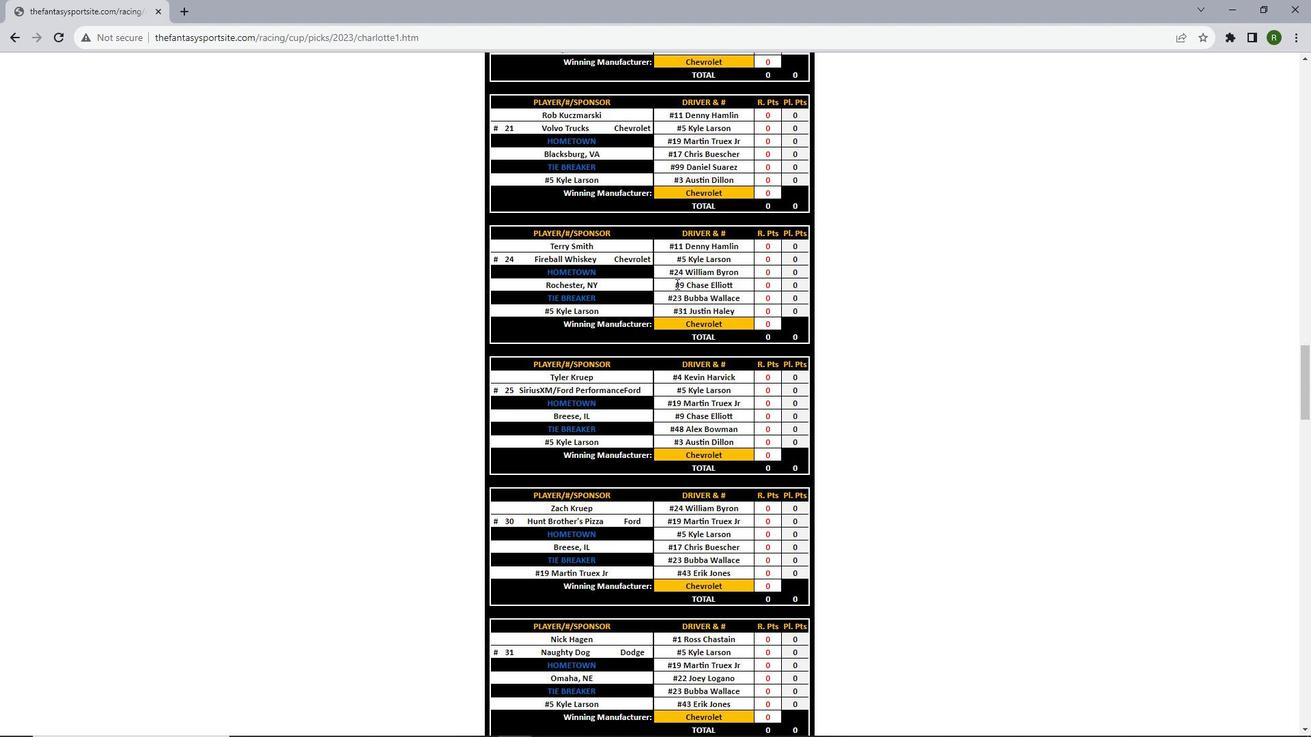 
Action: Mouse scrolled (676, 283) with delta (0, 0)
Screenshot: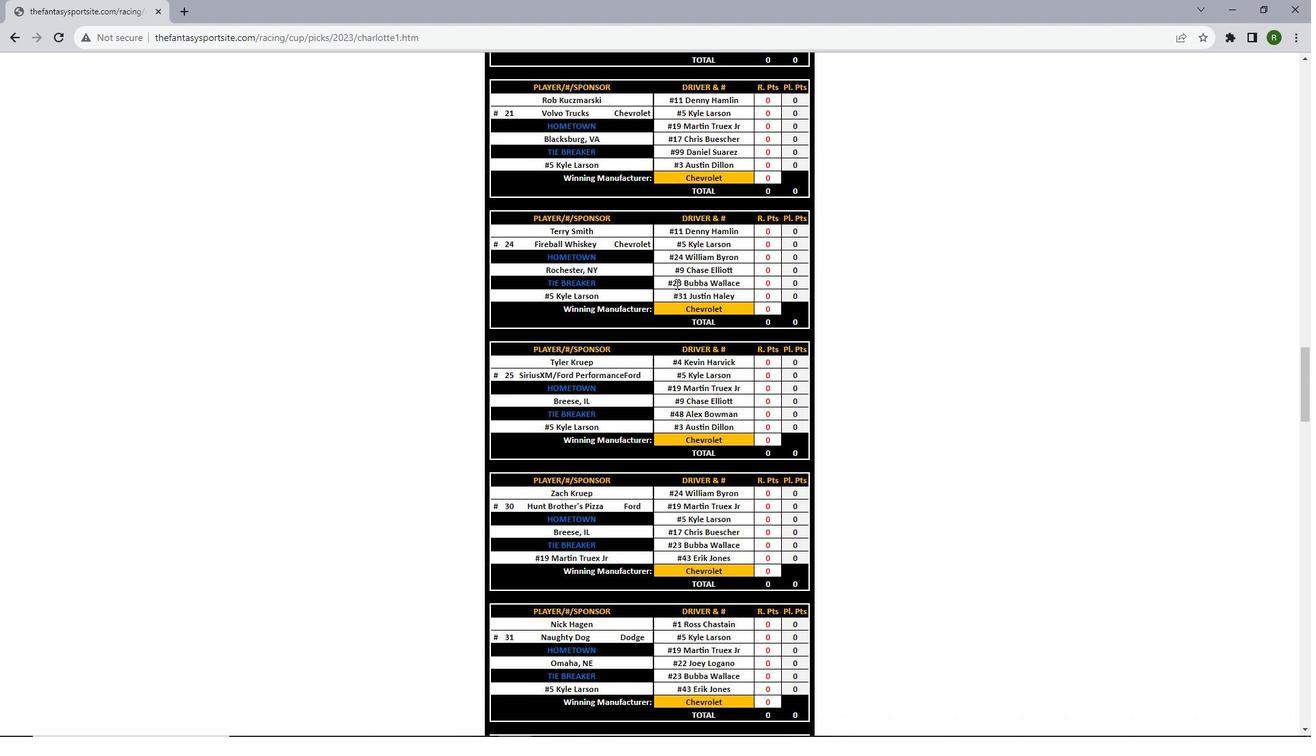 
Action: Mouse scrolled (676, 283) with delta (0, 0)
Screenshot: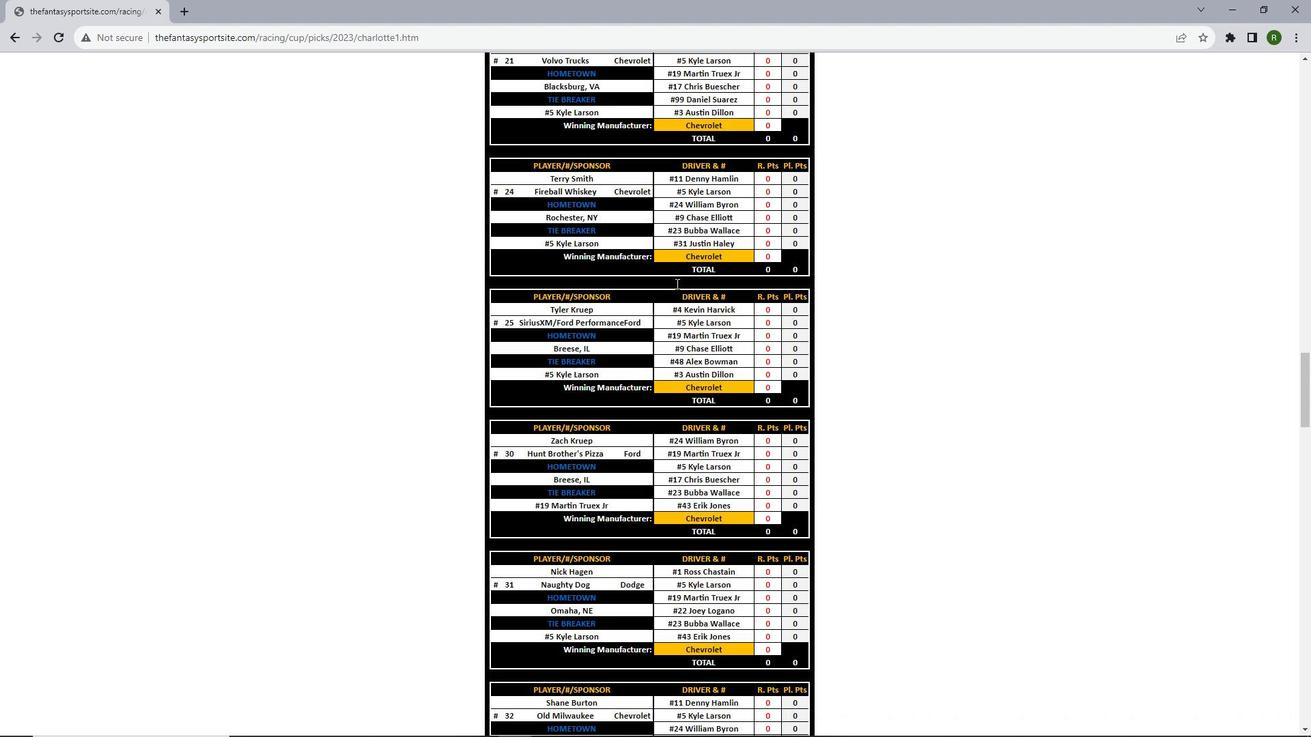
Action: Mouse scrolled (676, 283) with delta (0, 0)
Screenshot: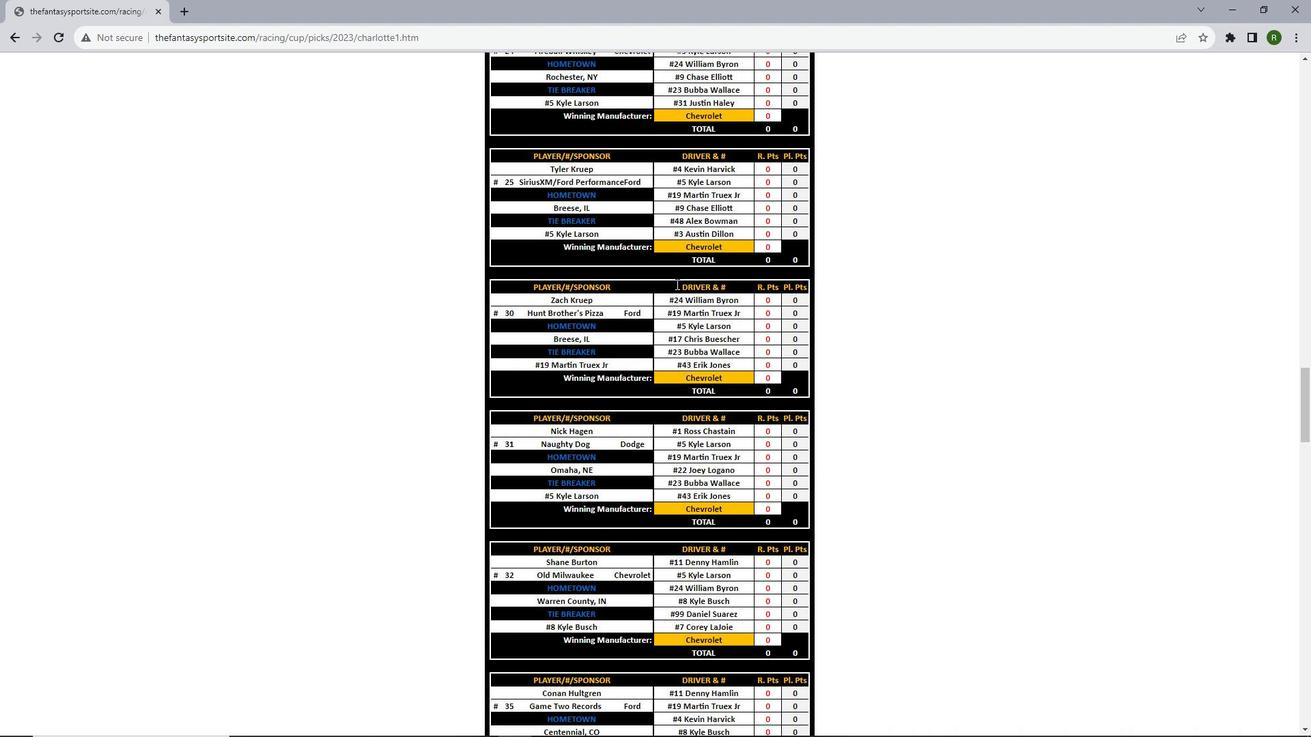 
Action: Mouse scrolled (676, 283) with delta (0, 0)
Screenshot: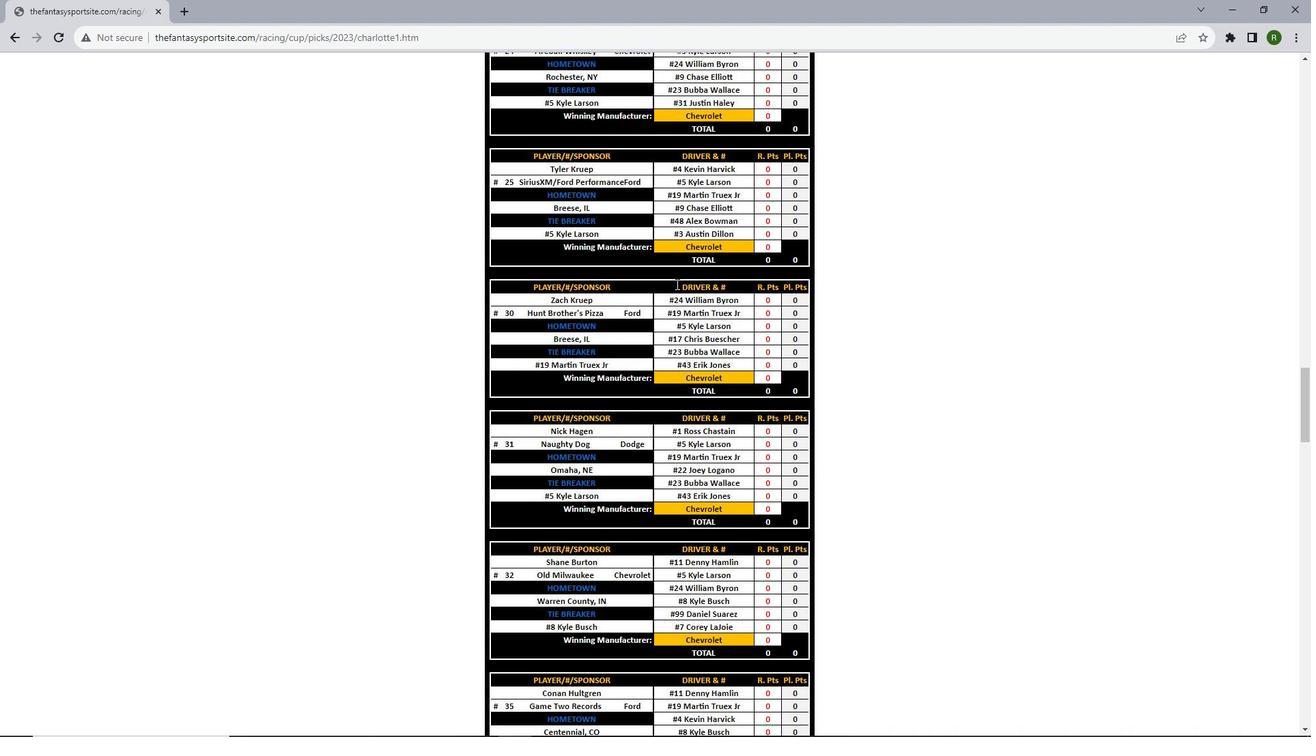 
Action: Mouse scrolled (676, 283) with delta (0, 0)
Screenshot: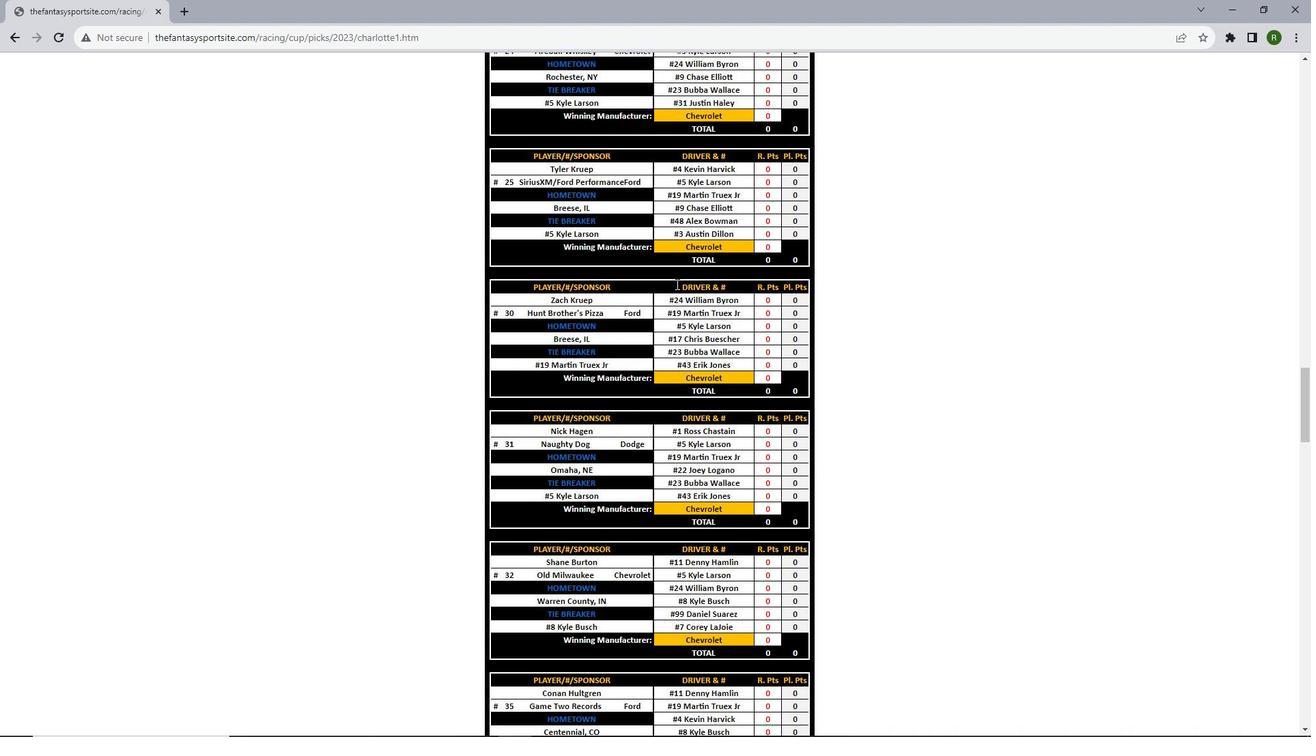 
Action: Mouse scrolled (676, 283) with delta (0, 0)
Screenshot: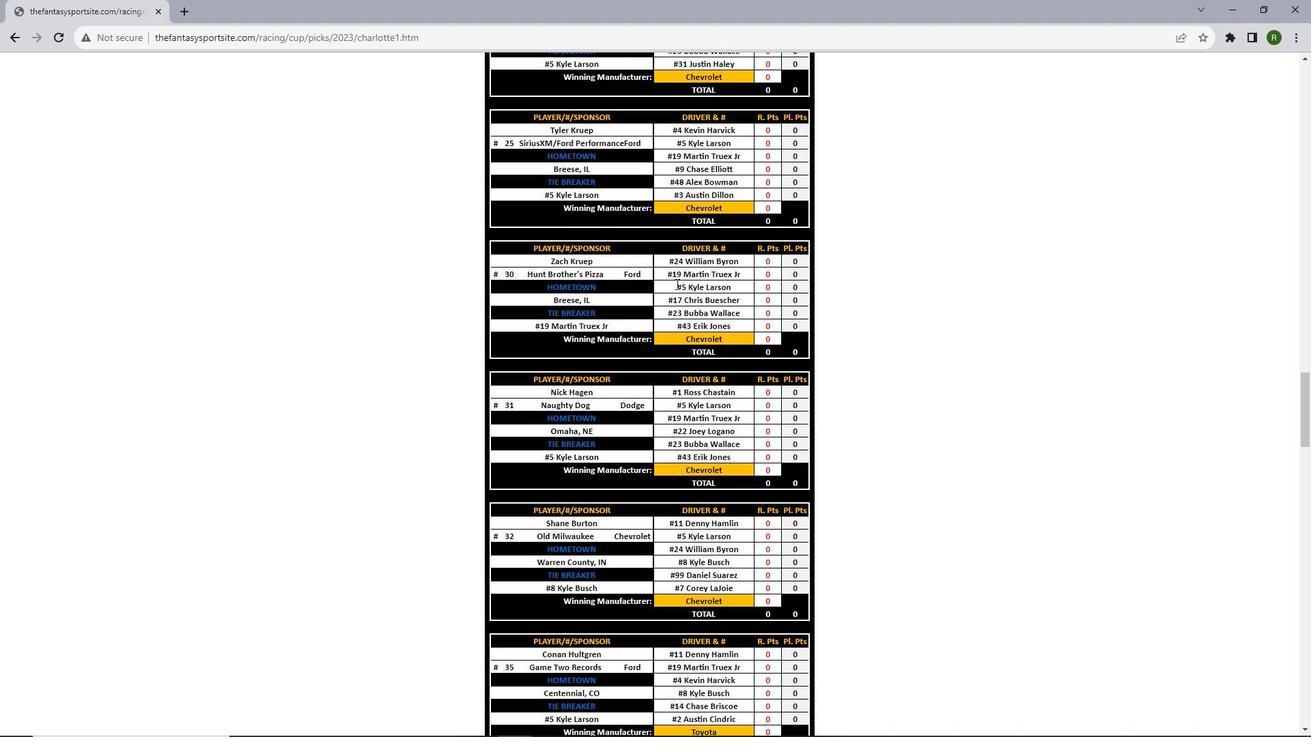 
Action: Mouse scrolled (676, 283) with delta (0, 0)
Screenshot: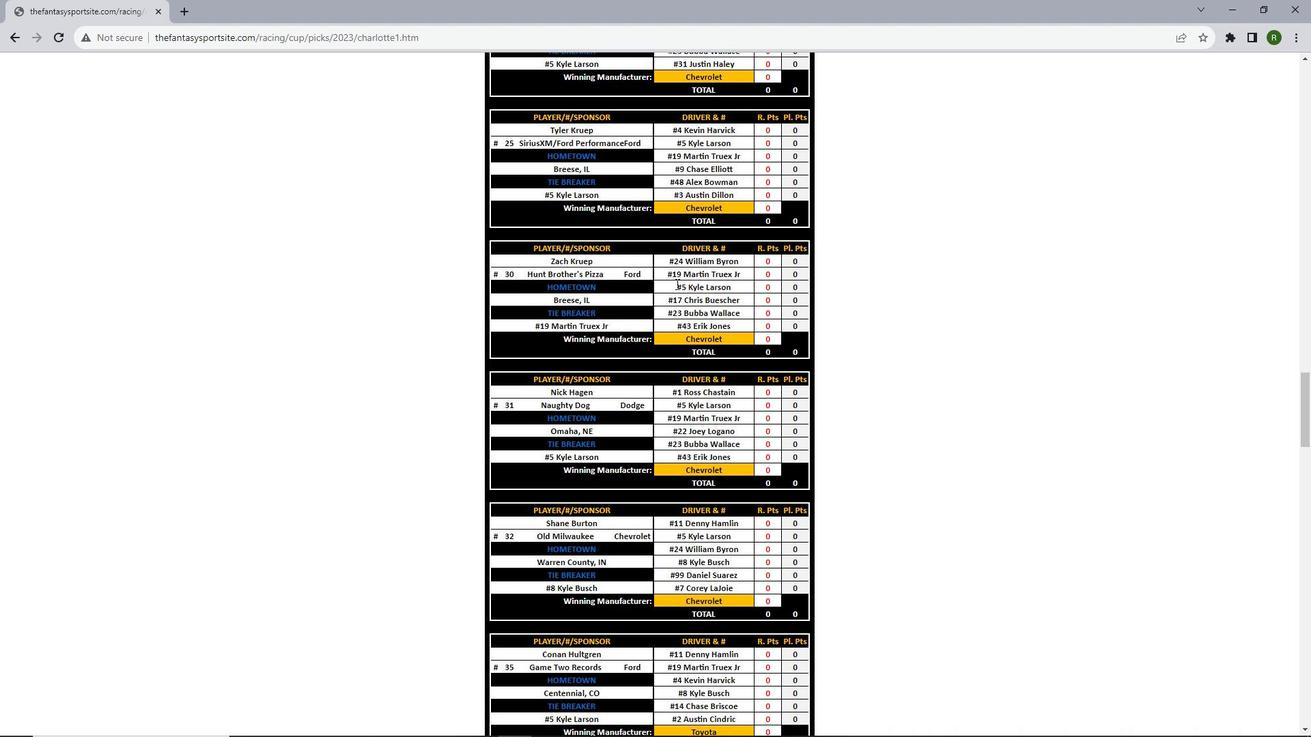 
Action: Mouse scrolled (676, 283) with delta (0, 0)
Screenshot: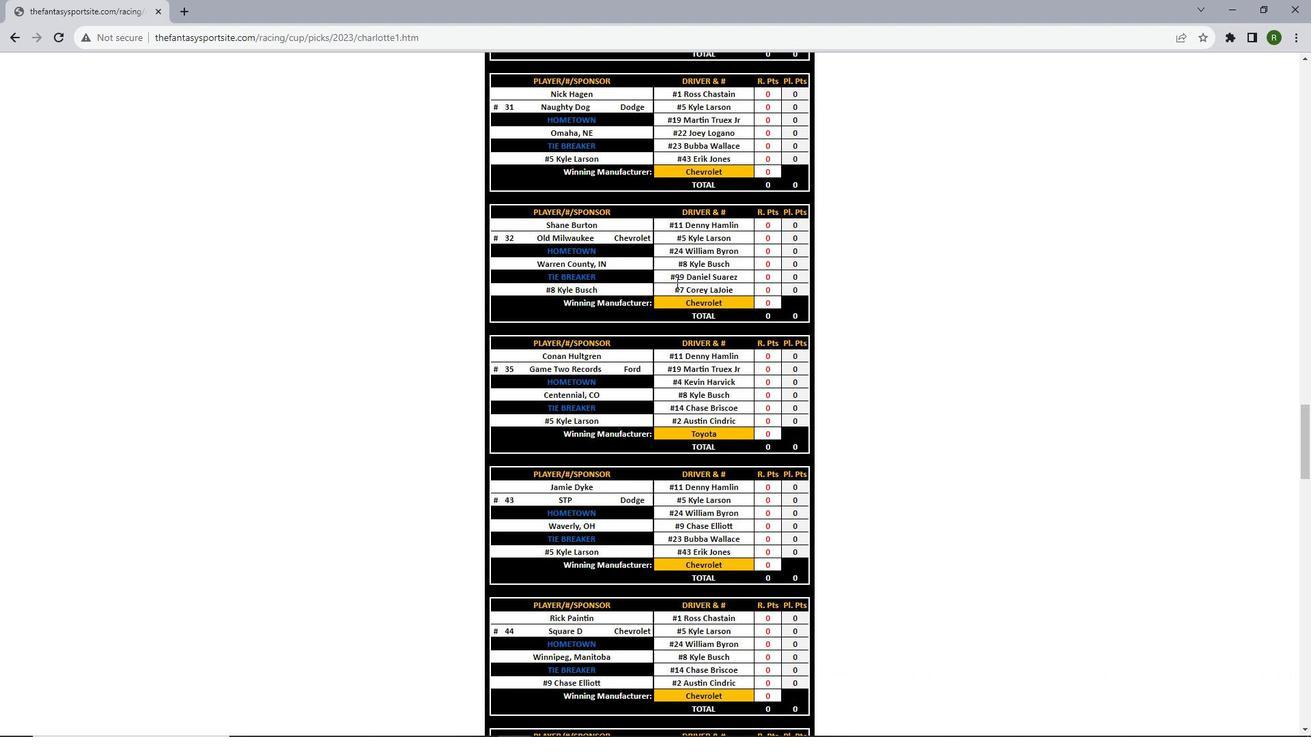
Action: Mouse scrolled (676, 283) with delta (0, 0)
Screenshot: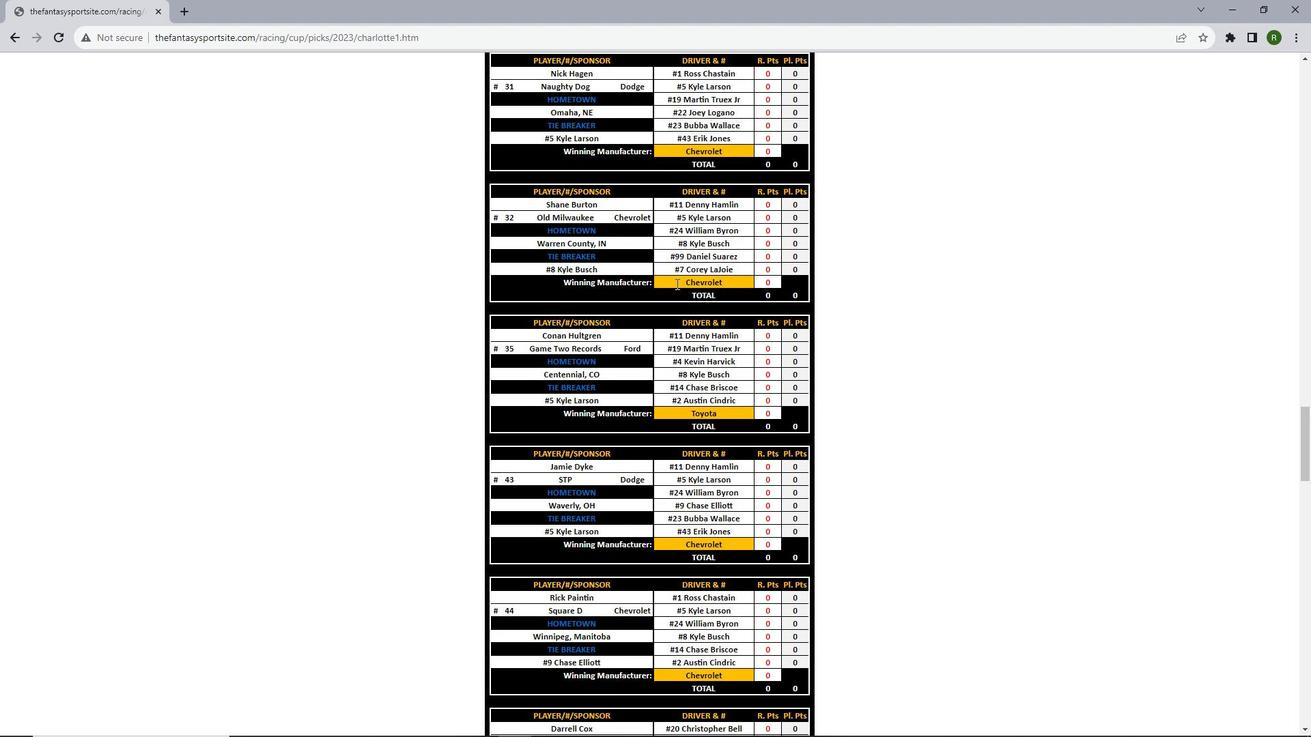 
Action: Mouse scrolled (676, 283) with delta (0, 0)
Screenshot: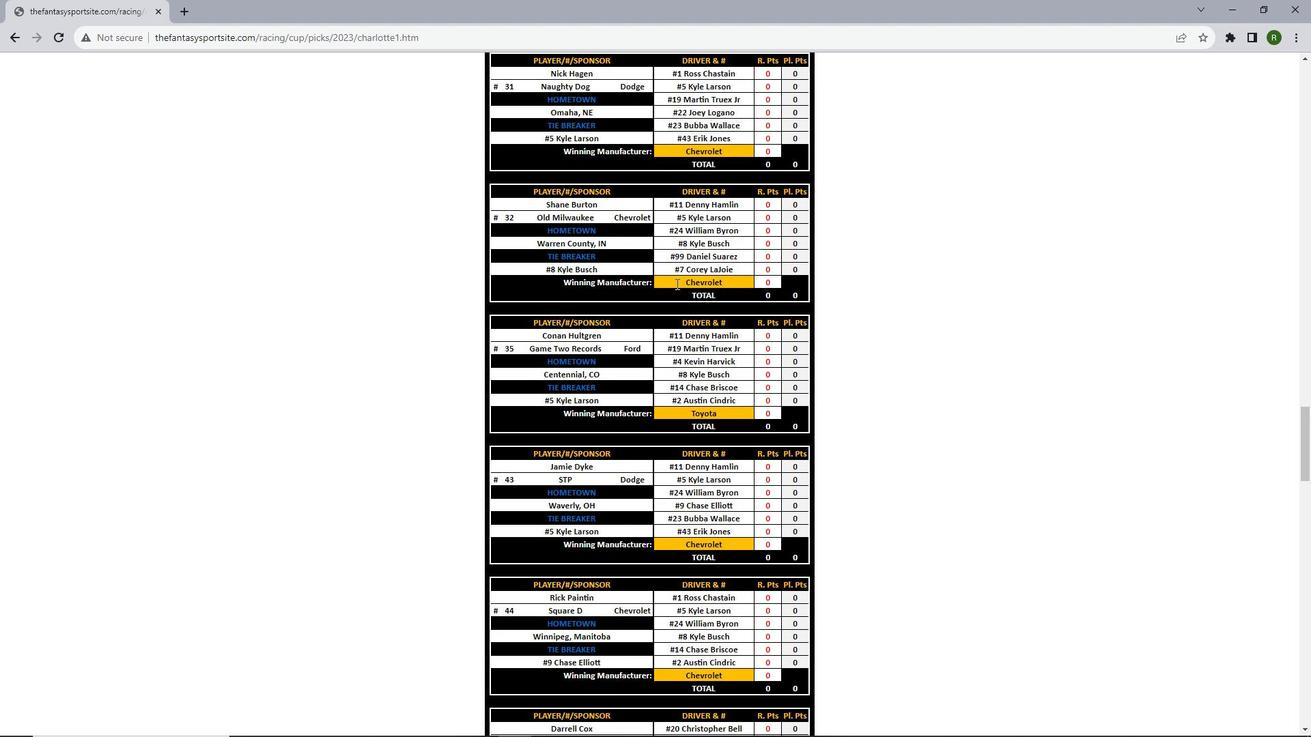 
Action: Mouse scrolled (676, 283) with delta (0, 0)
Screenshot: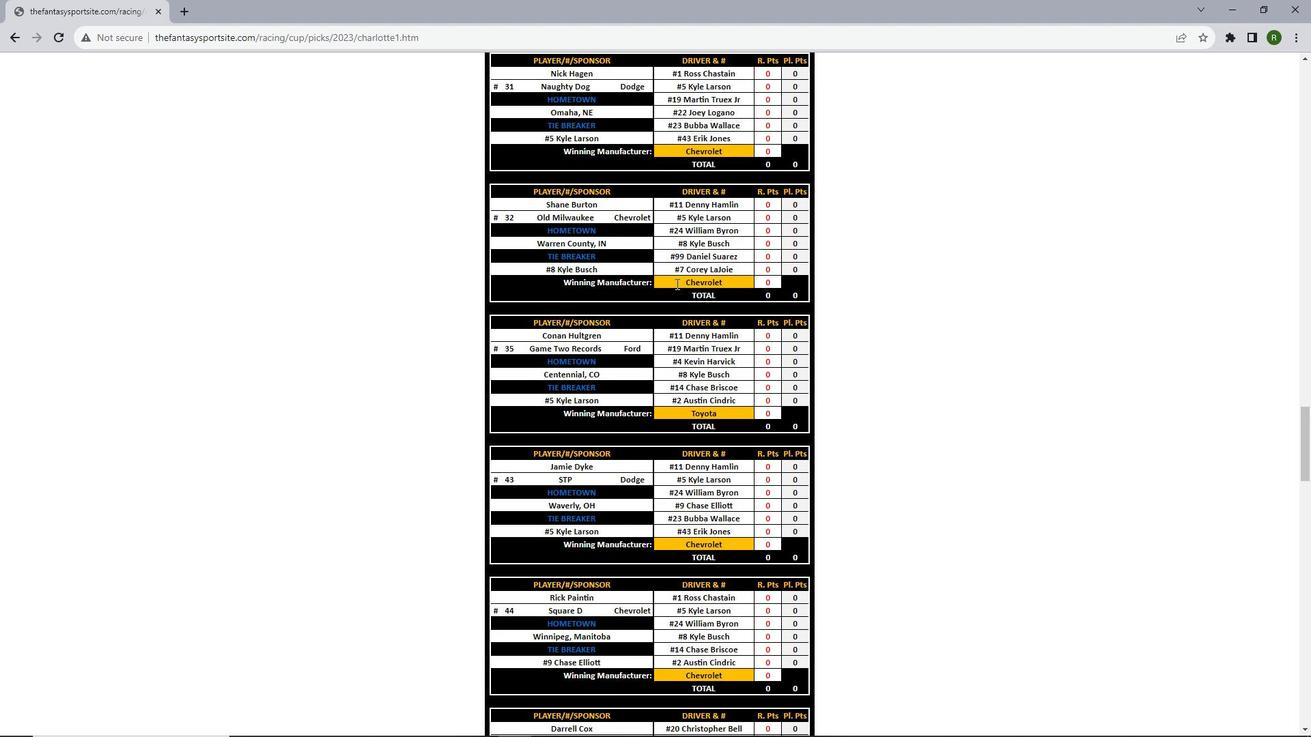 
Action: Mouse scrolled (676, 283) with delta (0, 0)
Screenshot: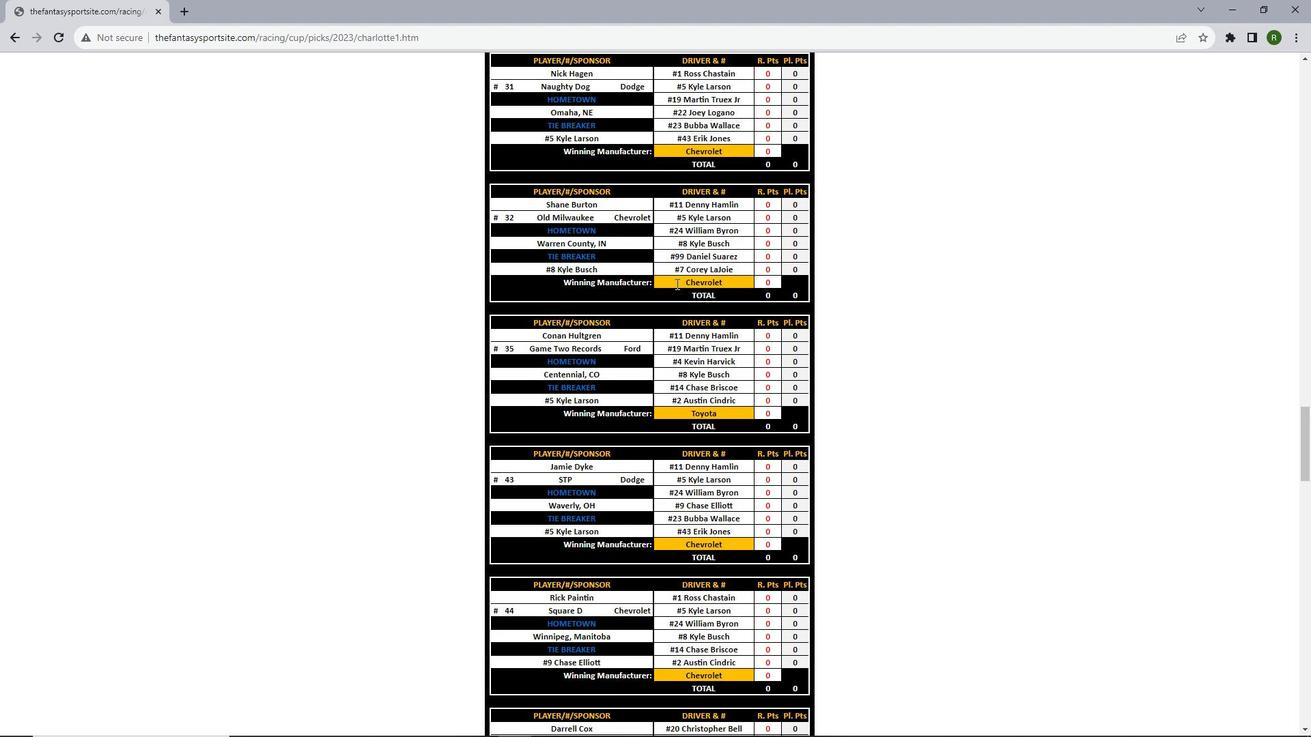 
Action: Mouse scrolled (676, 283) with delta (0, 0)
Screenshot: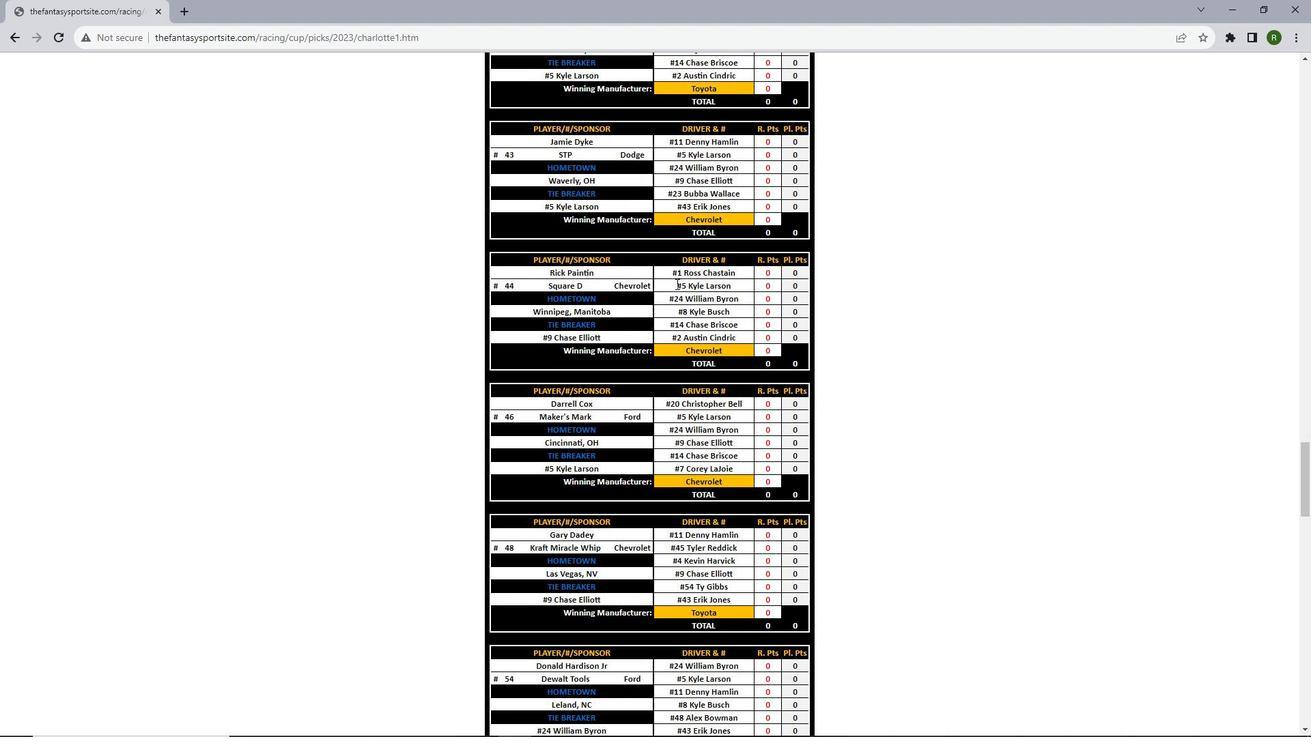 
Action: Mouse scrolled (676, 283) with delta (0, 0)
Screenshot: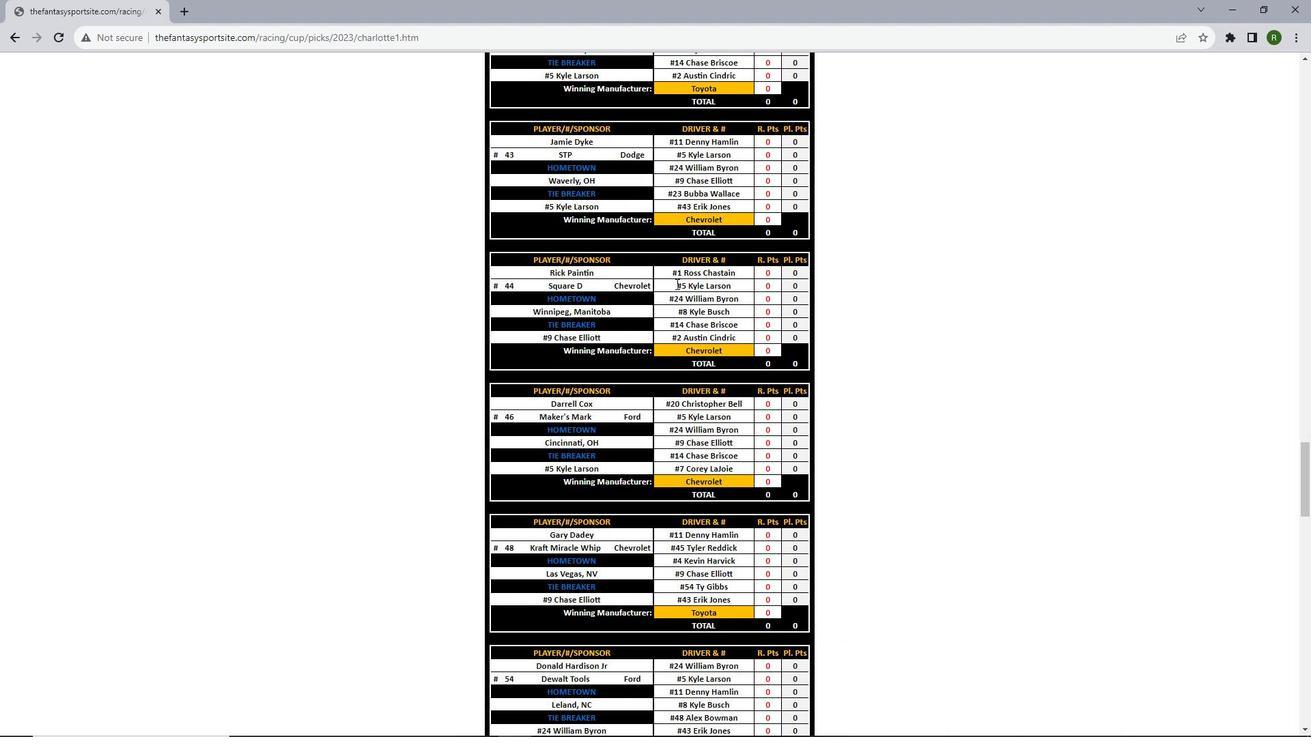 
Action: Mouse scrolled (676, 283) with delta (0, 0)
Screenshot: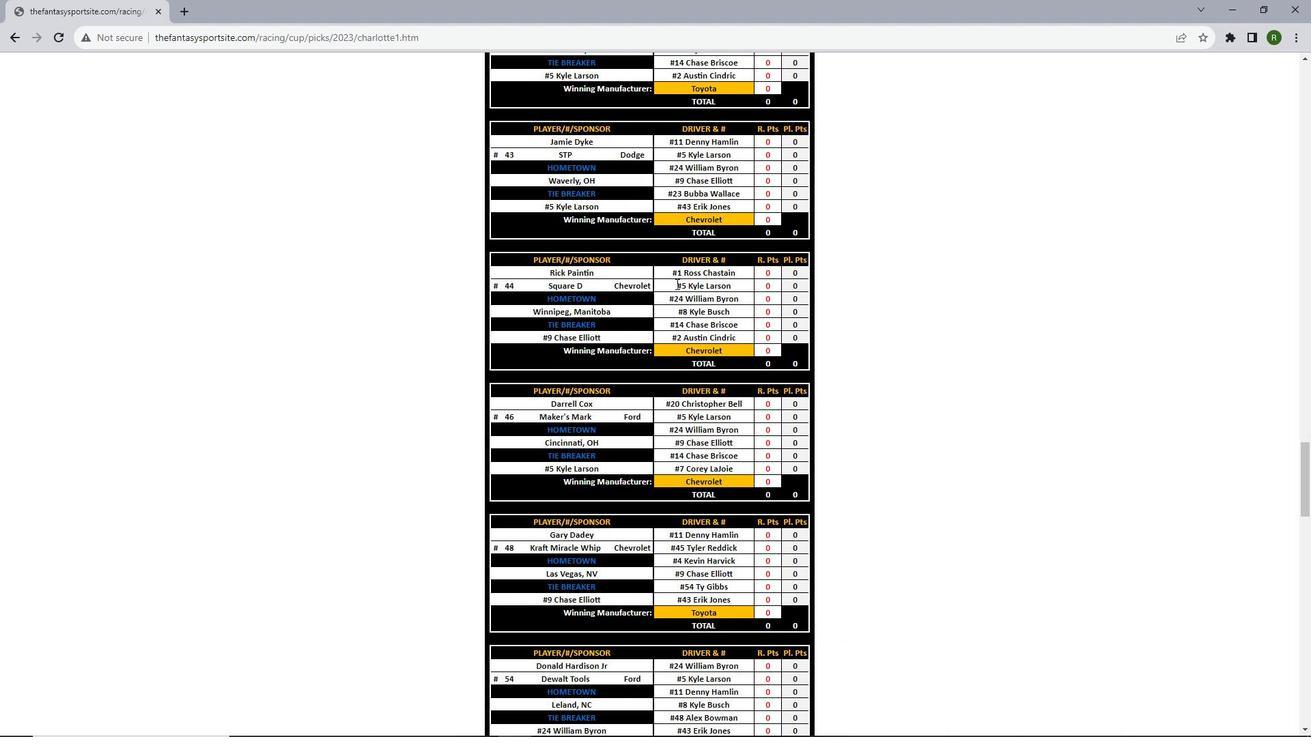 
Action: Mouse scrolled (676, 283) with delta (0, 0)
Screenshot: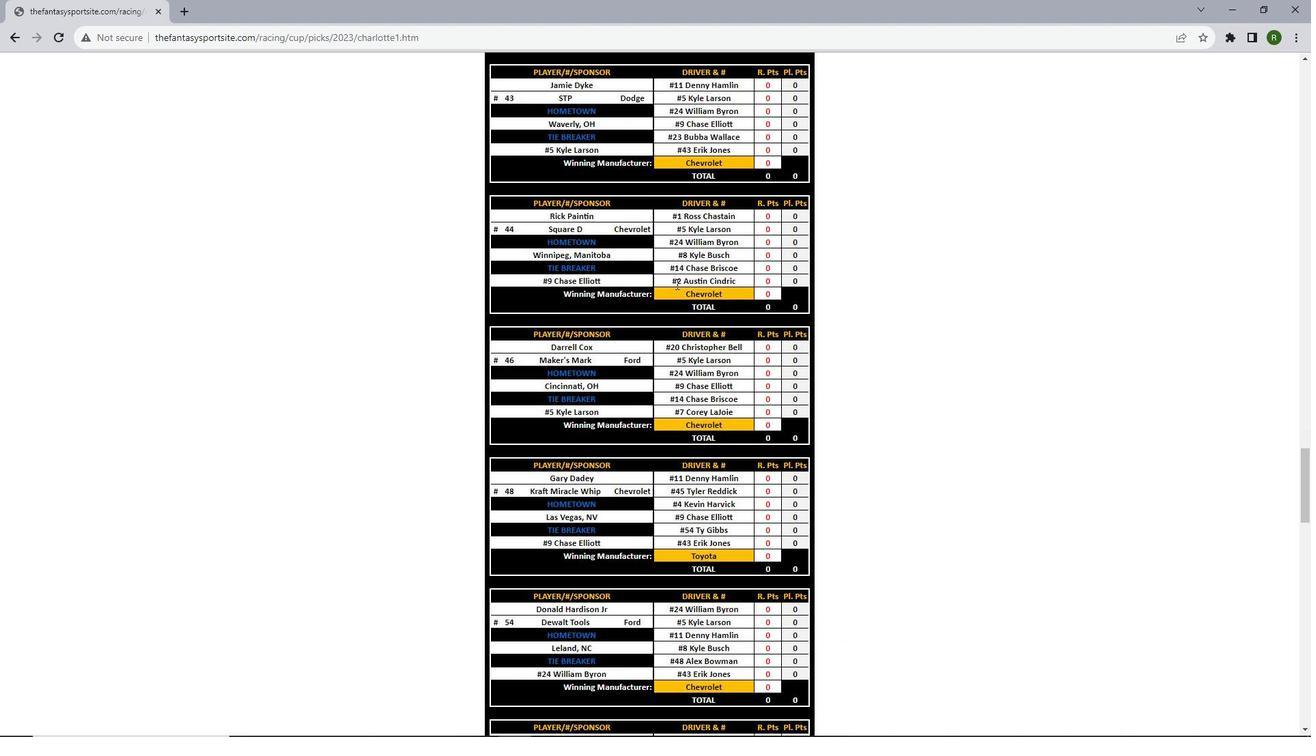 
Action: Mouse scrolled (676, 283) with delta (0, 0)
Screenshot: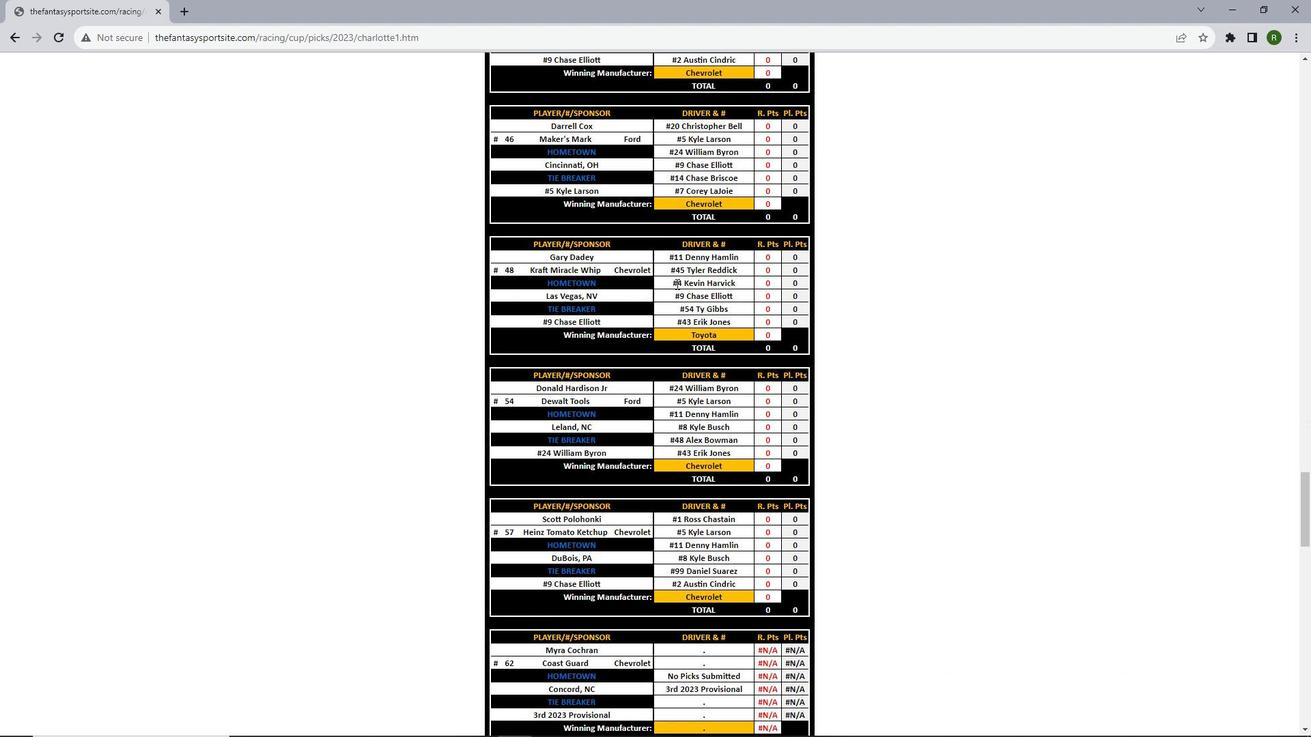 
Action: Mouse scrolled (676, 283) with delta (0, 0)
Screenshot: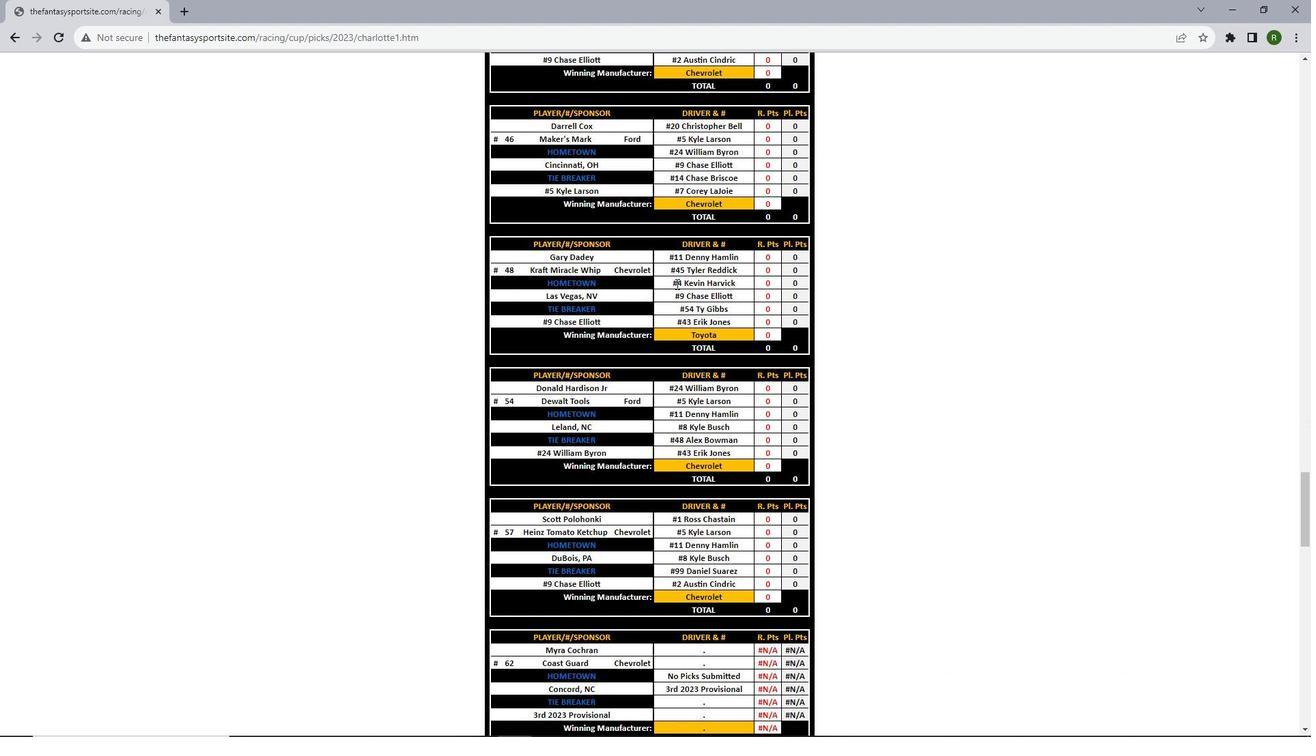 
Action: Mouse scrolled (676, 283) with delta (0, 0)
Screenshot: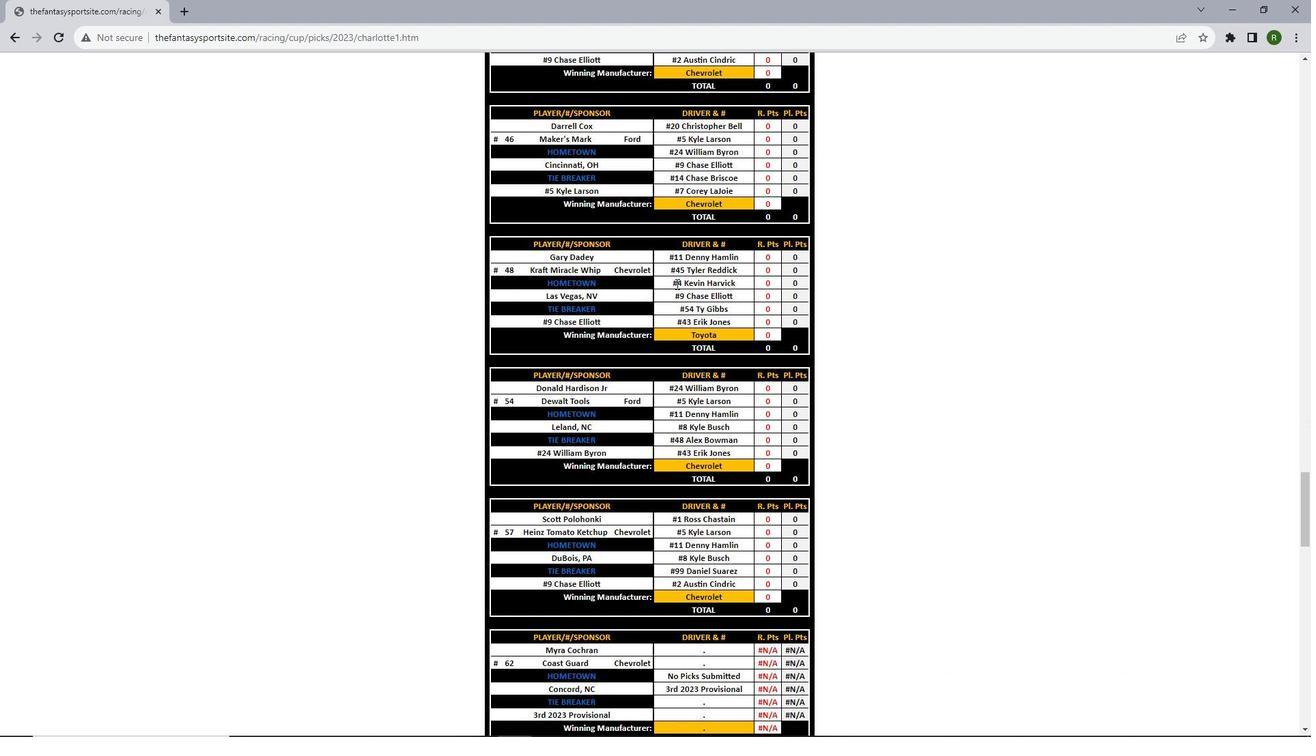 
Action: Mouse scrolled (676, 283) with delta (0, 0)
Screenshot: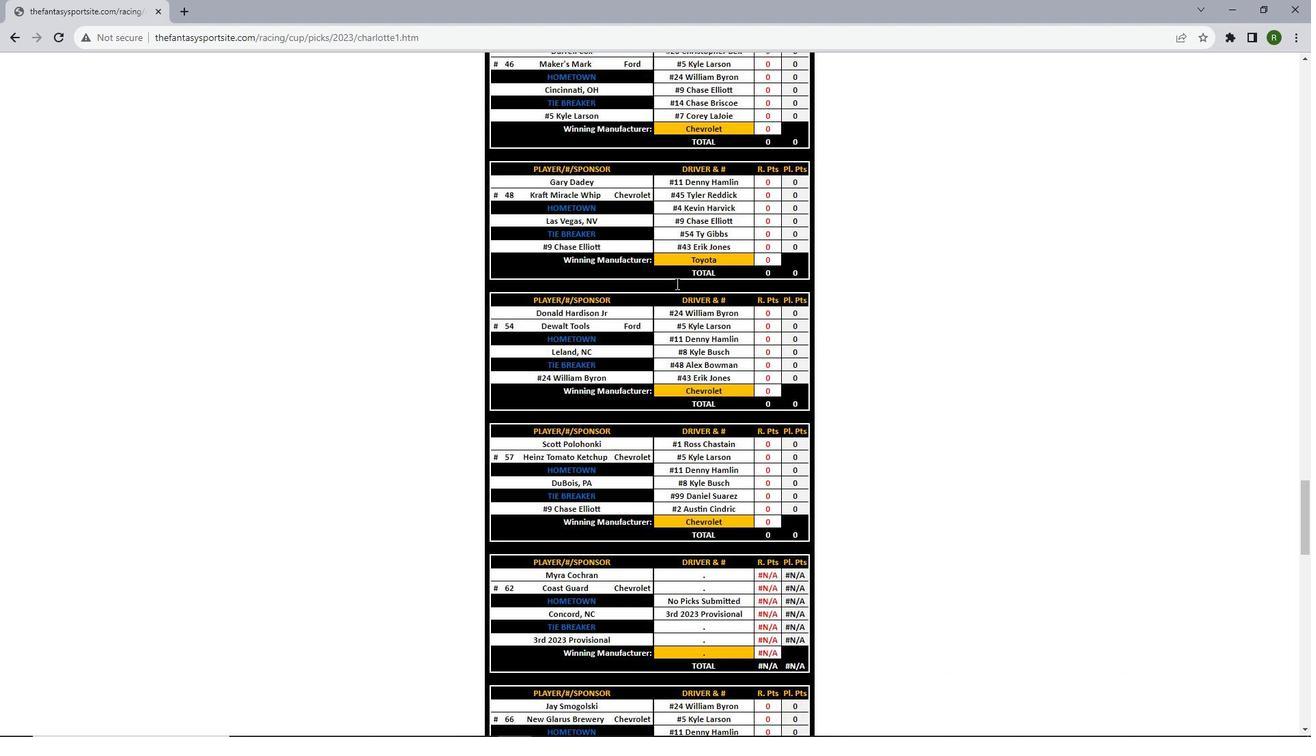 
Action: Mouse scrolled (676, 283) with delta (0, 0)
Screenshot: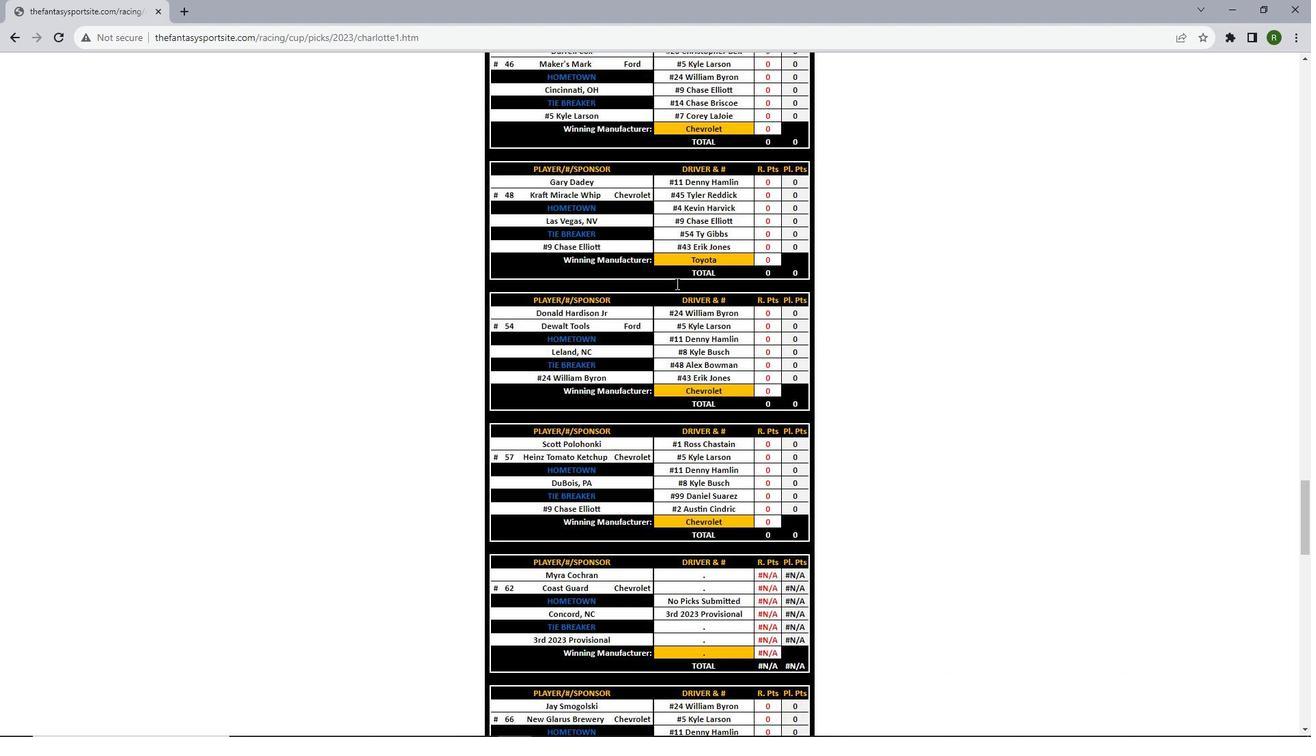 
Action: Mouse scrolled (676, 283) with delta (0, 0)
Screenshot: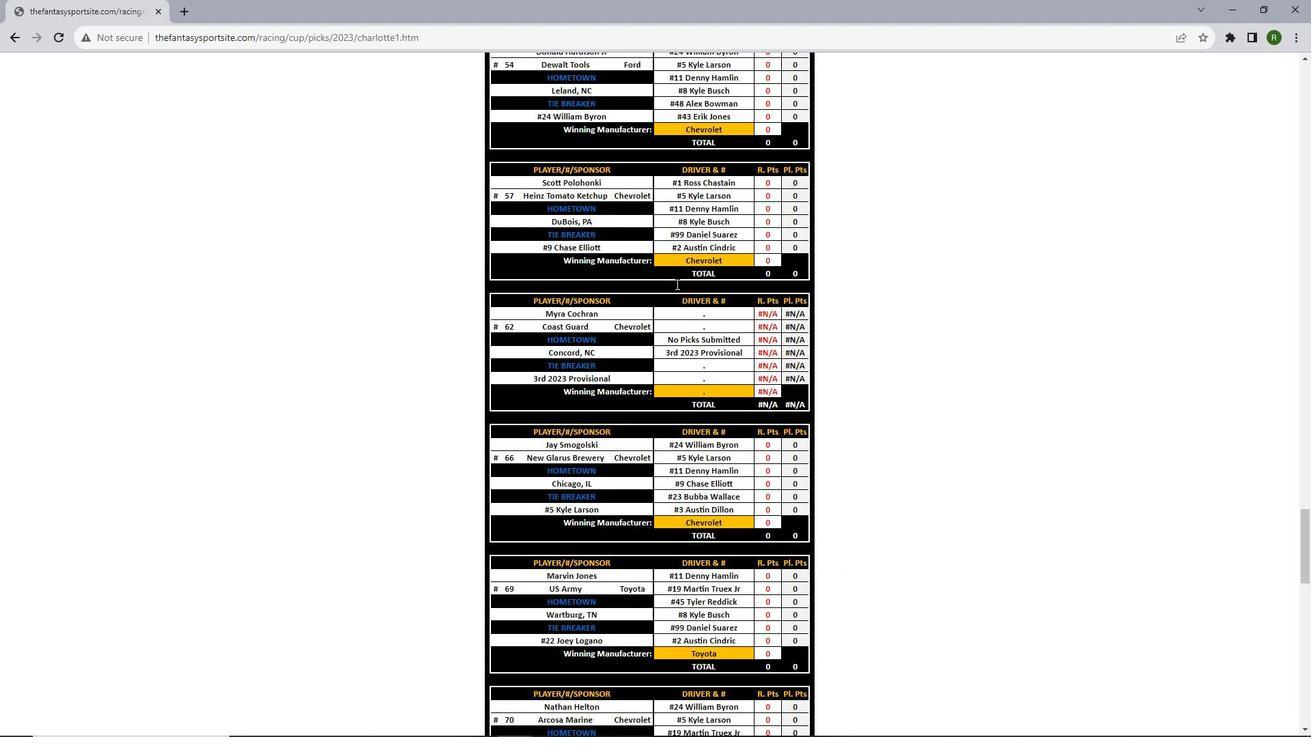 
Action: Mouse scrolled (676, 283) with delta (0, 0)
Screenshot: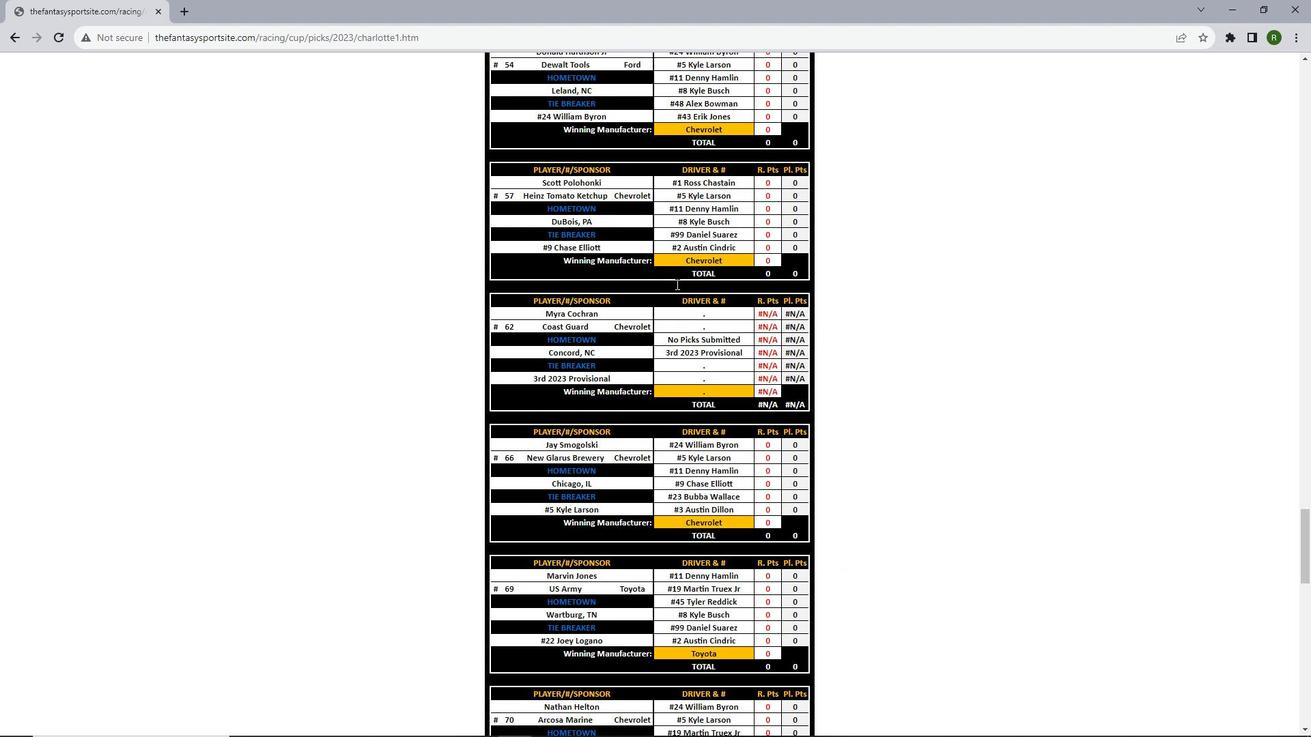 
Action: Mouse scrolled (676, 283) with delta (0, 0)
Screenshot: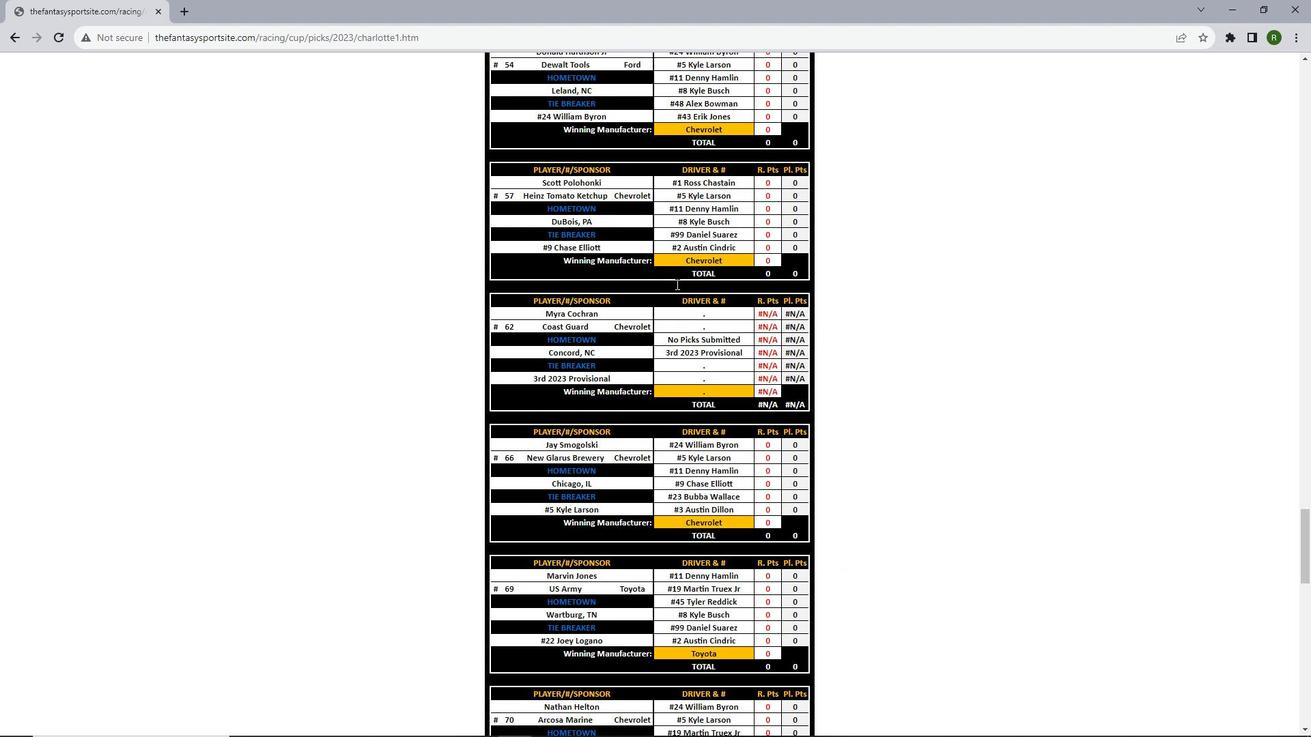 
Action: Mouse scrolled (676, 283) with delta (0, 0)
Screenshot: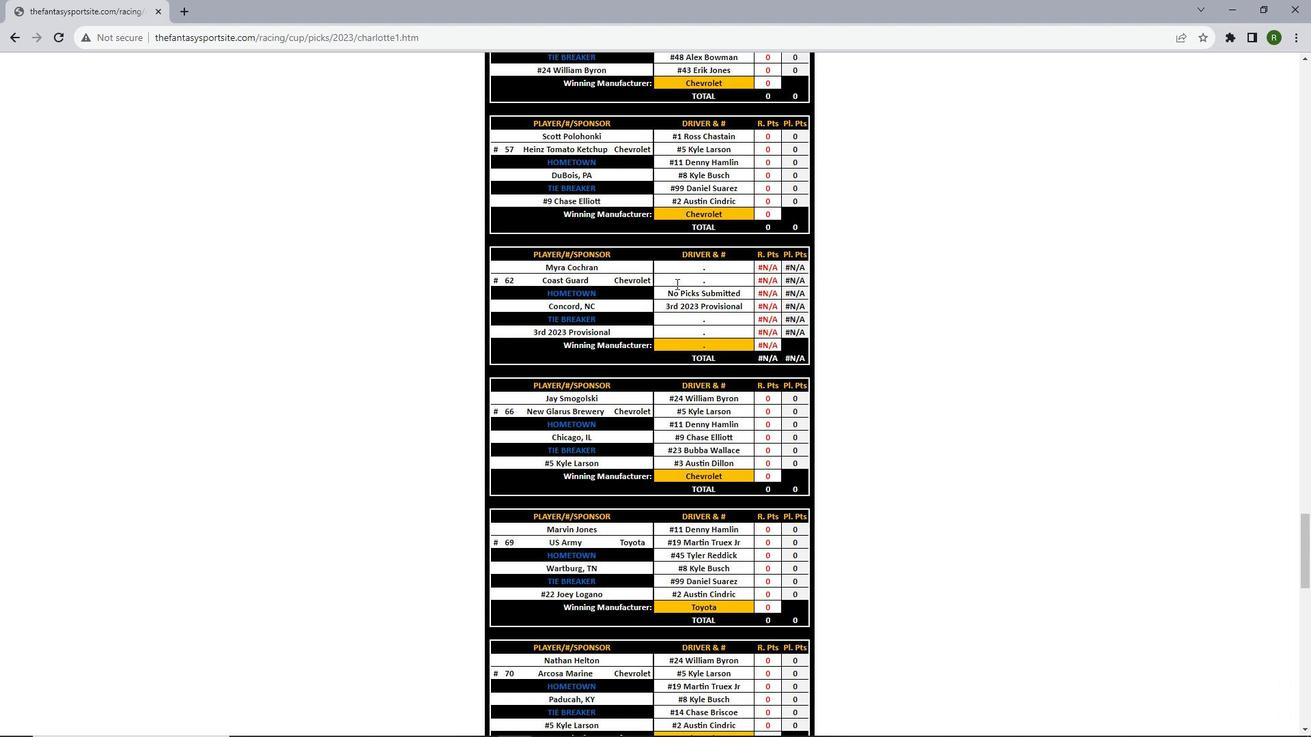 
Action: Mouse scrolled (676, 283) with delta (0, 0)
Screenshot: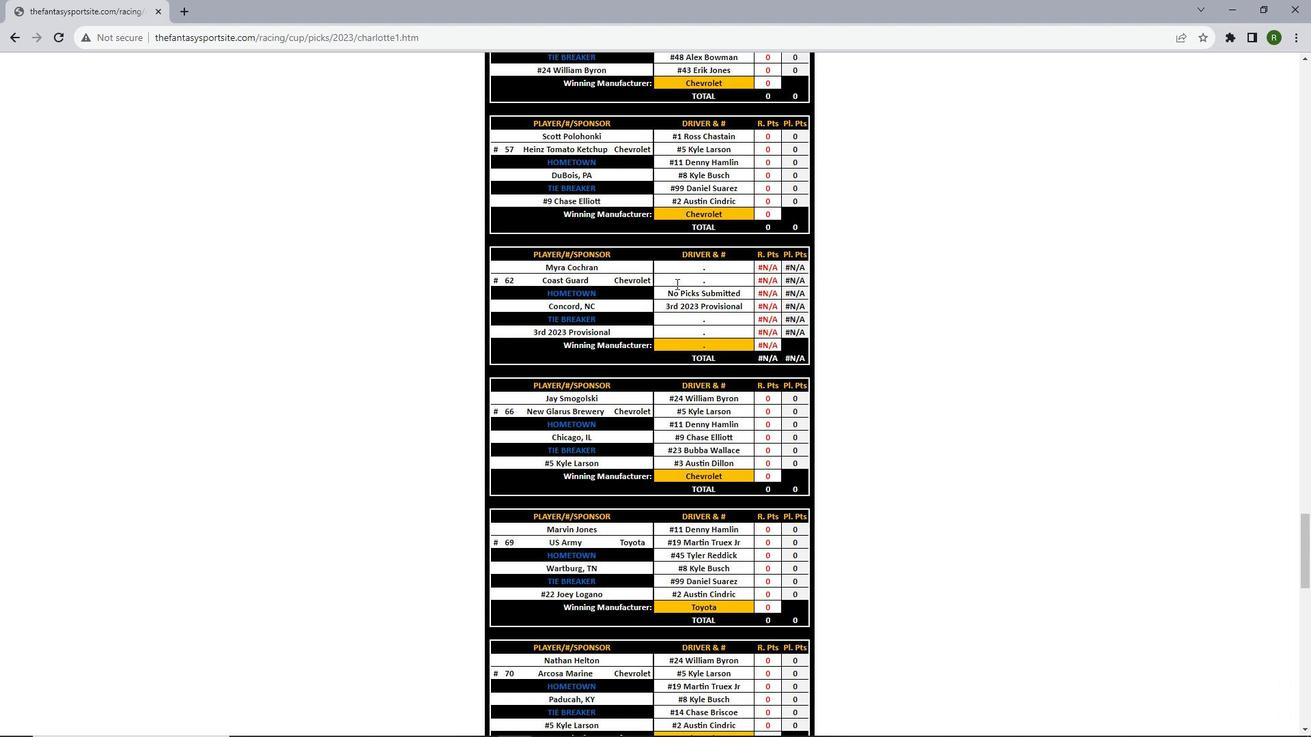 
Action: Mouse scrolled (676, 283) with delta (0, 0)
Screenshot: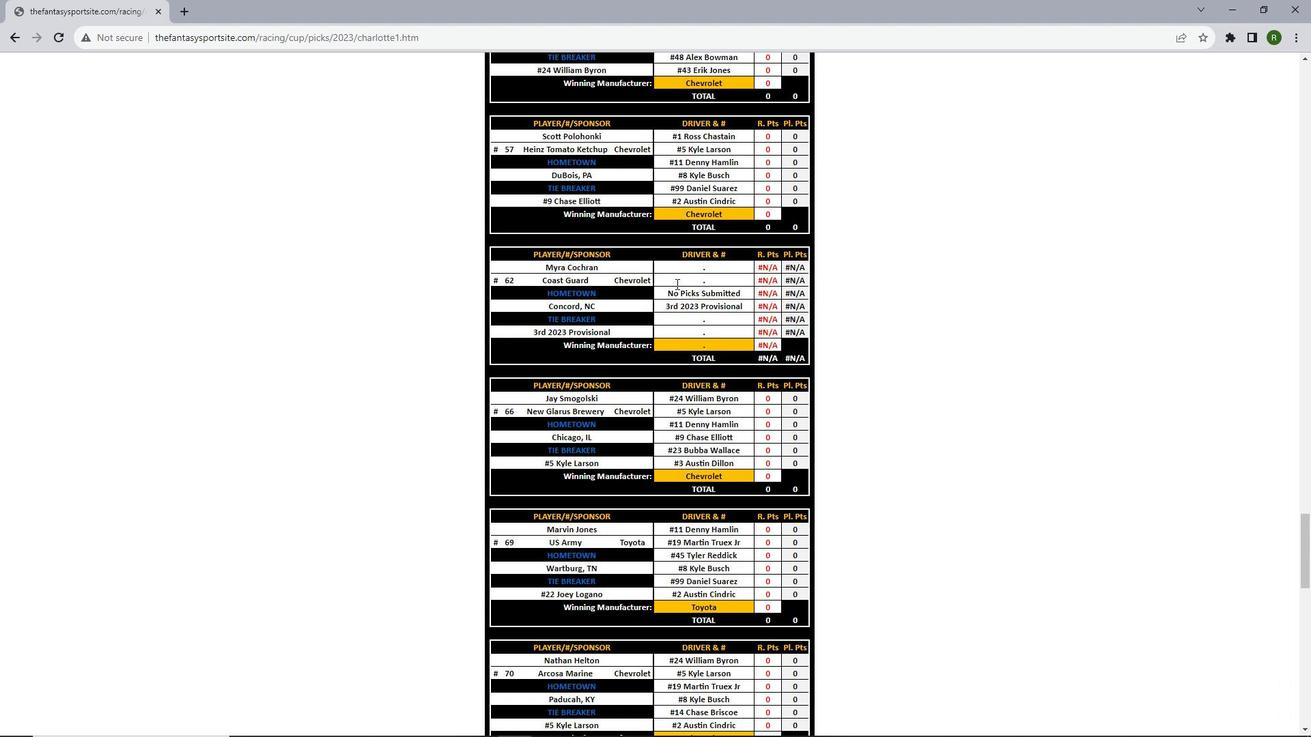 
Action: Mouse scrolled (676, 283) with delta (0, 0)
Screenshot: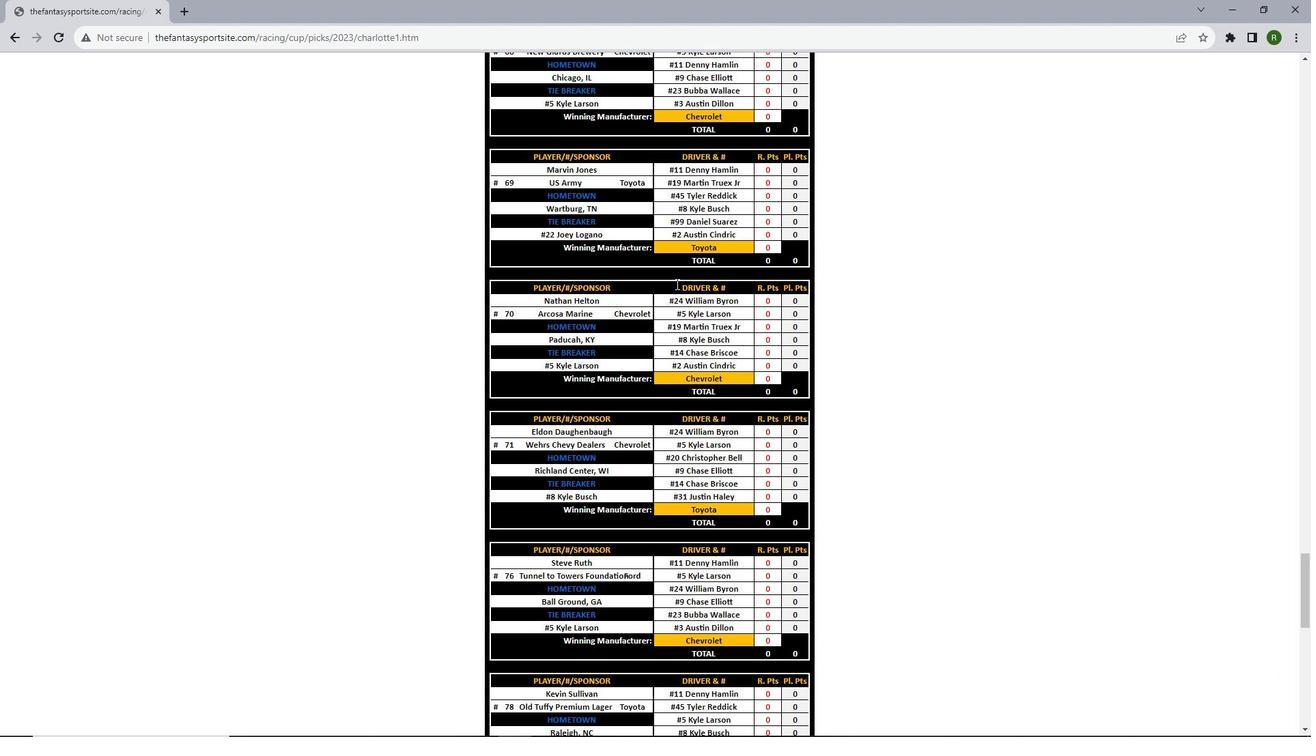 
Action: Mouse scrolled (676, 283) with delta (0, 0)
Screenshot: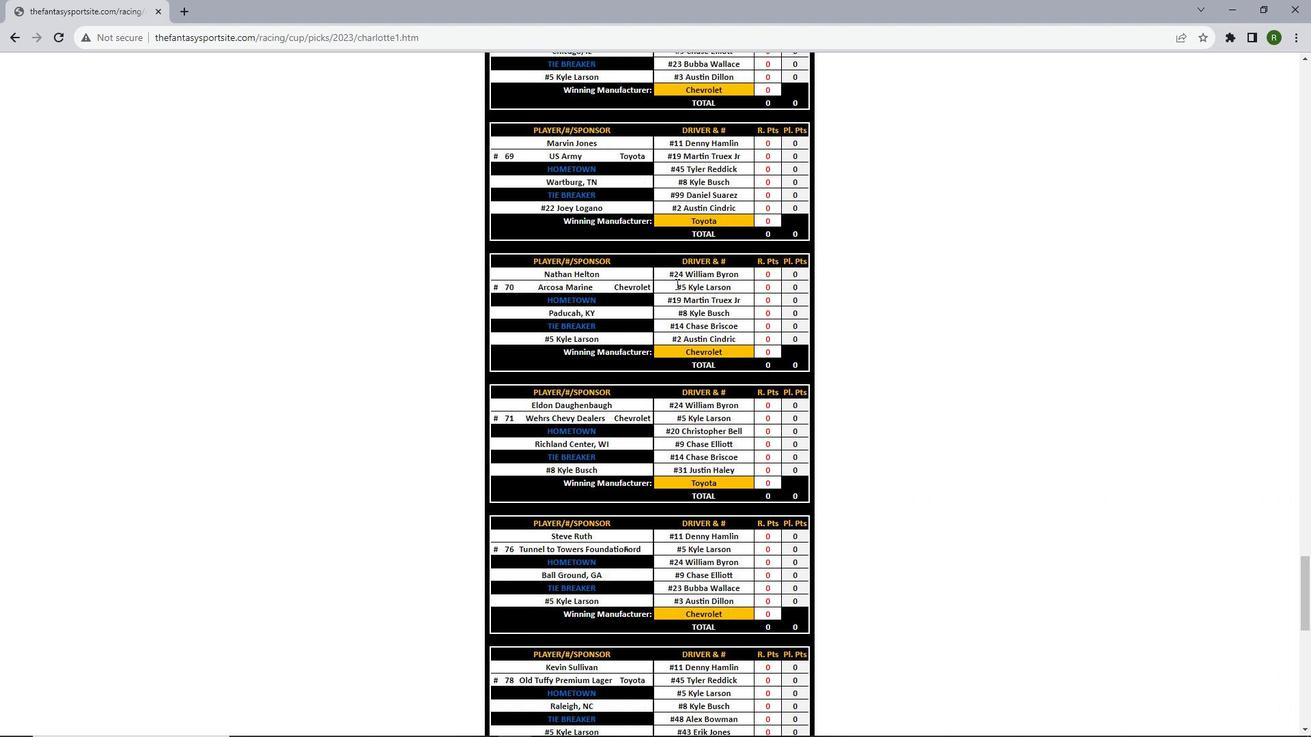 
Action: Mouse scrolled (676, 283) with delta (0, 0)
Screenshot: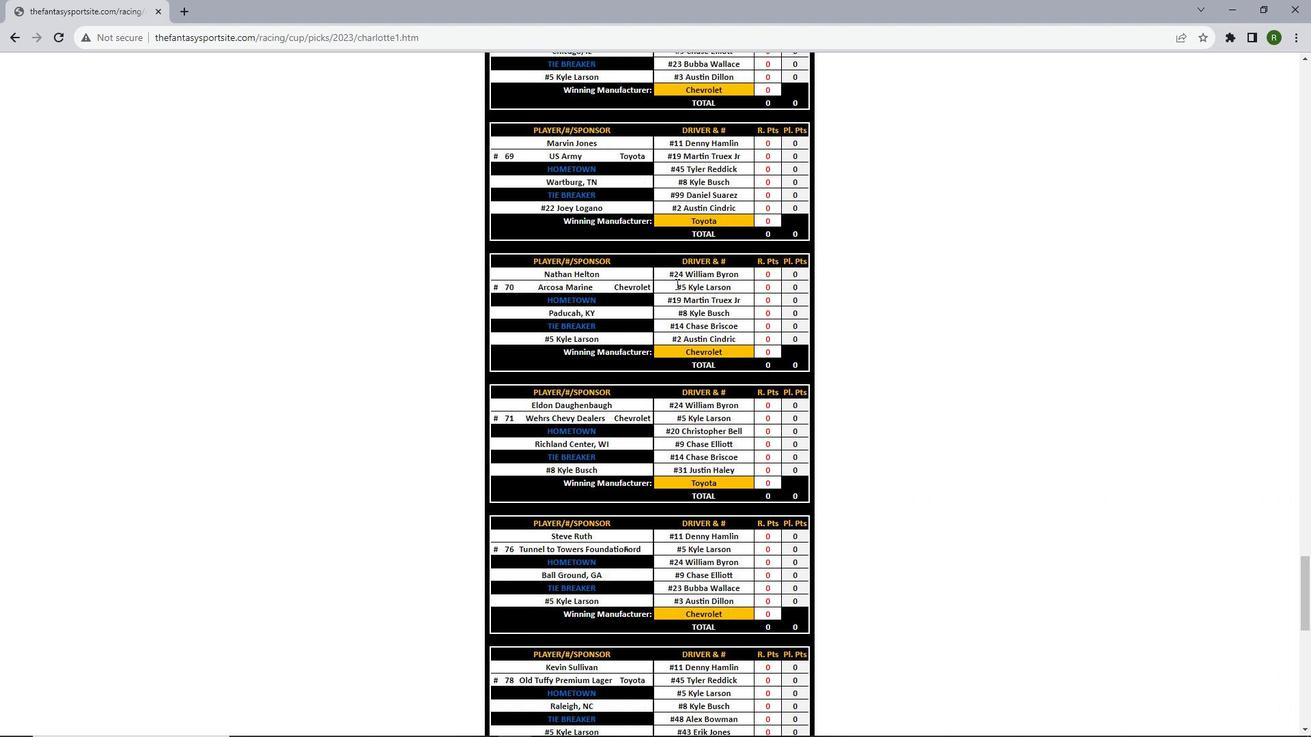 
Action: Mouse scrolled (676, 283) with delta (0, 0)
Screenshot: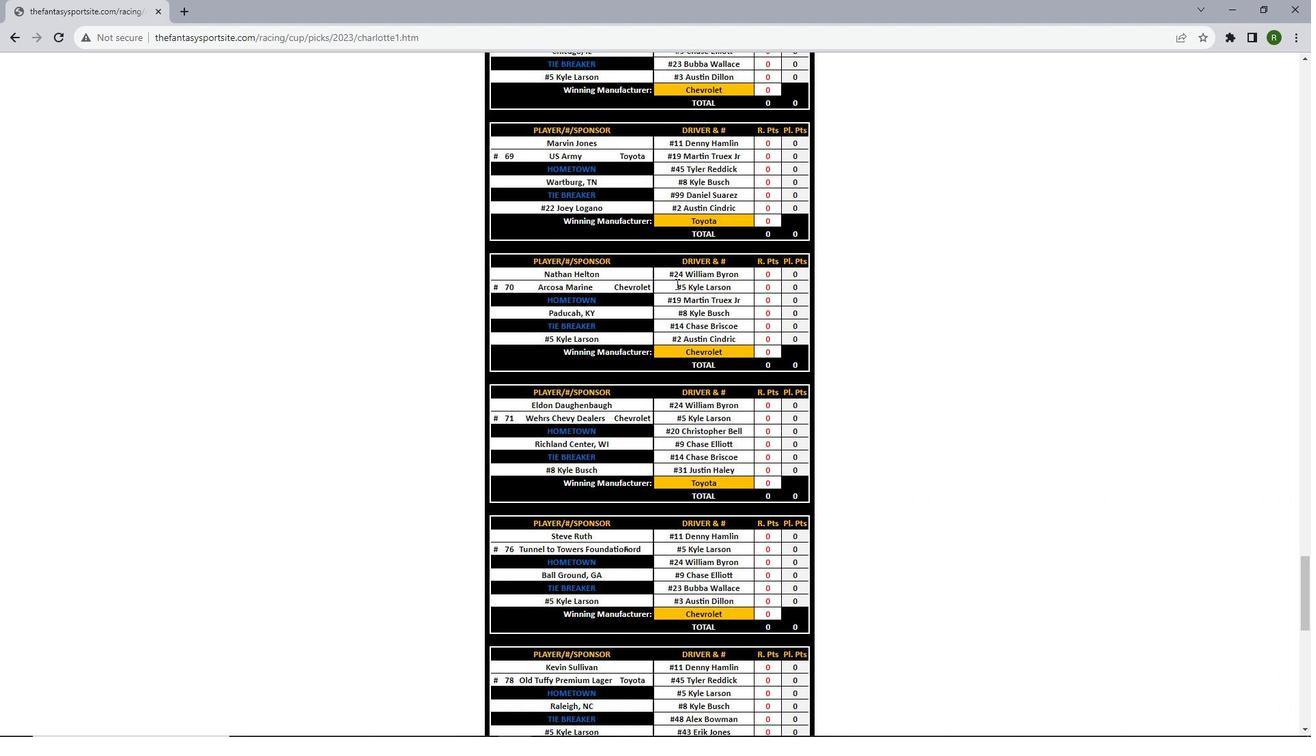 
Action: Mouse scrolled (676, 283) with delta (0, 0)
Screenshot: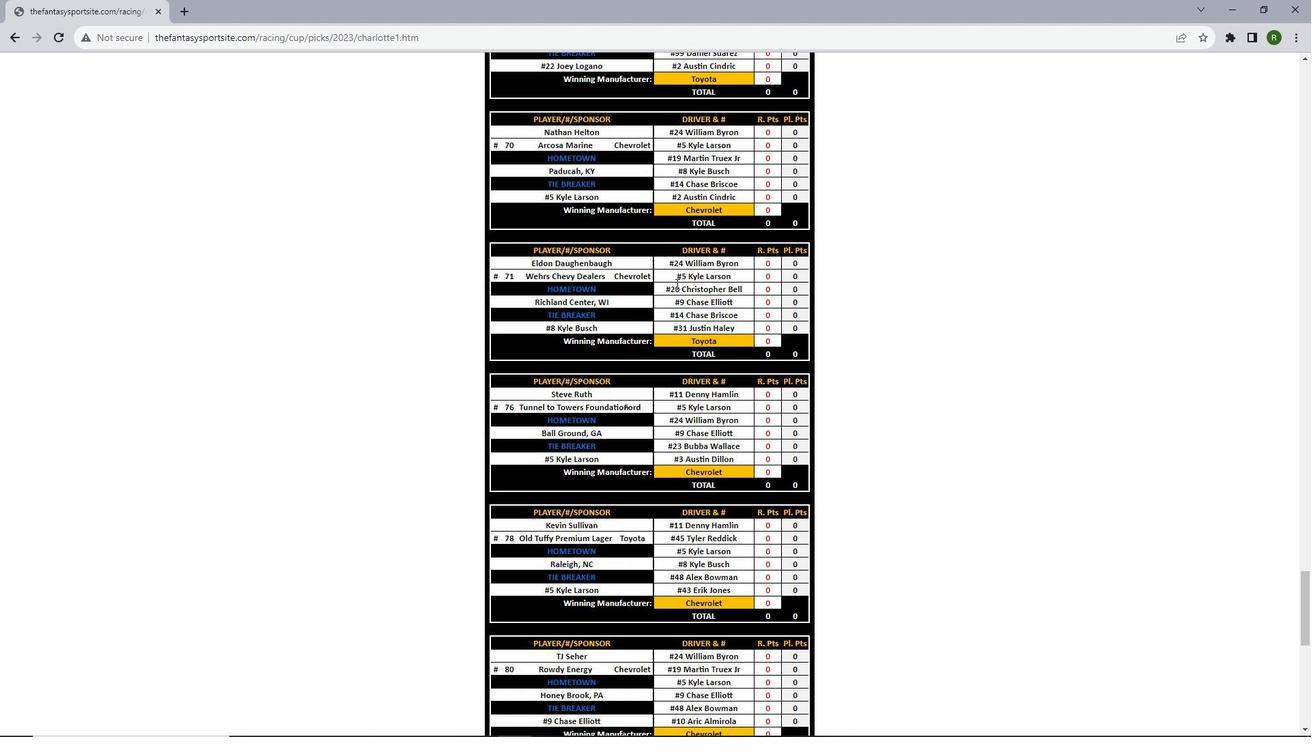 
Action: Mouse scrolled (676, 283) with delta (0, 0)
Screenshot: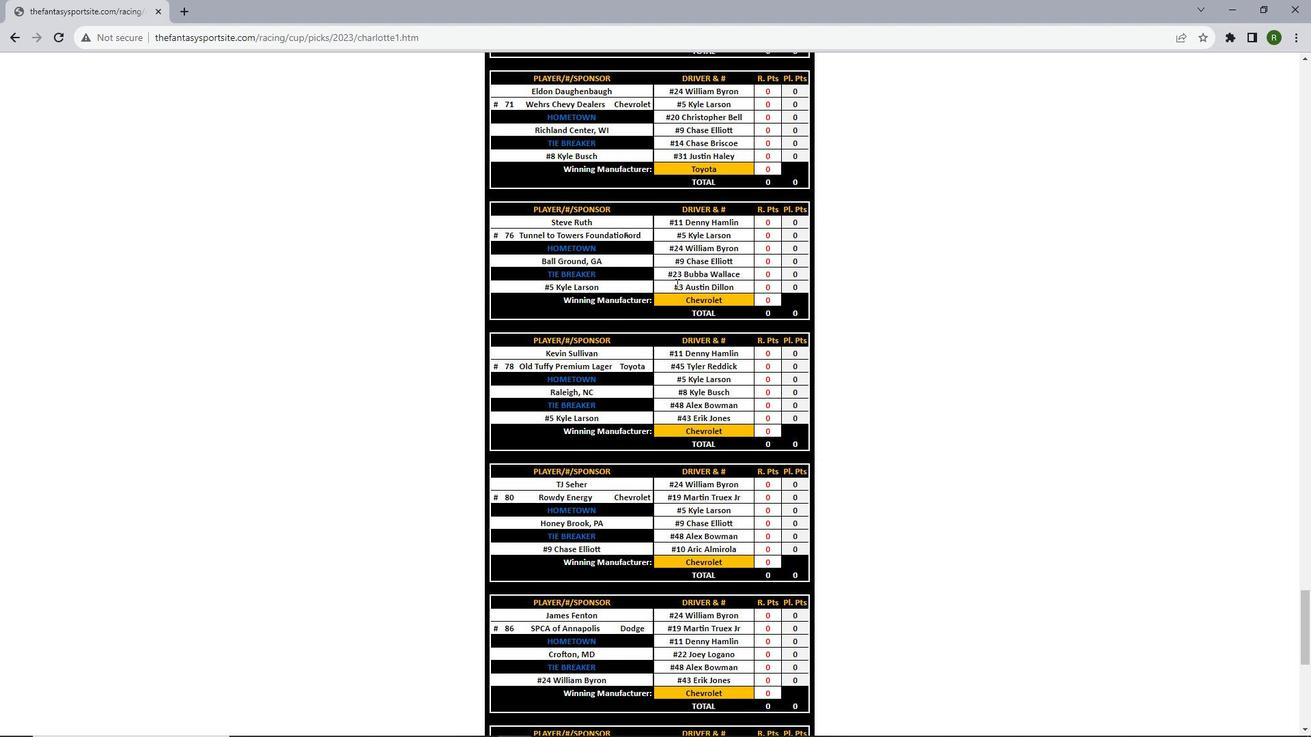 
Action: Mouse scrolled (676, 283) with delta (0, 0)
Screenshot: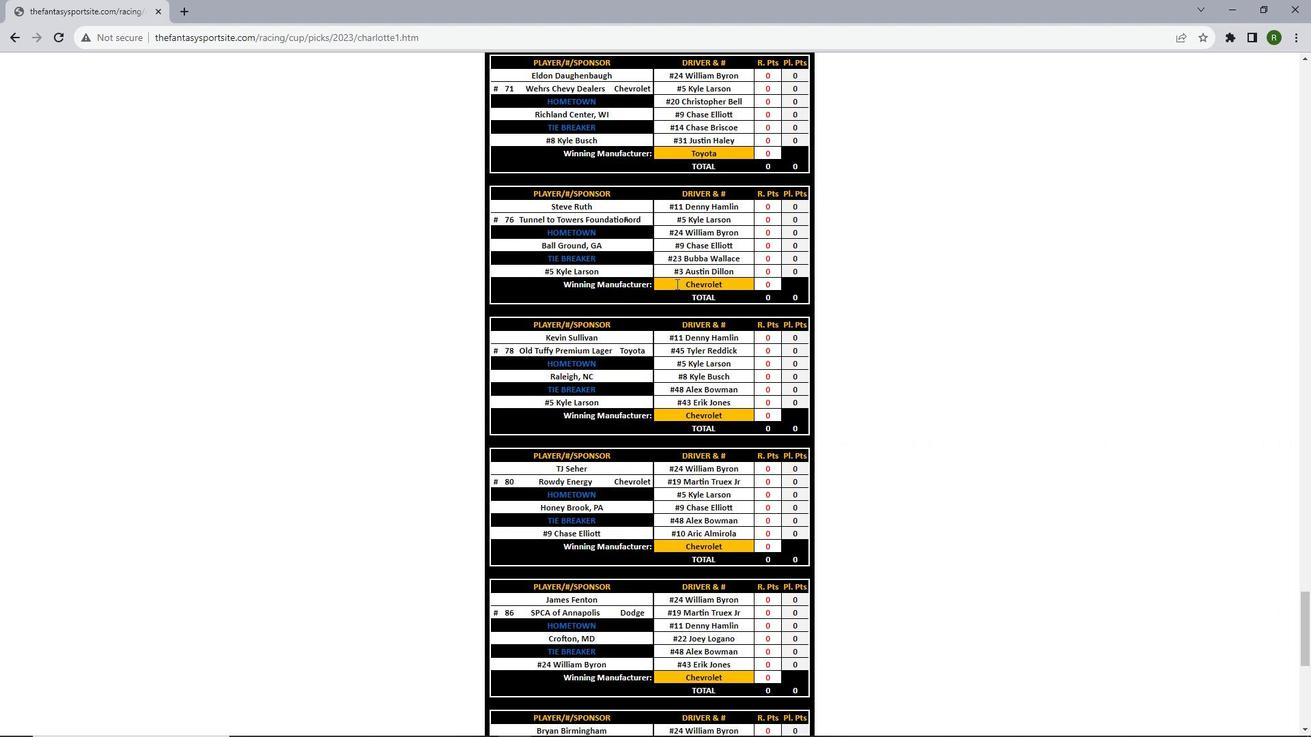 
Action: Mouse scrolled (676, 283) with delta (0, 0)
Screenshot: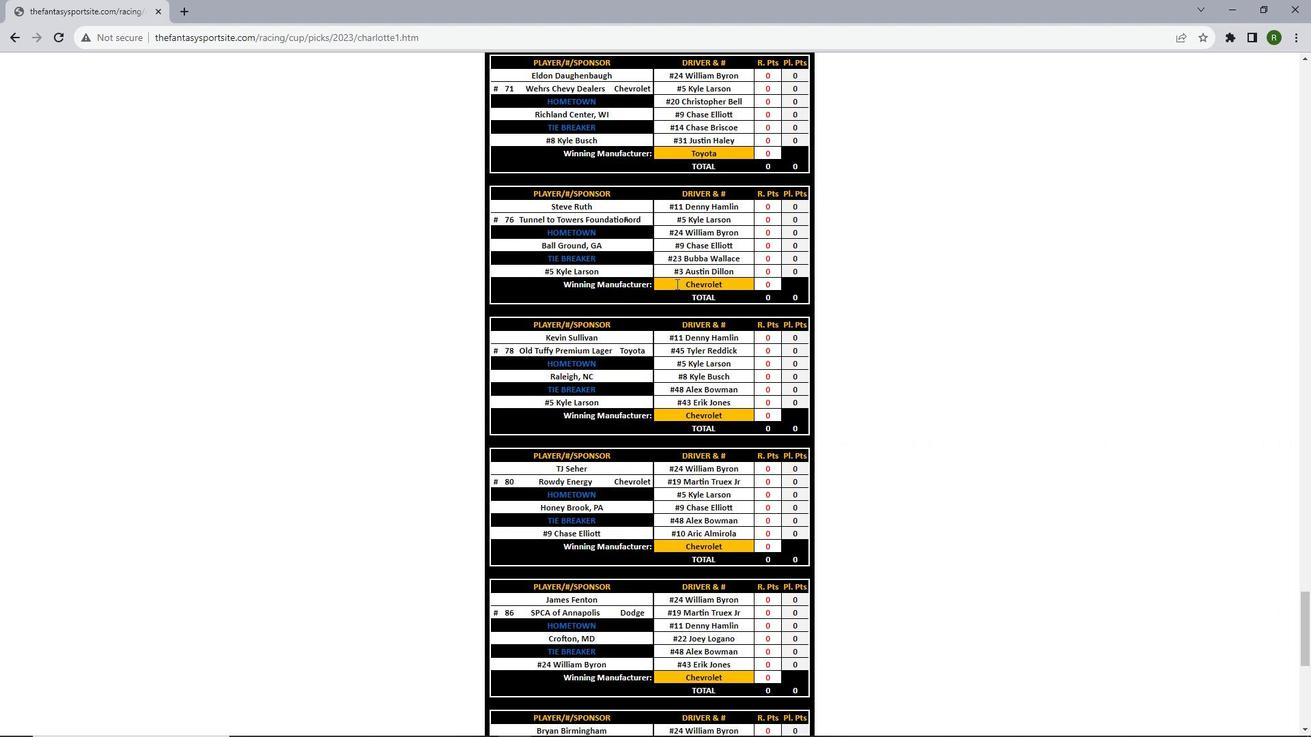 
Action: Mouse scrolled (676, 283) with delta (0, 0)
Screenshot: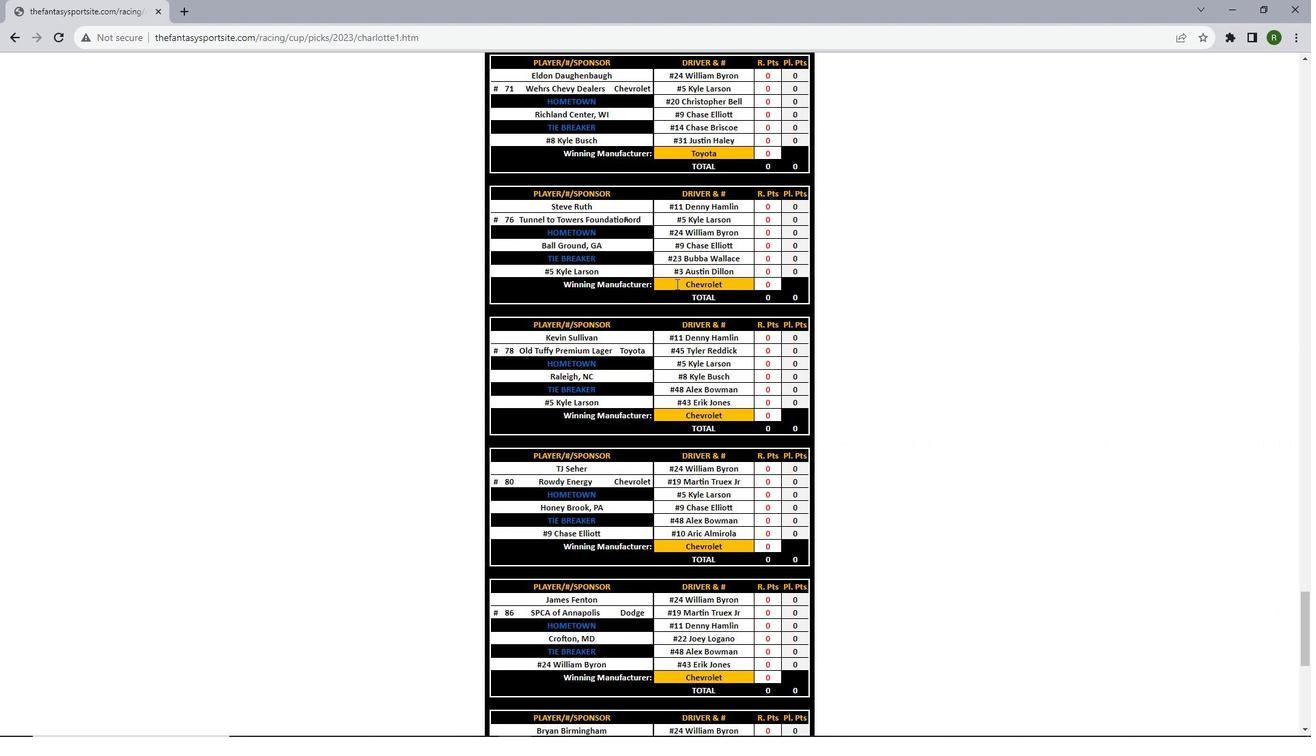 
Action: Mouse scrolled (676, 283) with delta (0, 0)
Screenshot: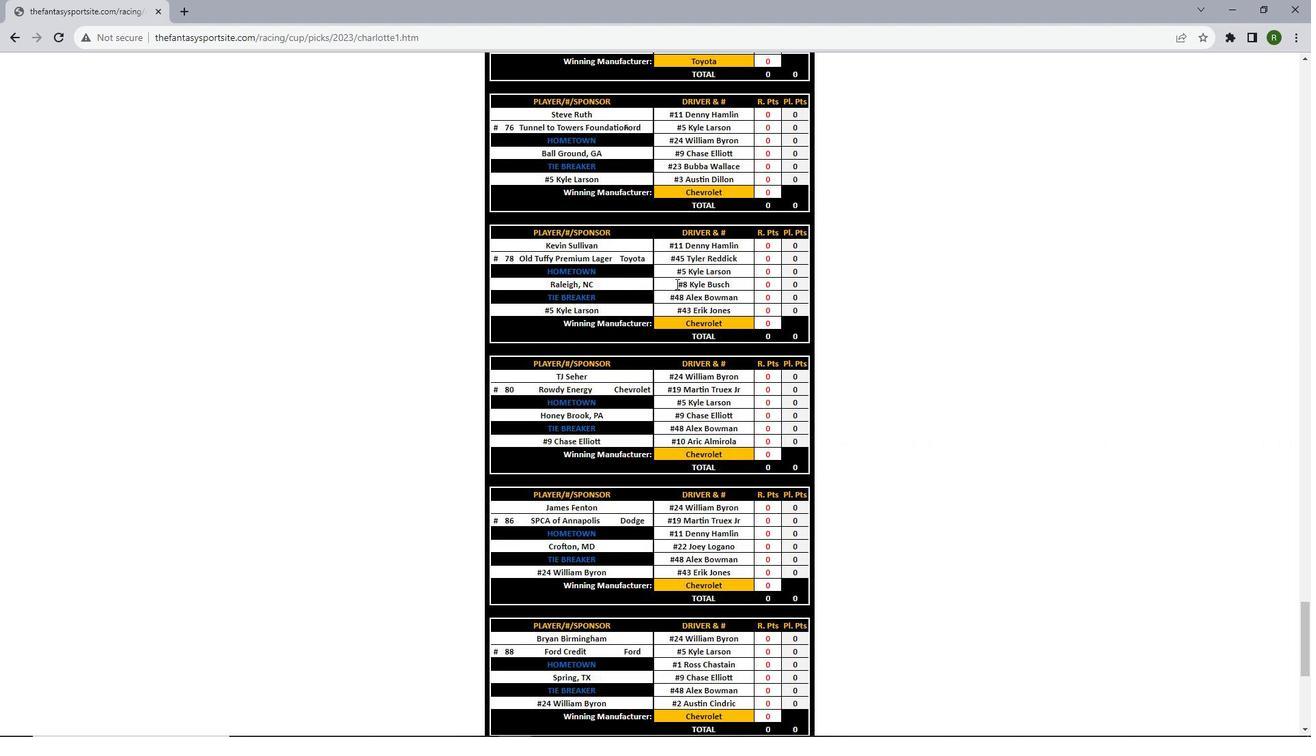 
Action: Mouse scrolled (676, 283) with delta (0, 0)
Screenshot: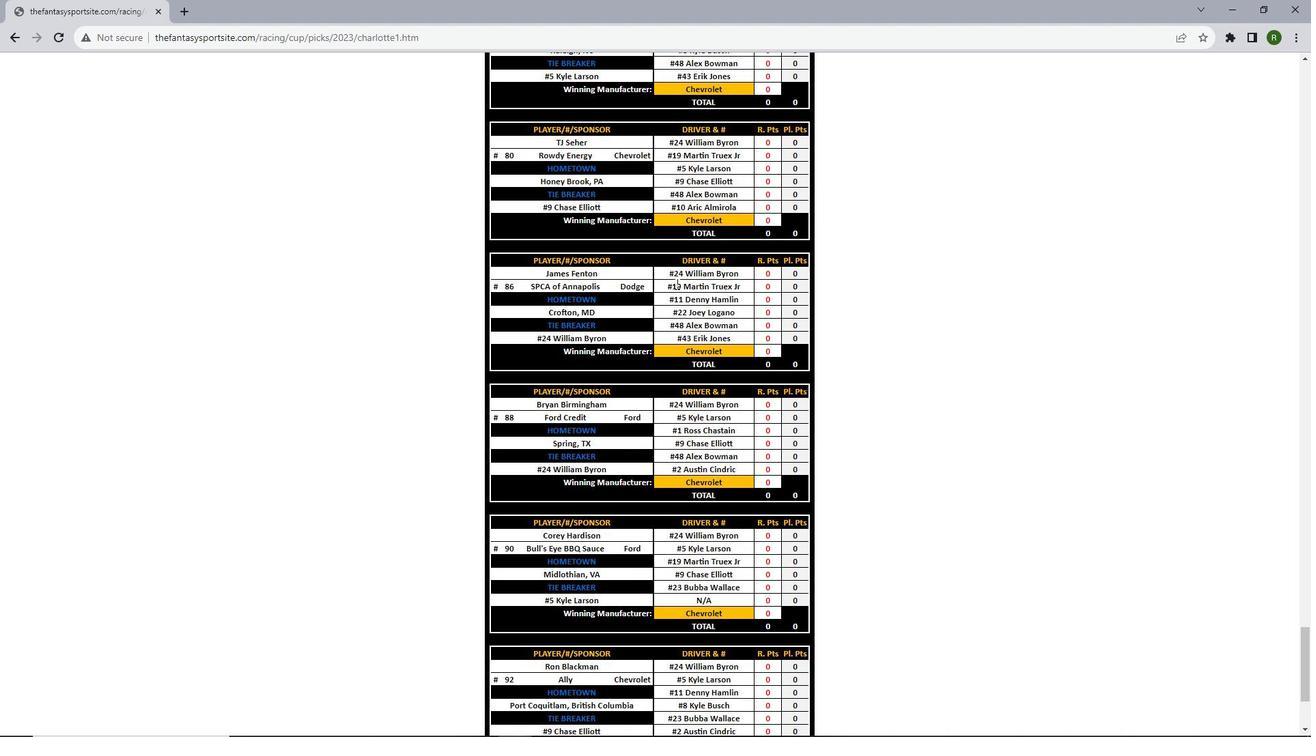 
Action: Mouse scrolled (676, 283) with delta (0, 0)
Screenshot: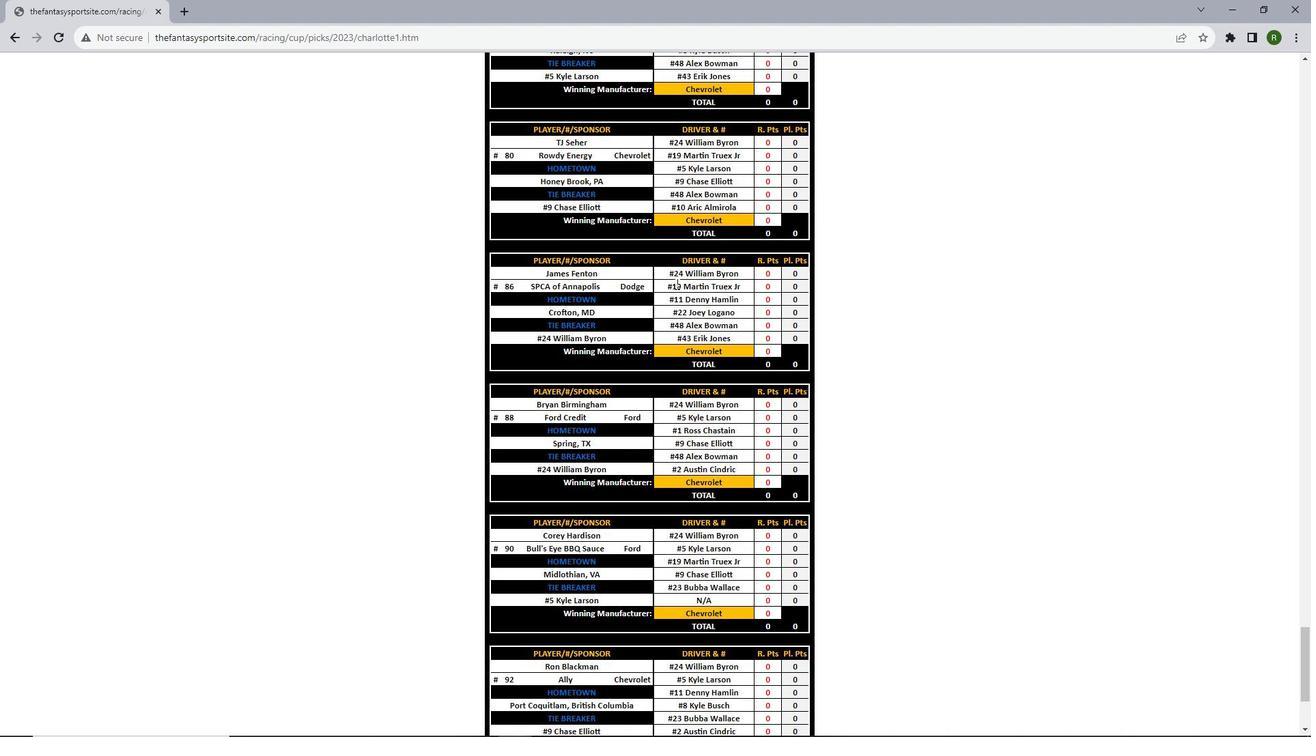
Action: Mouse scrolled (676, 283) with delta (0, 0)
Screenshot: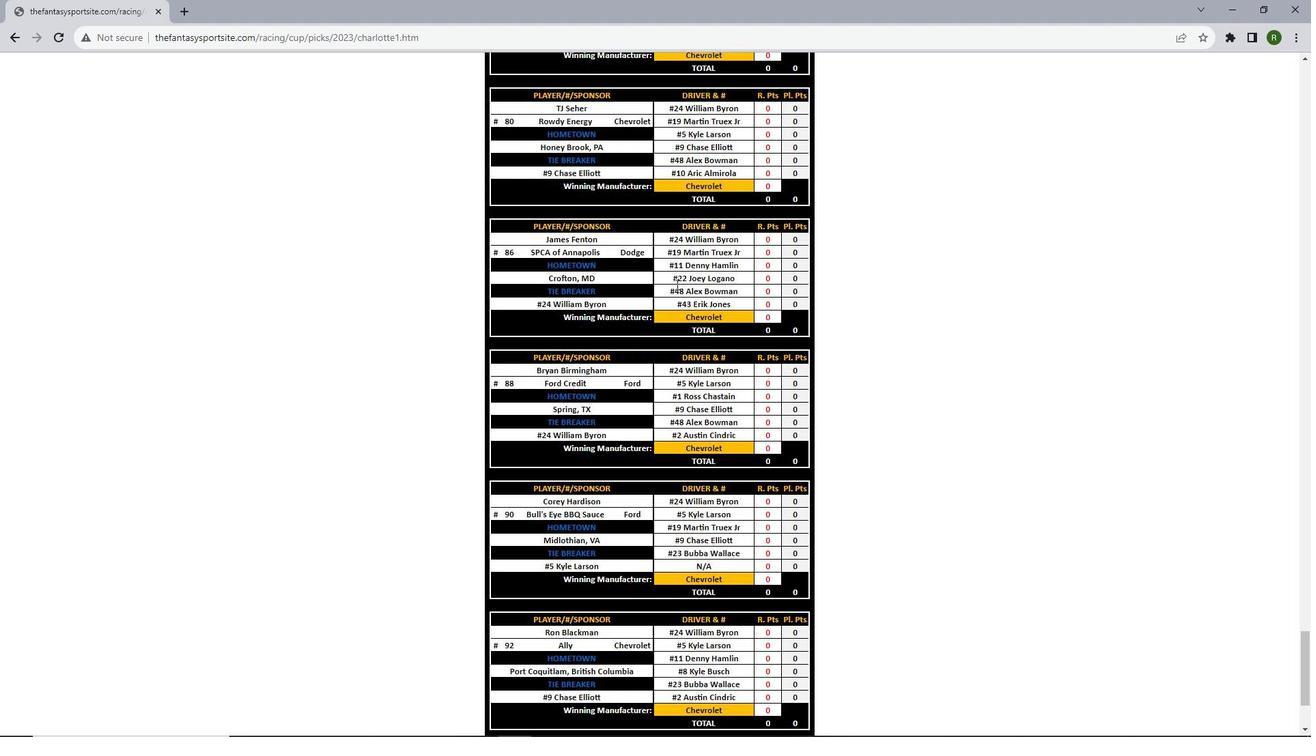 
Action: Mouse scrolled (676, 283) with delta (0, 0)
Screenshot: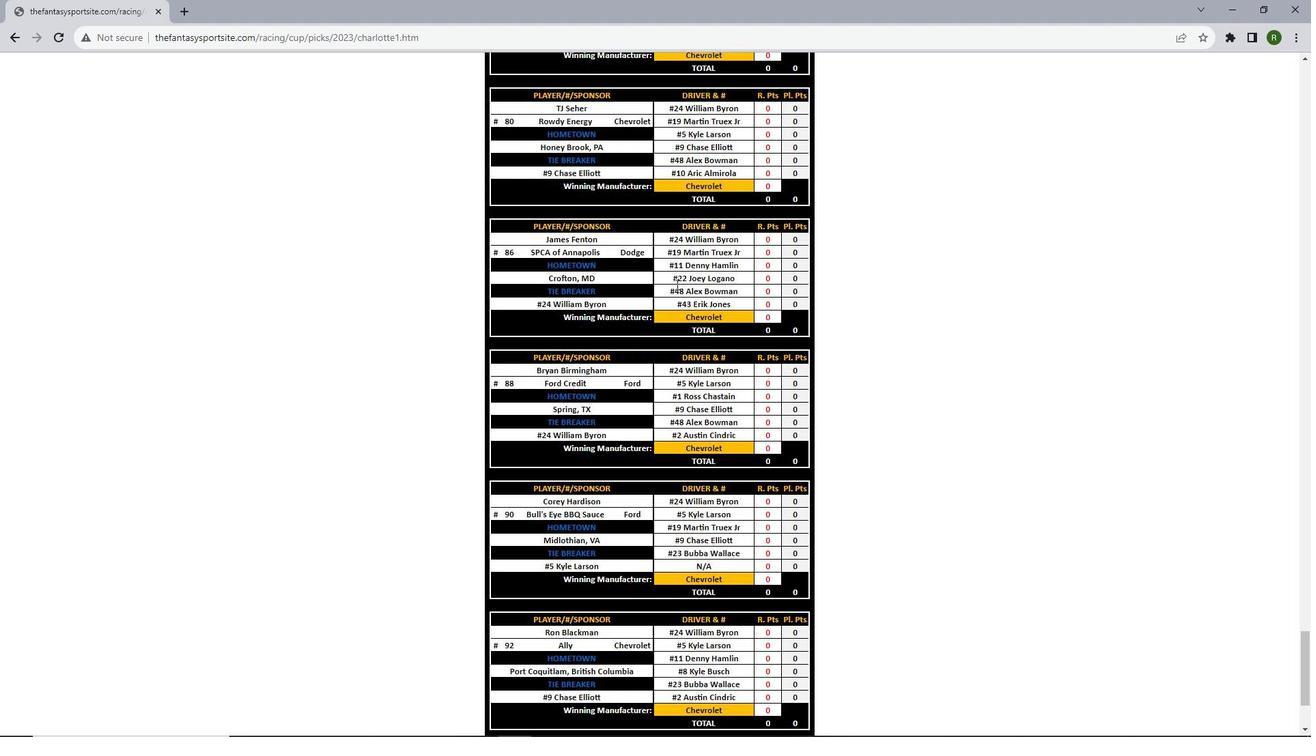 
Action: Mouse scrolled (676, 283) with delta (0, 0)
Screenshot: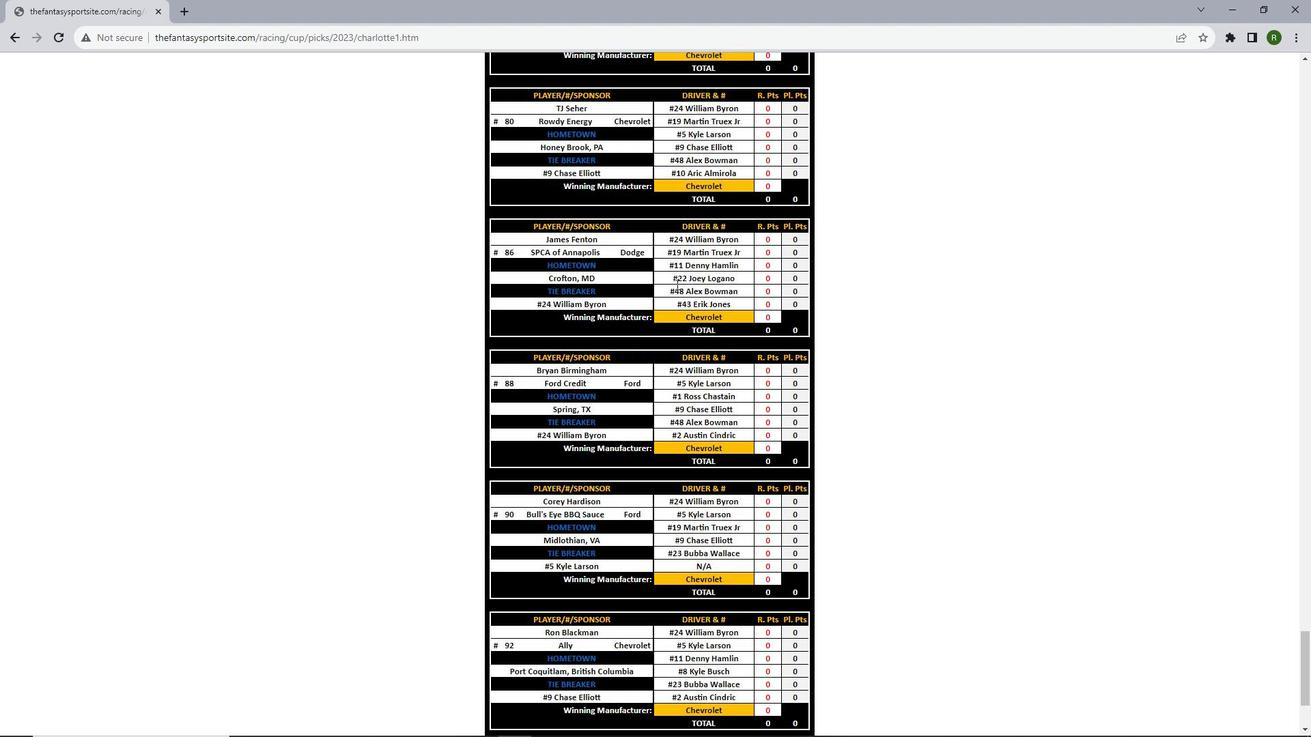 
Action: Mouse scrolled (676, 283) with delta (0, 0)
Screenshot: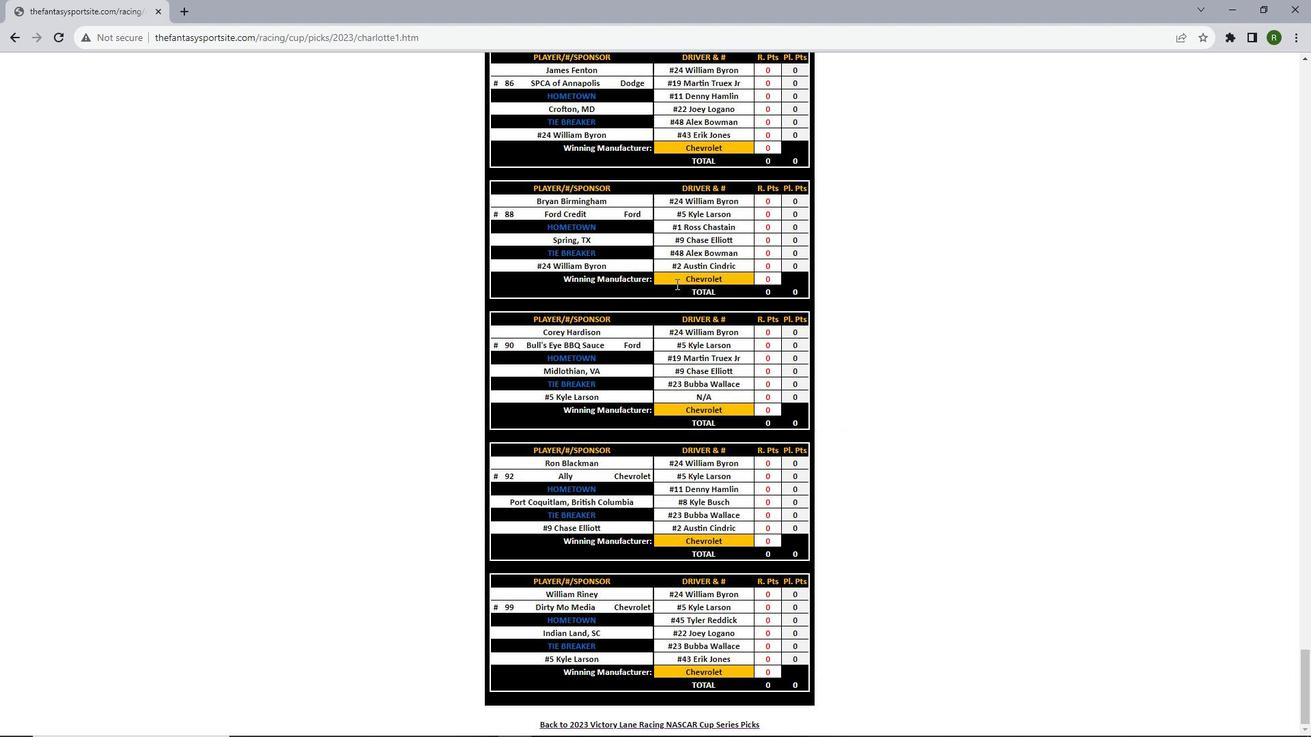 
Action: Mouse scrolled (676, 283) with delta (0, 0)
Screenshot: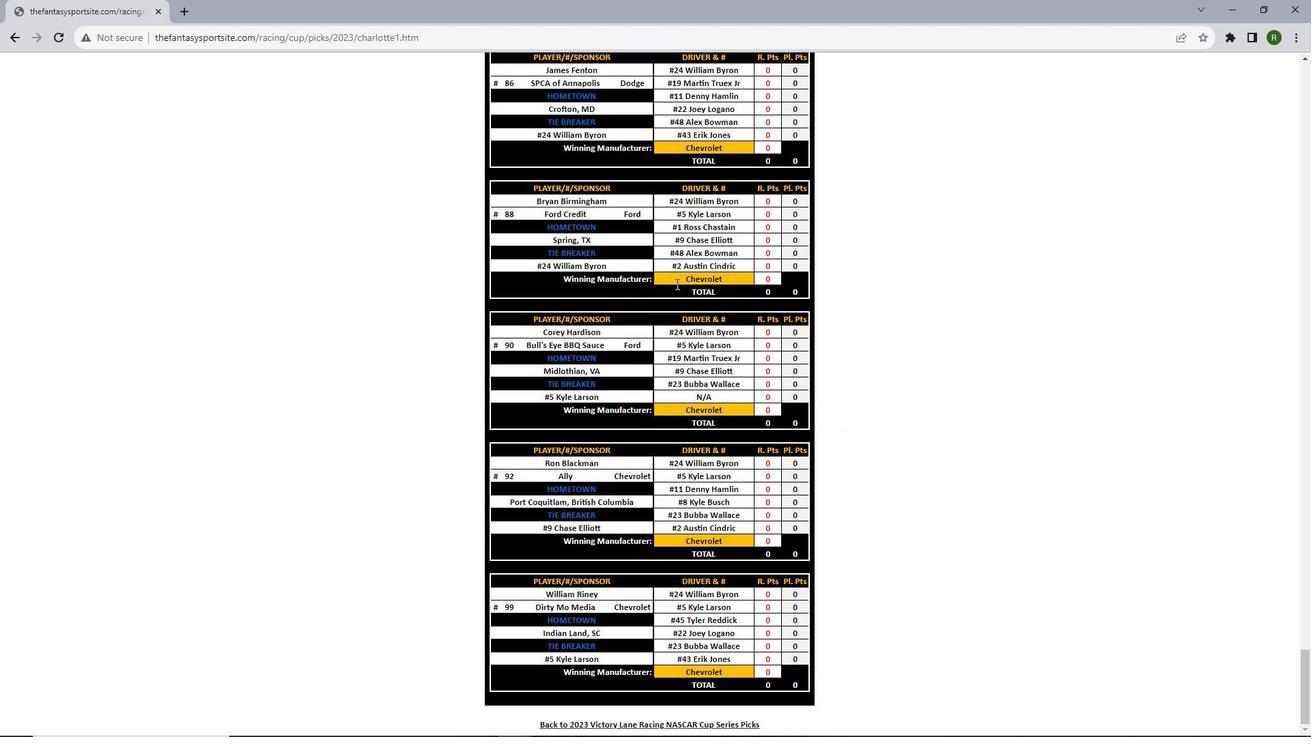 
Action: Mouse scrolled (676, 283) with delta (0, 0)
Screenshot: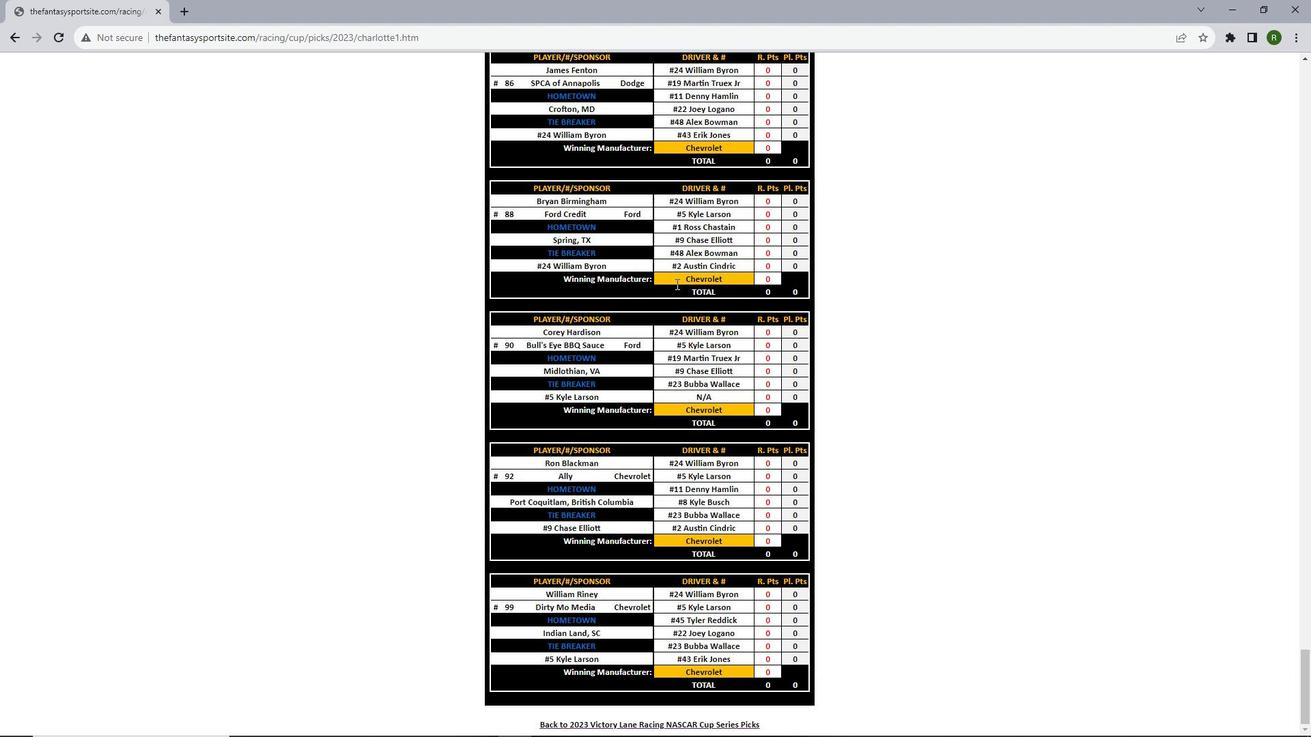 
Action: Mouse scrolled (676, 283) with delta (0, 0)
Screenshot: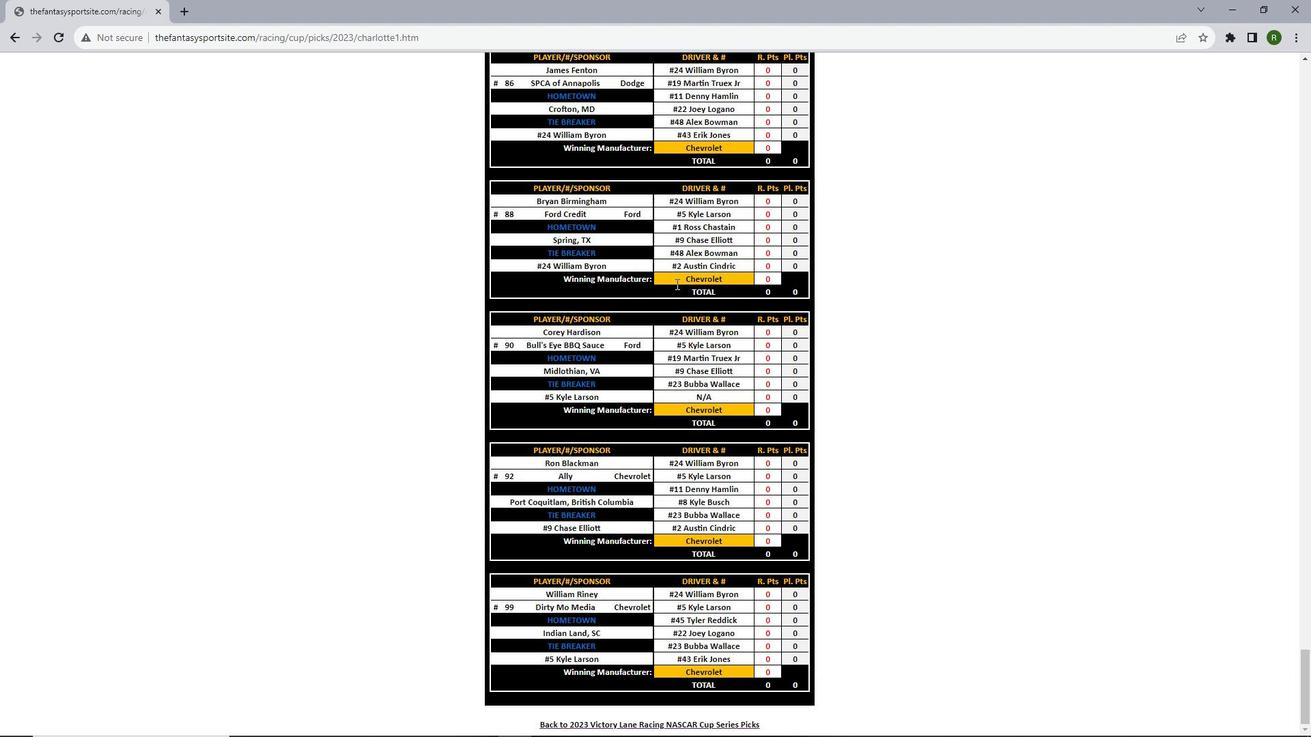 
Action: Mouse scrolled (676, 283) with delta (0, 0)
Screenshot: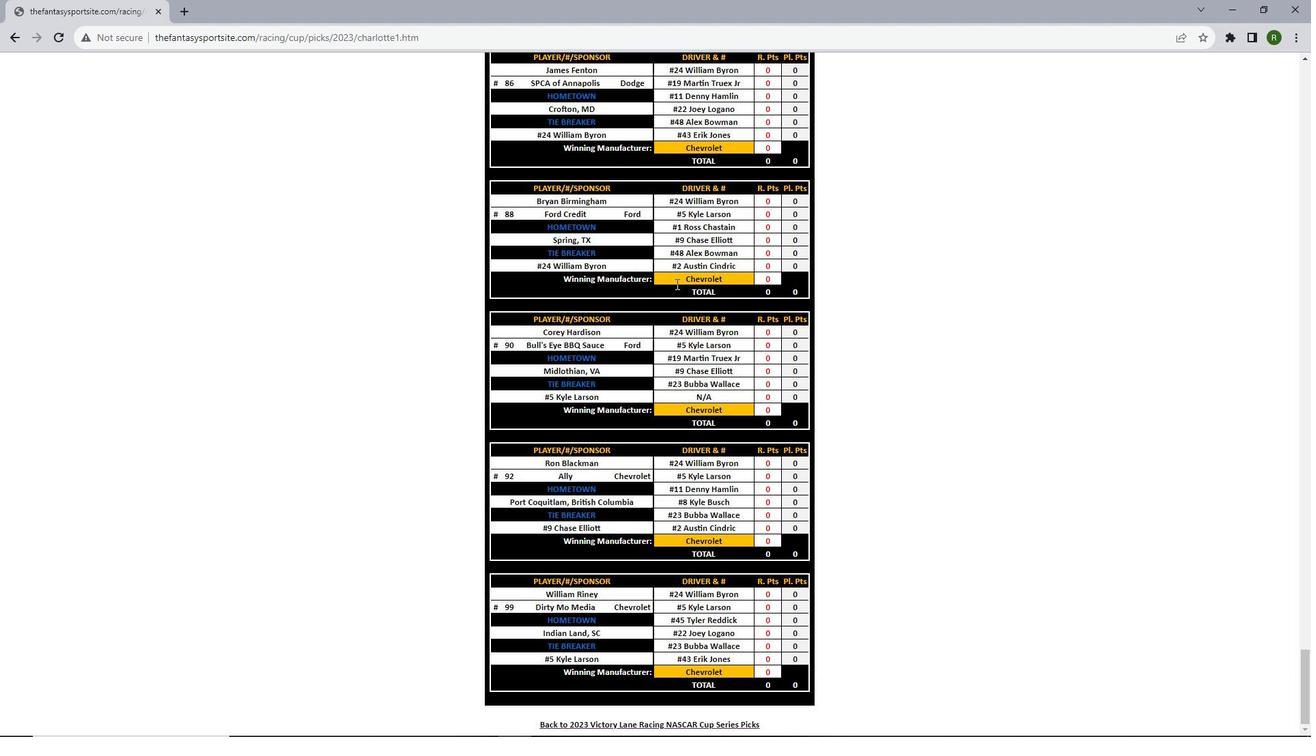 
Action: Mouse scrolled (676, 283) with delta (0, 0)
Screenshot: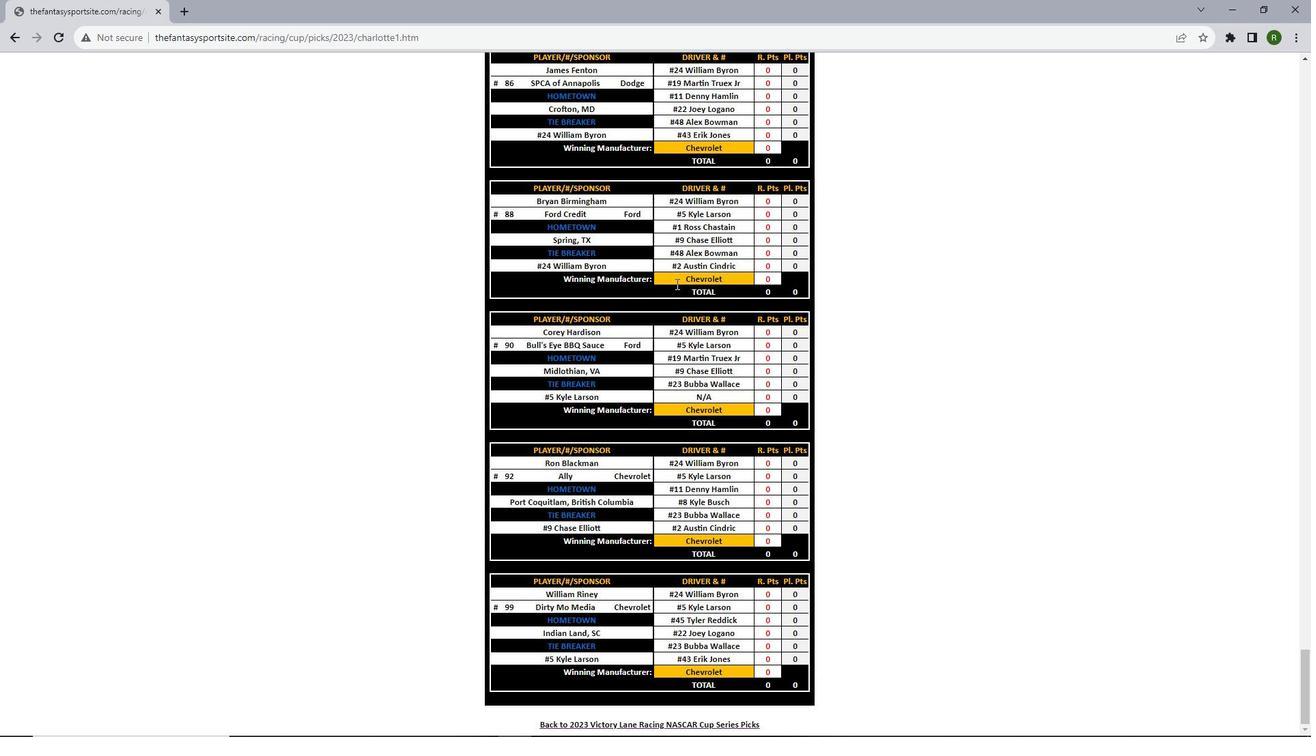 
Action: Mouse scrolled (676, 283) with delta (0, 0)
Screenshot: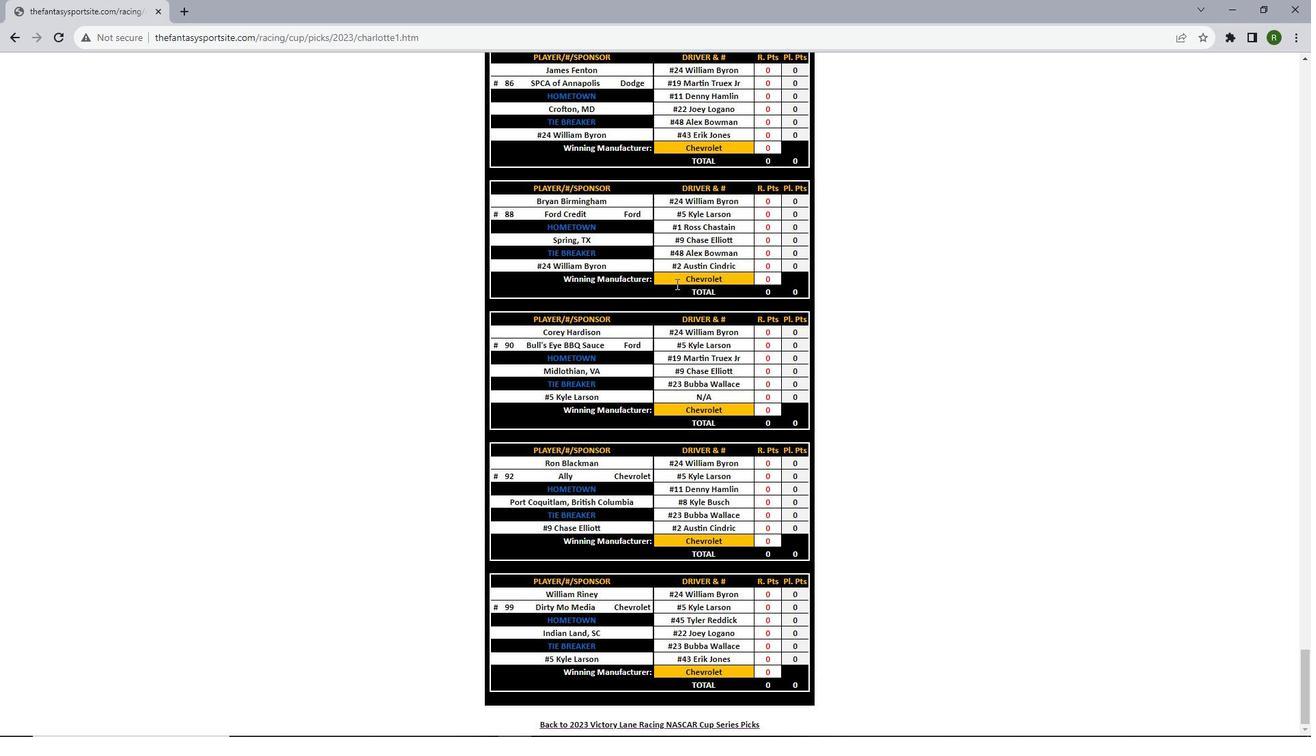 
Action: Mouse scrolled (676, 283) with delta (0, 0)
Screenshot: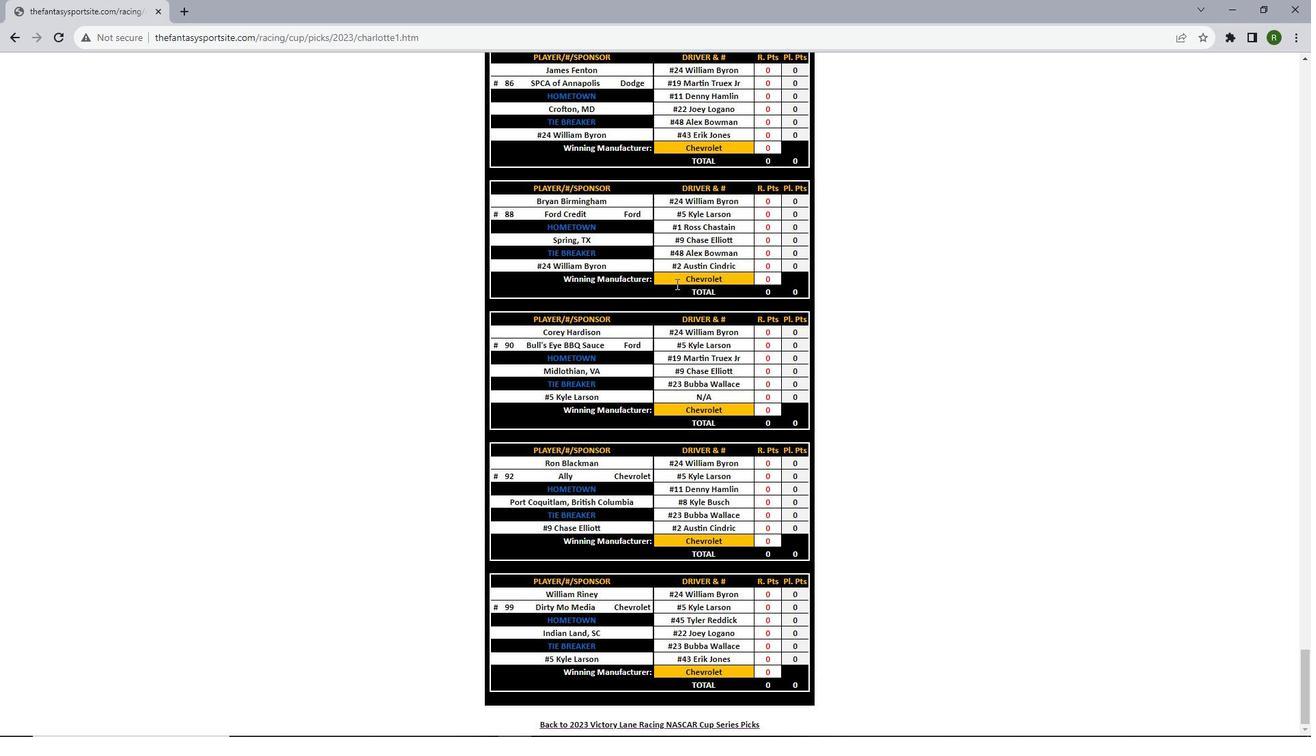 
Action: Mouse scrolled (676, 283) with delta (0, 0)
Screenshot: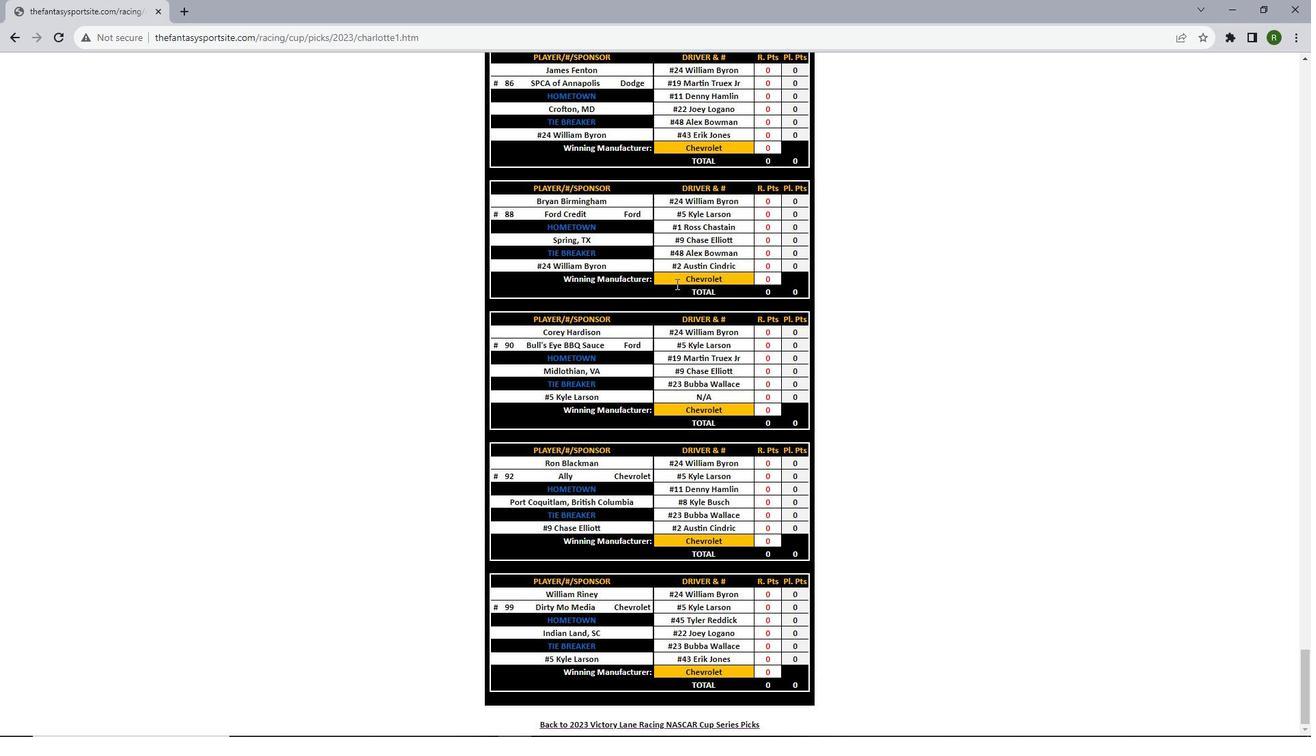 
Action: Mouse scrolled (676, 283) with delta (0, 0)
Screenshot: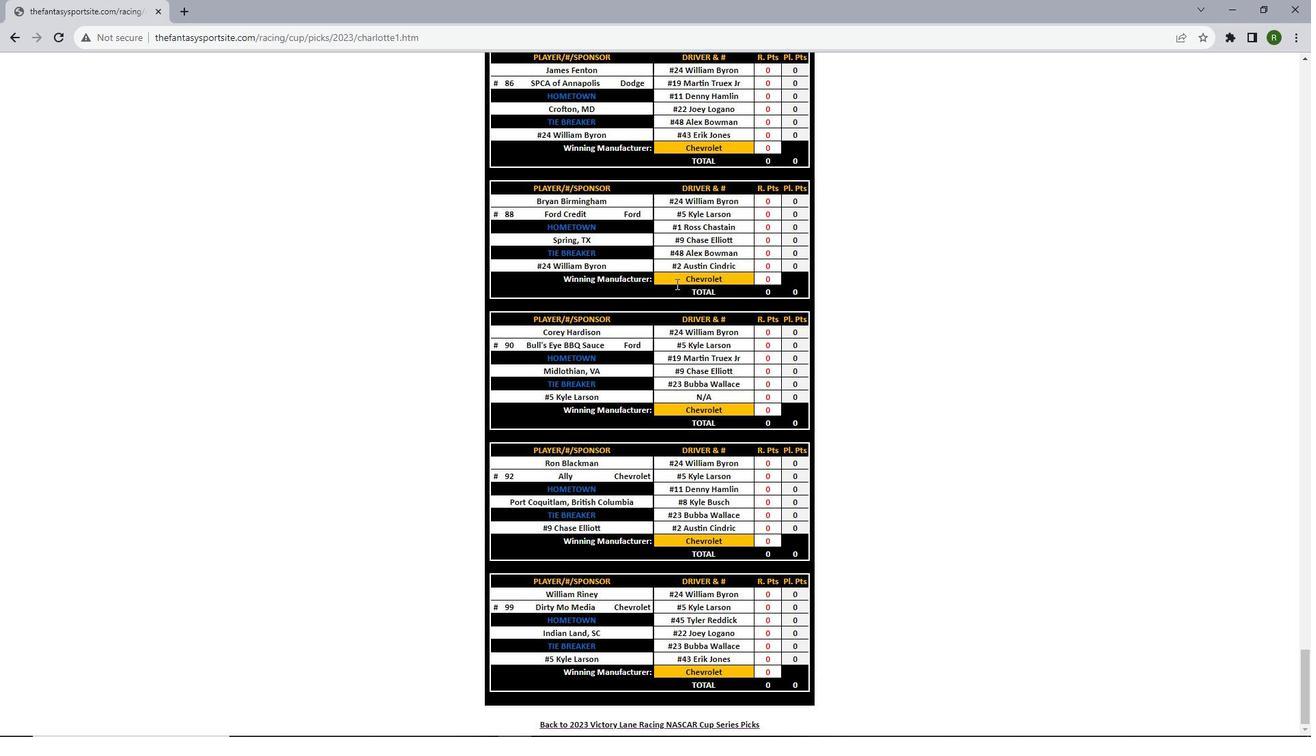 
